 Task: Find connections with filter location Camargo with filter topic #recruitmentwith filter profile language Spanish with filter current company KPIT with filter school AYYA NADAR JANAKI AMMAL COLLEGE with filter industry Freight and Package Transportation with filter service category Business Law with filter keywords title Chief Technology Officer (CTO)
Action: Mouse moved to (208, 303)
Screenshot: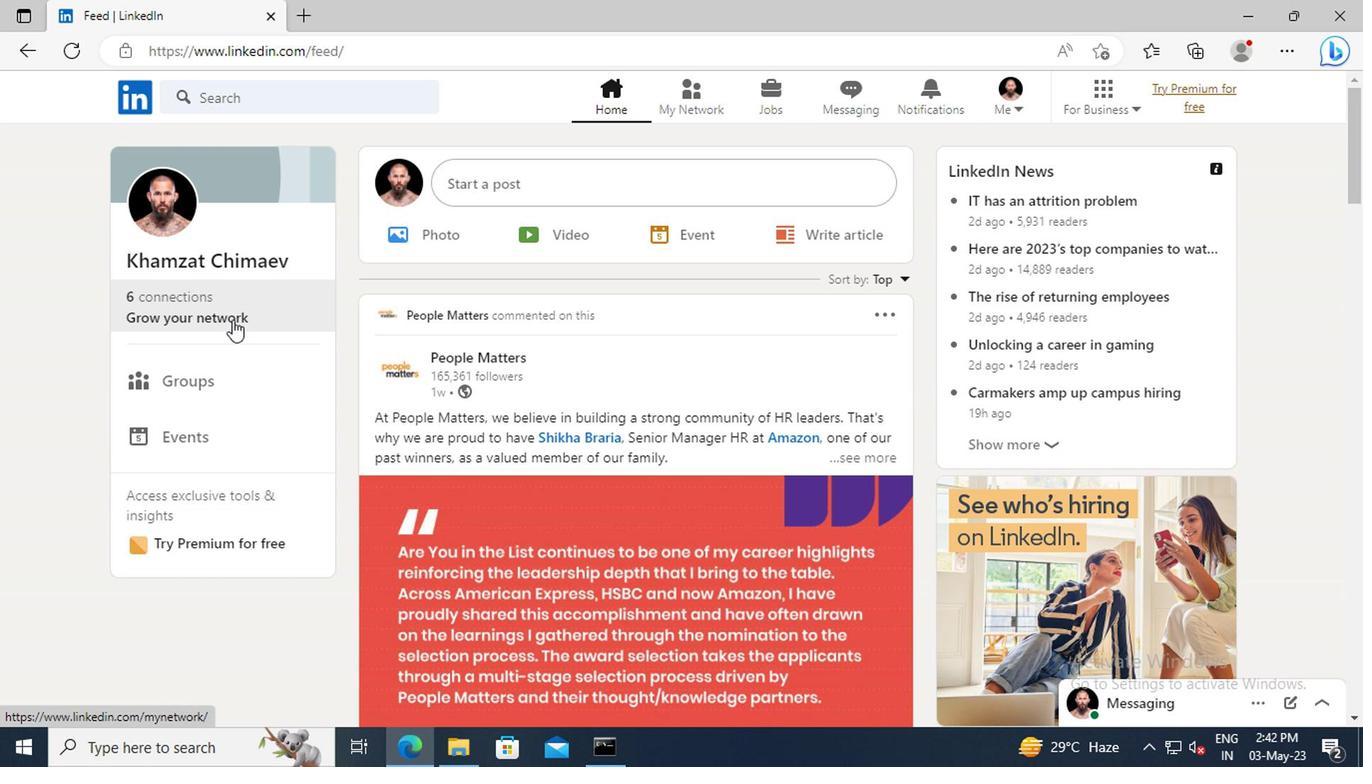
Action: Mouse pressed left at (208, 303)
Screenshot: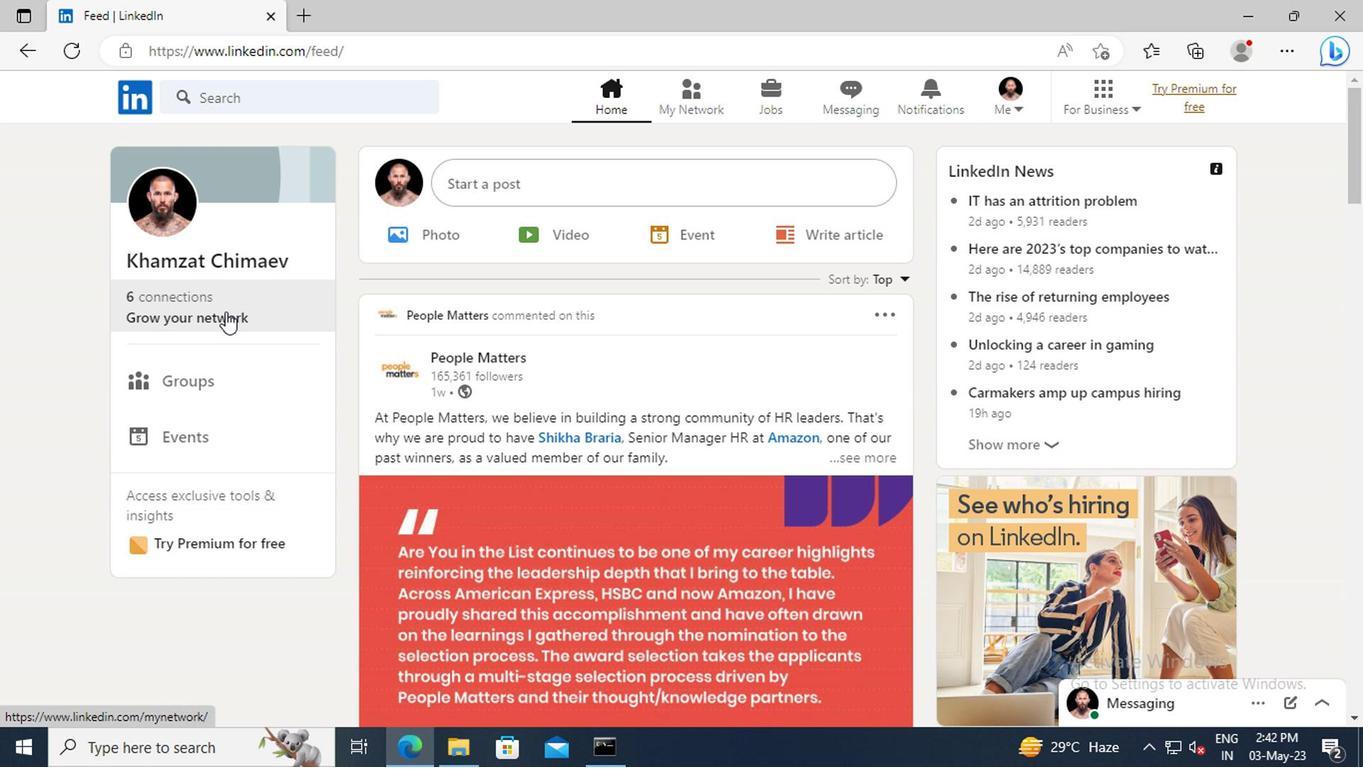 
Action: Mouse moved to (210, 211)
Screenshot: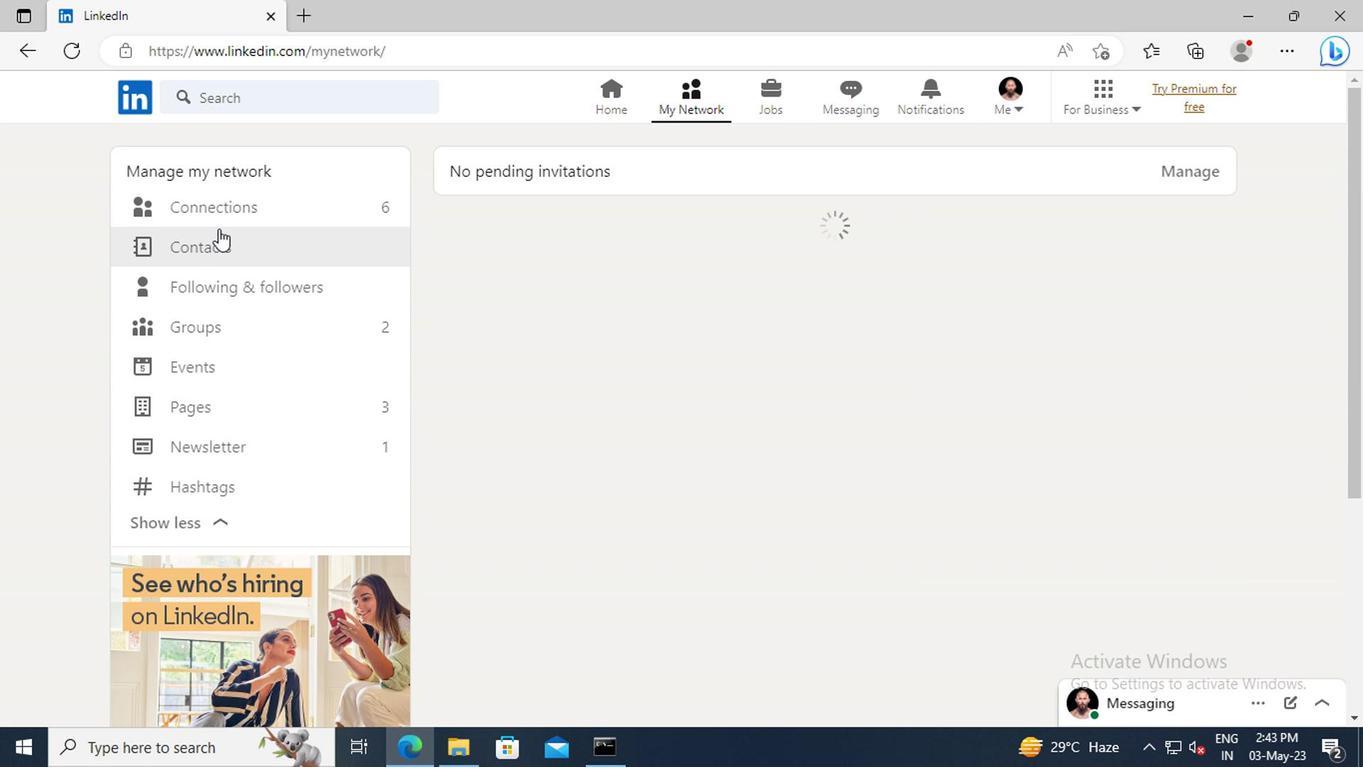 
Action: Mouse pressed left at (210, 211)
Screenshot: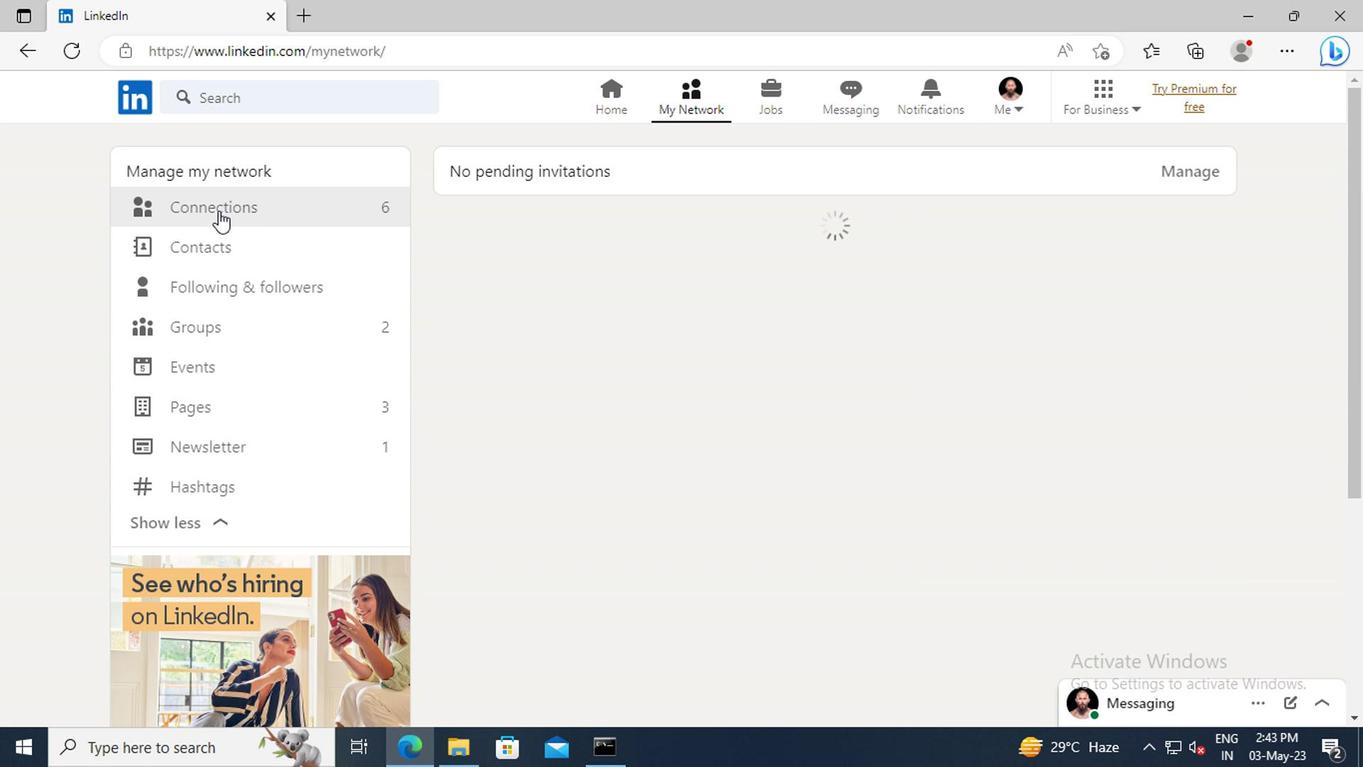 
Action: Mouse moved to (802, 213)
Screenshot: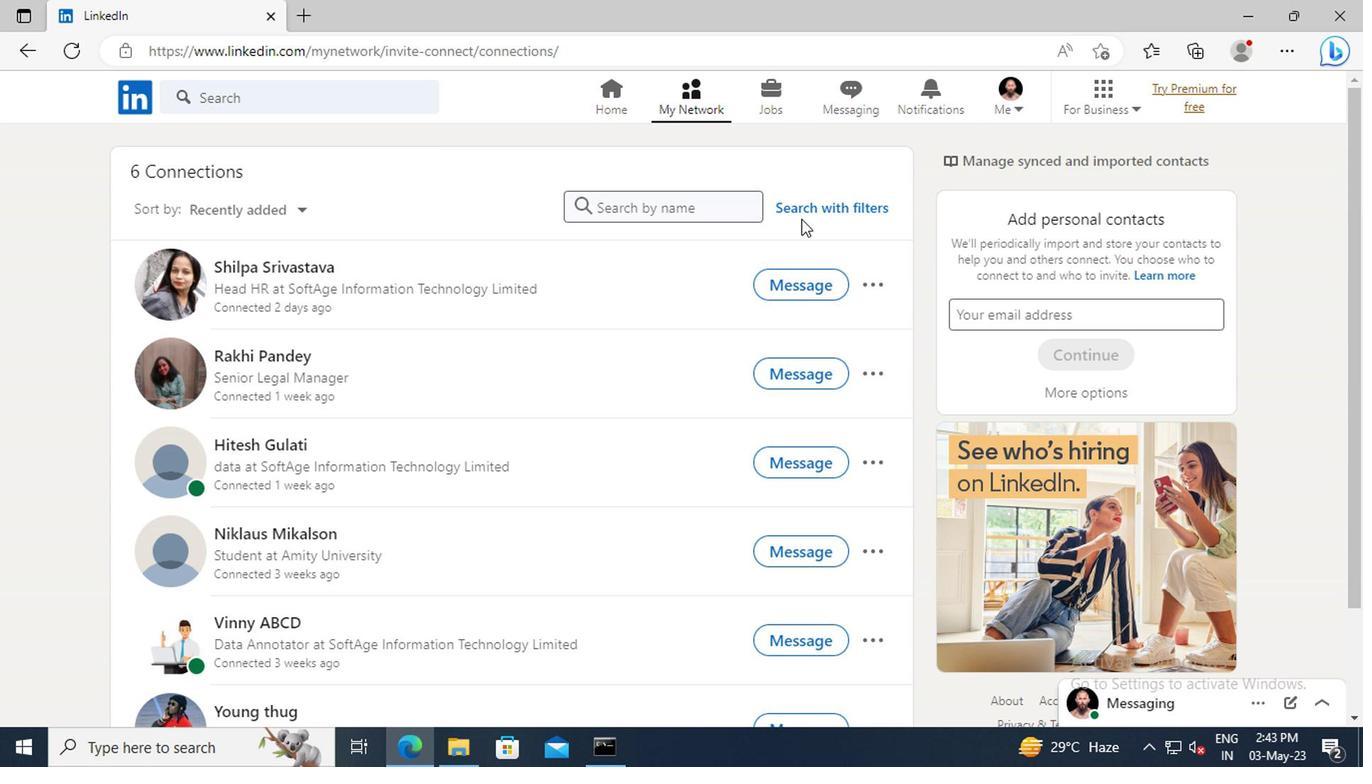 
Action: Mouse pressed left at (802, 213)
Screenshot: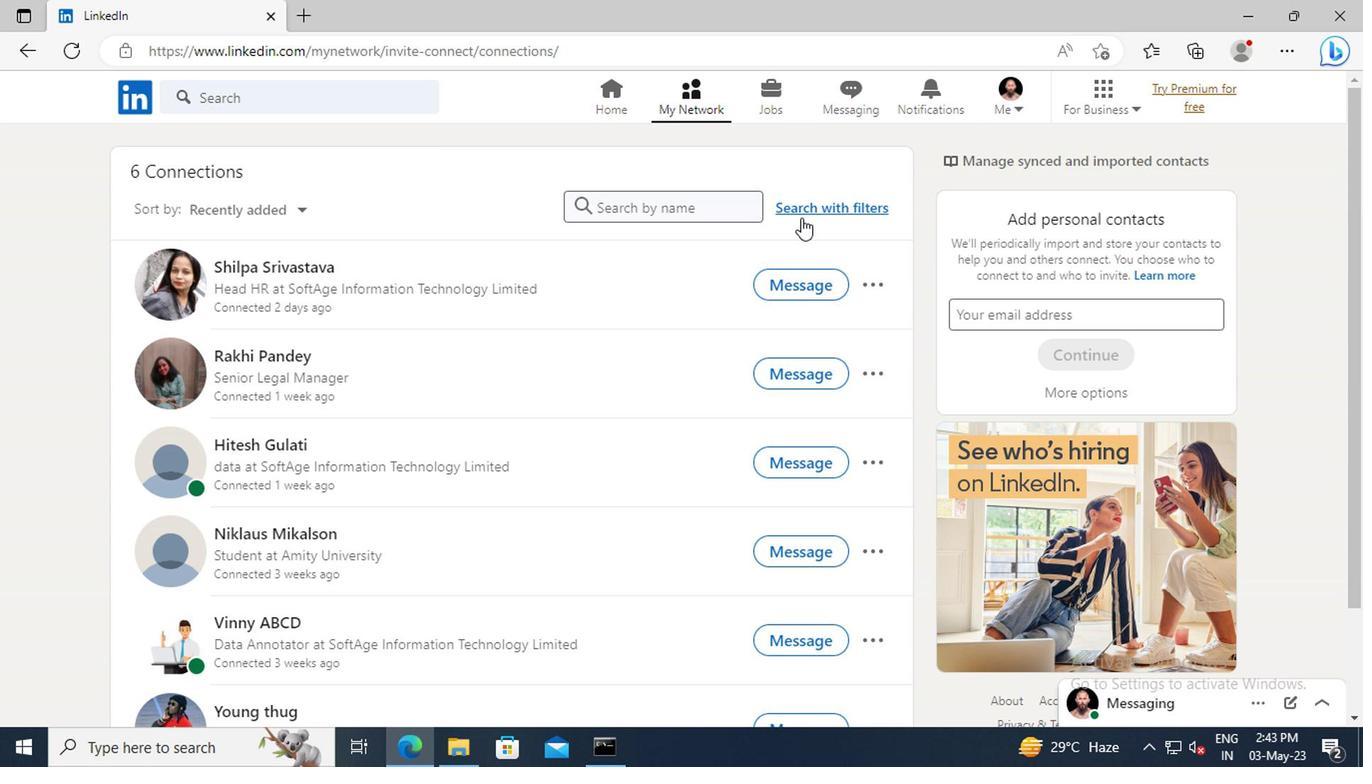 
Action: Mouse moved to (753, 156)
Screenshot: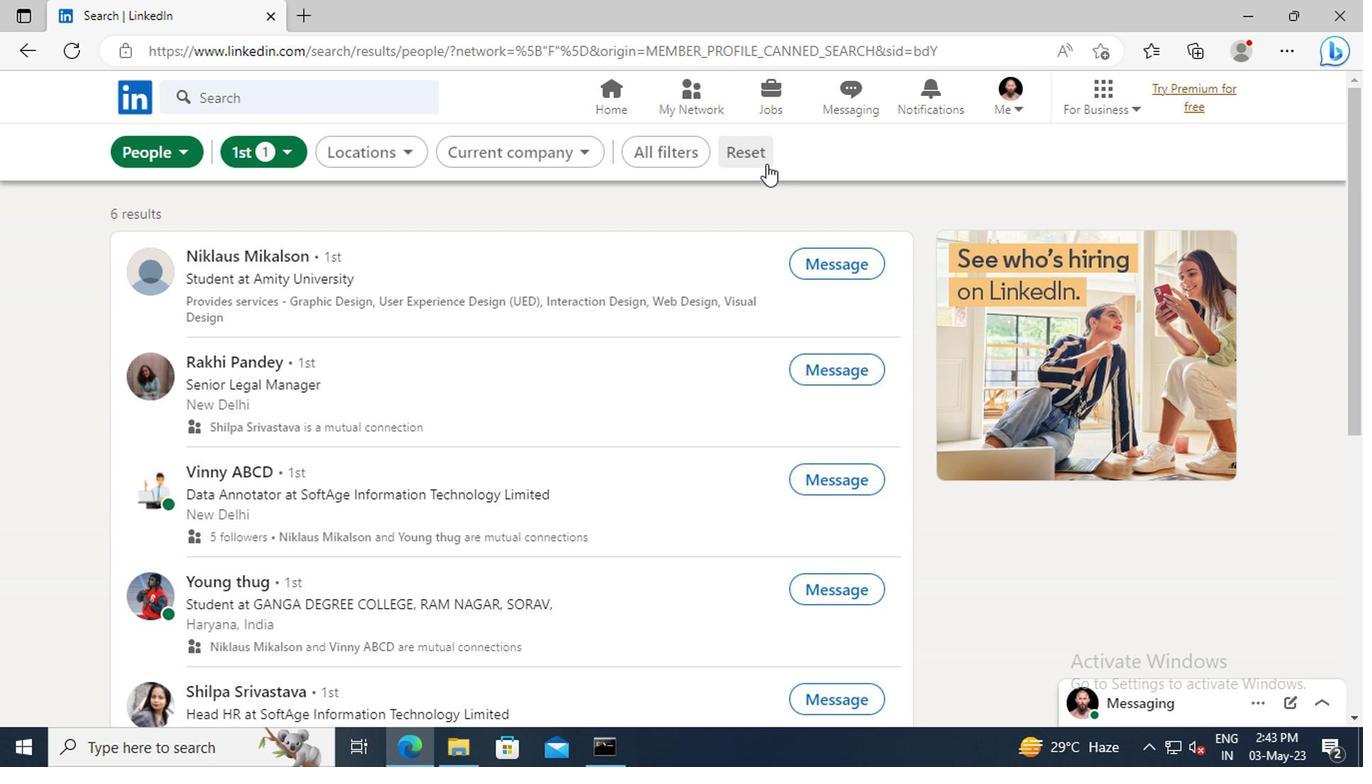 
Action: Mouse pressed left at (753, 156)
Screenshot: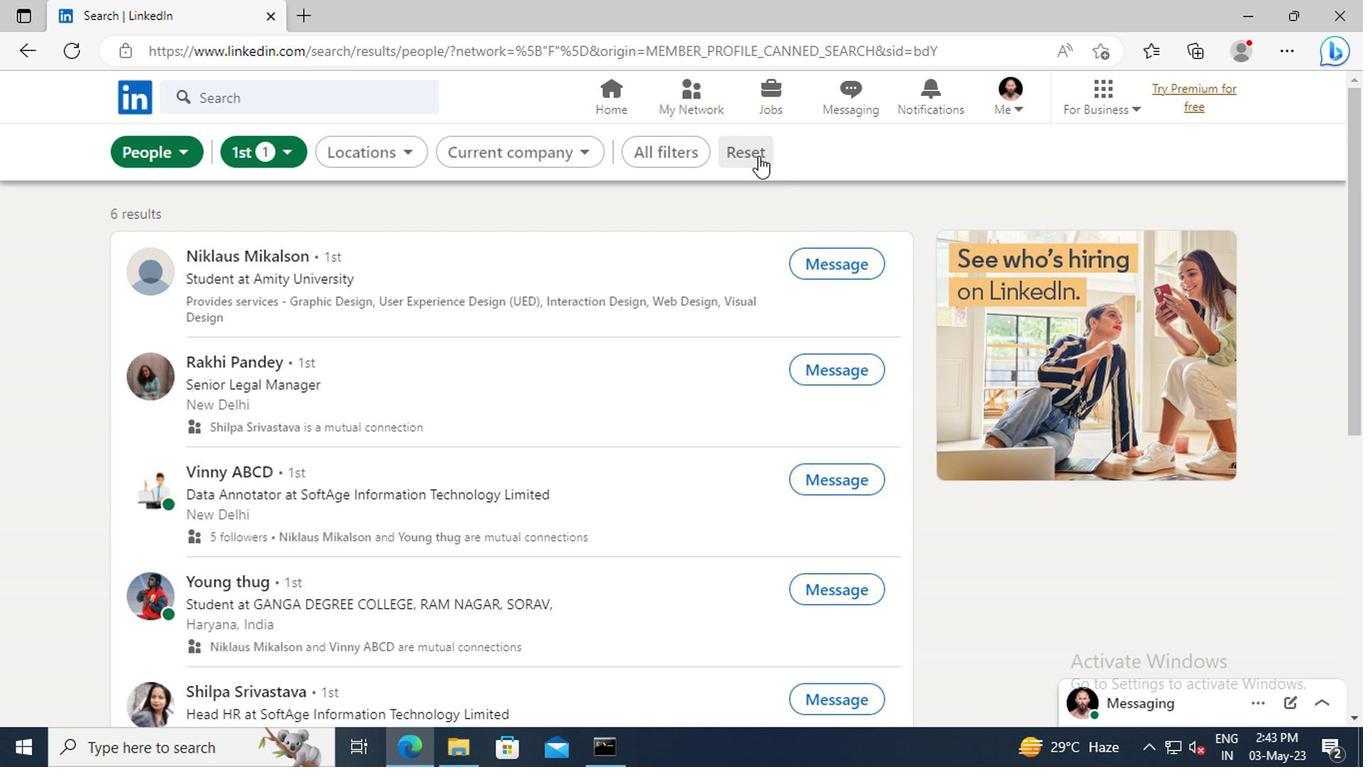 
Action: Mouse moved to (721, 154)
Screenshot: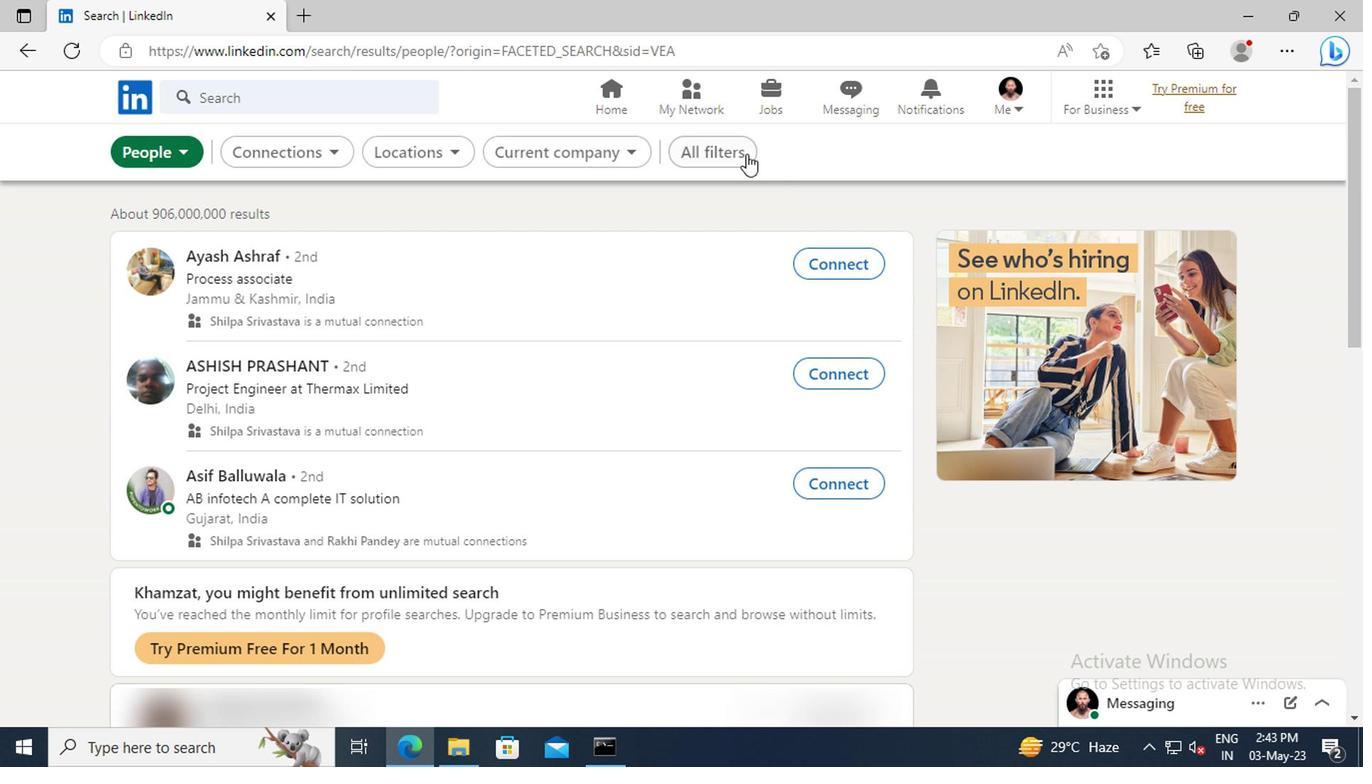 
Action: Mouse pressed left at (721, 154)
Screenshot: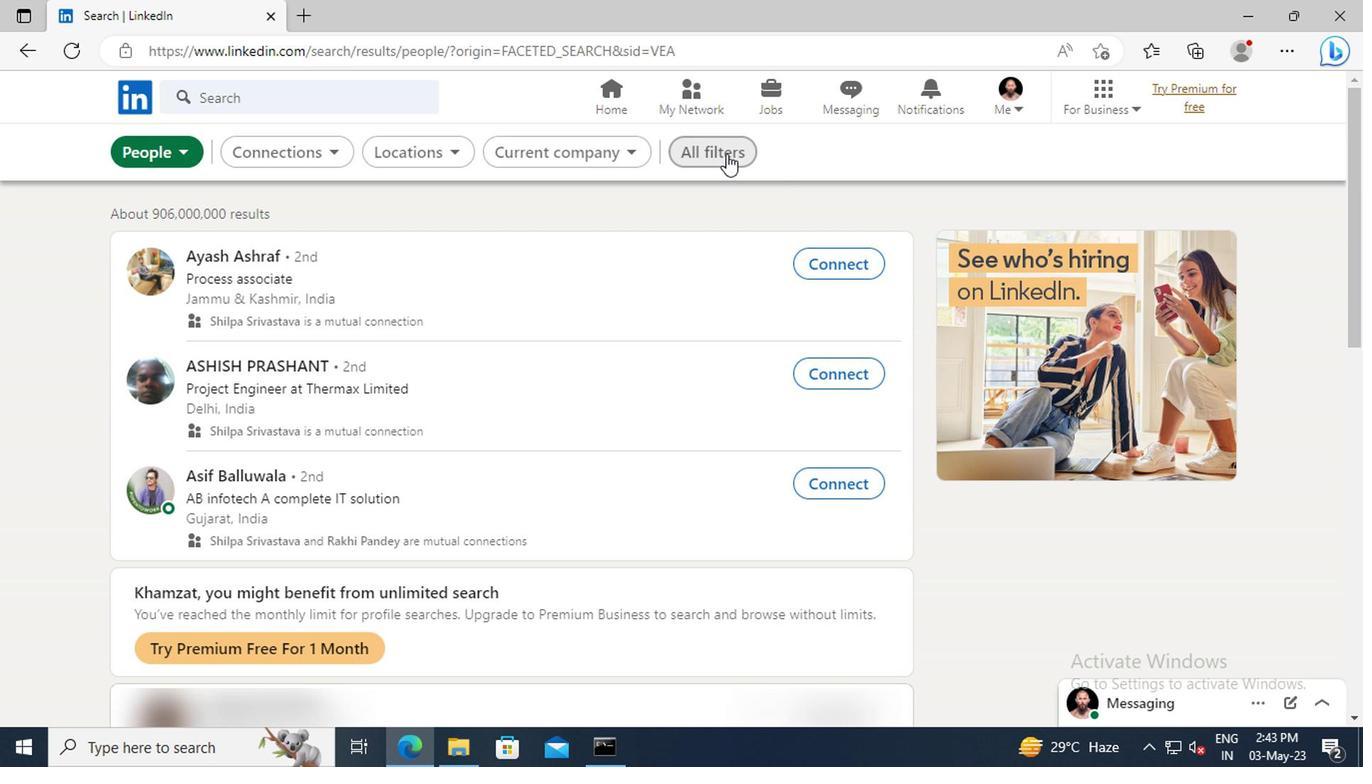 
Action: Mouse moved to (1064, 399)
Screenshot: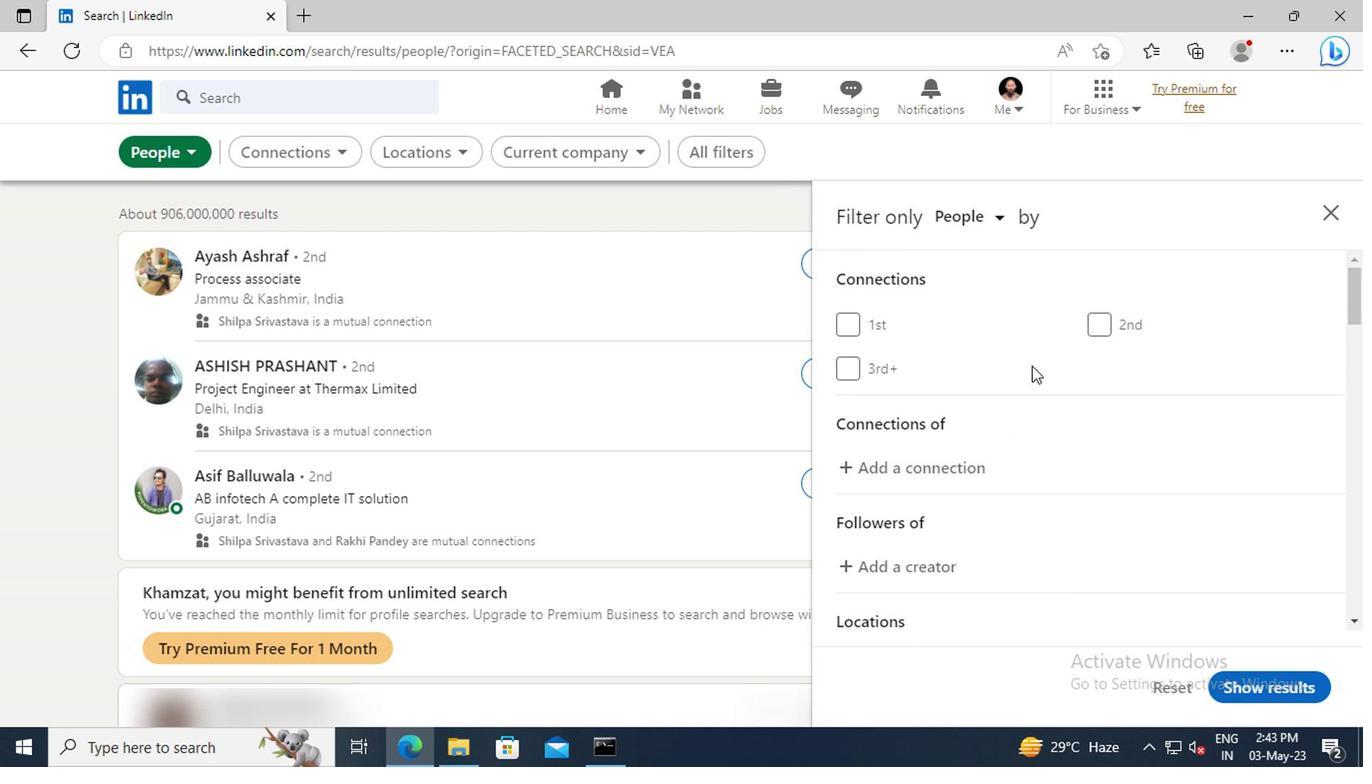 
Action: Mouse scrolled (1064, 399) with delta (0, 0)
Screenshot: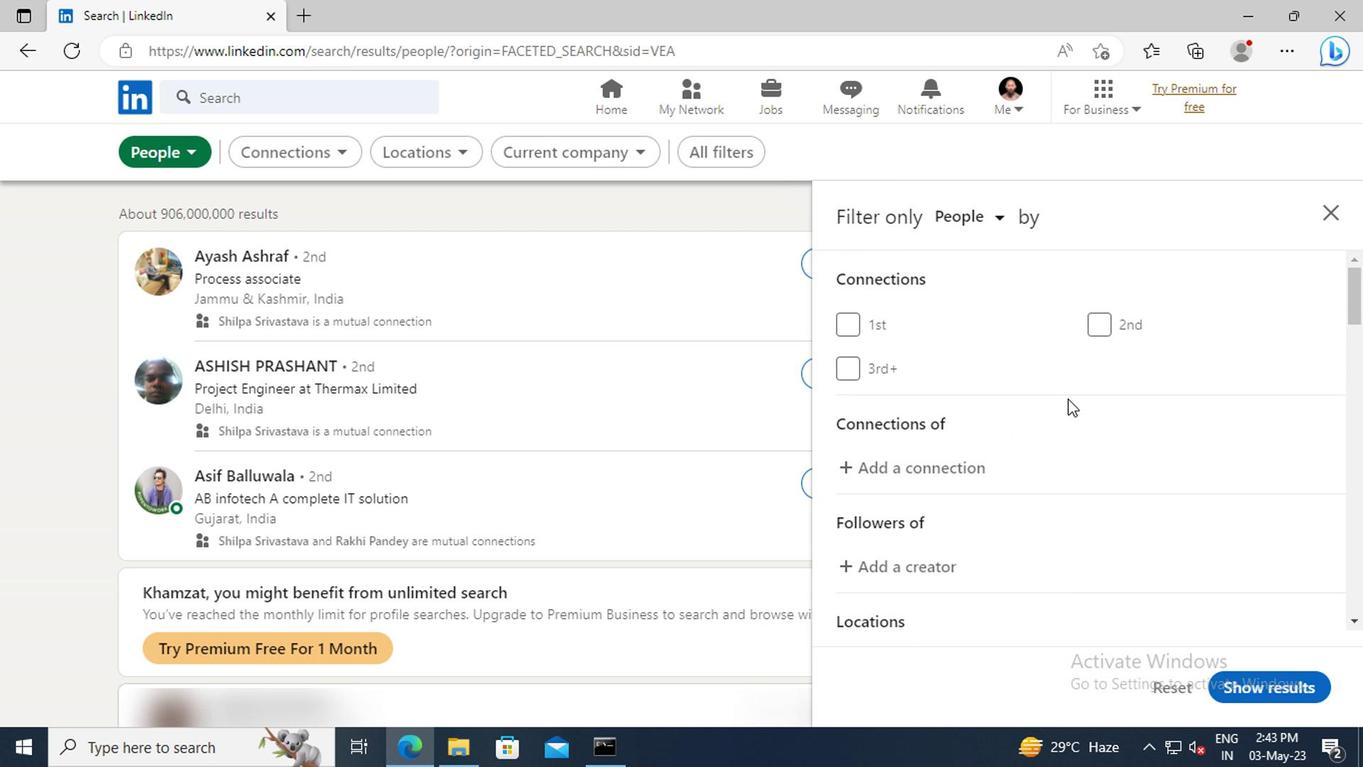 
Action: Mouse scrolled (1064, 399) with delta (0, 0)
Screenshot: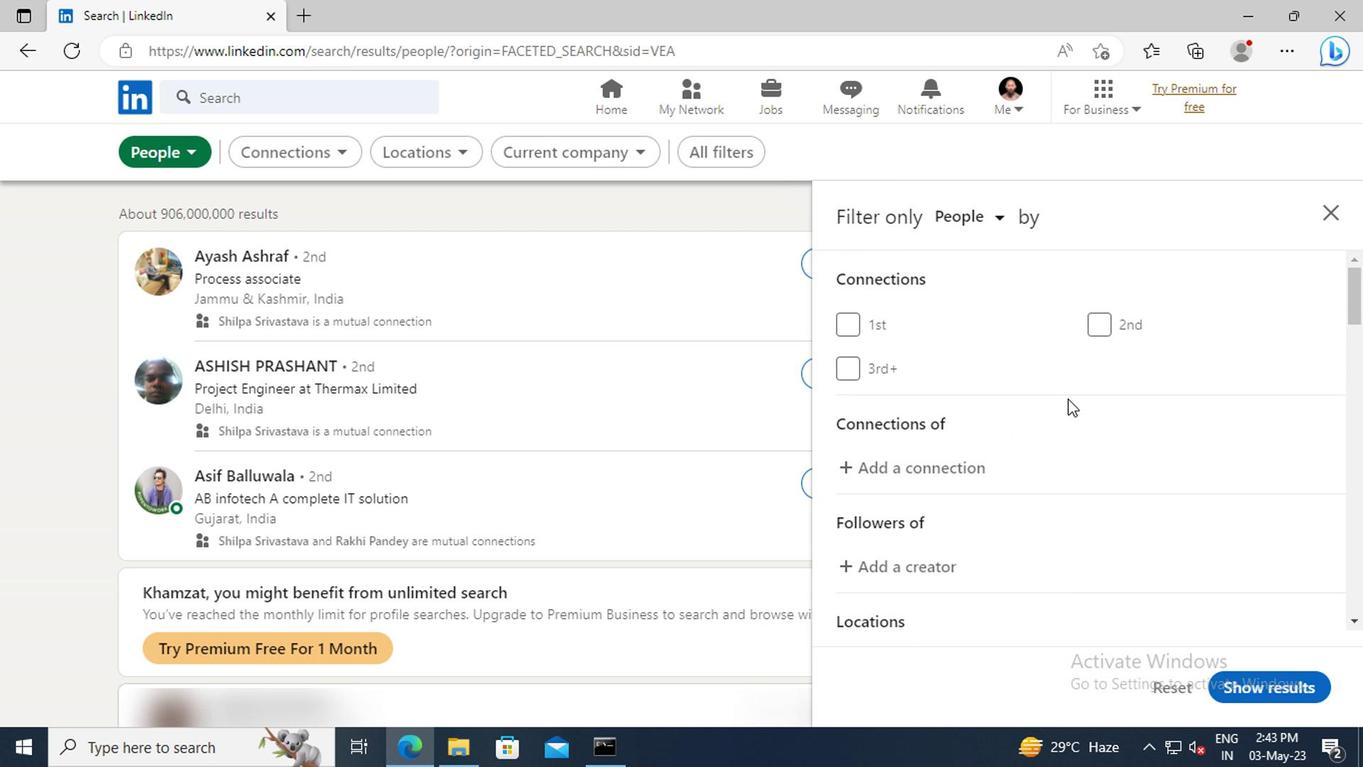 
Action: Mouse scrolled (1064, 399) with delta (0, 0)
Screenshot: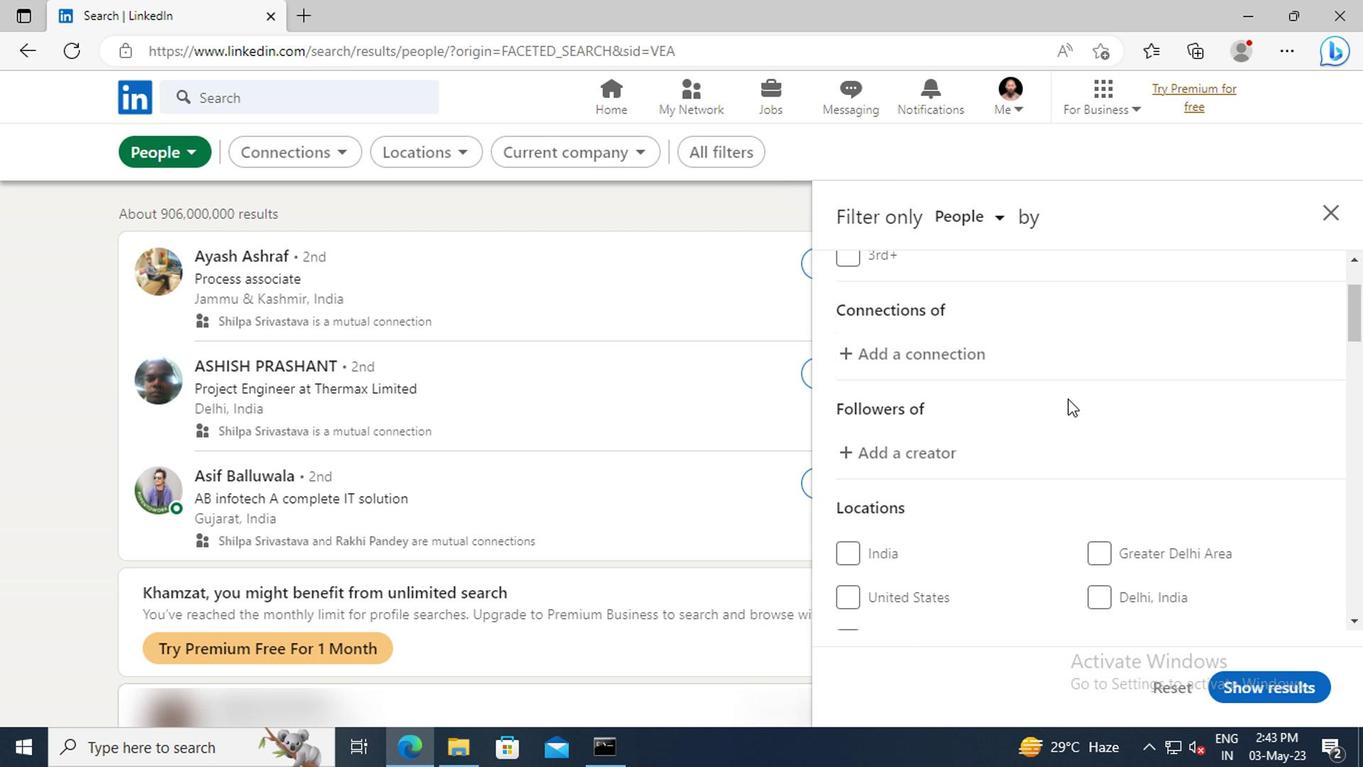 
Action: Mouse scrolled (1064, 399) with delta (0, 0)
Screenshot: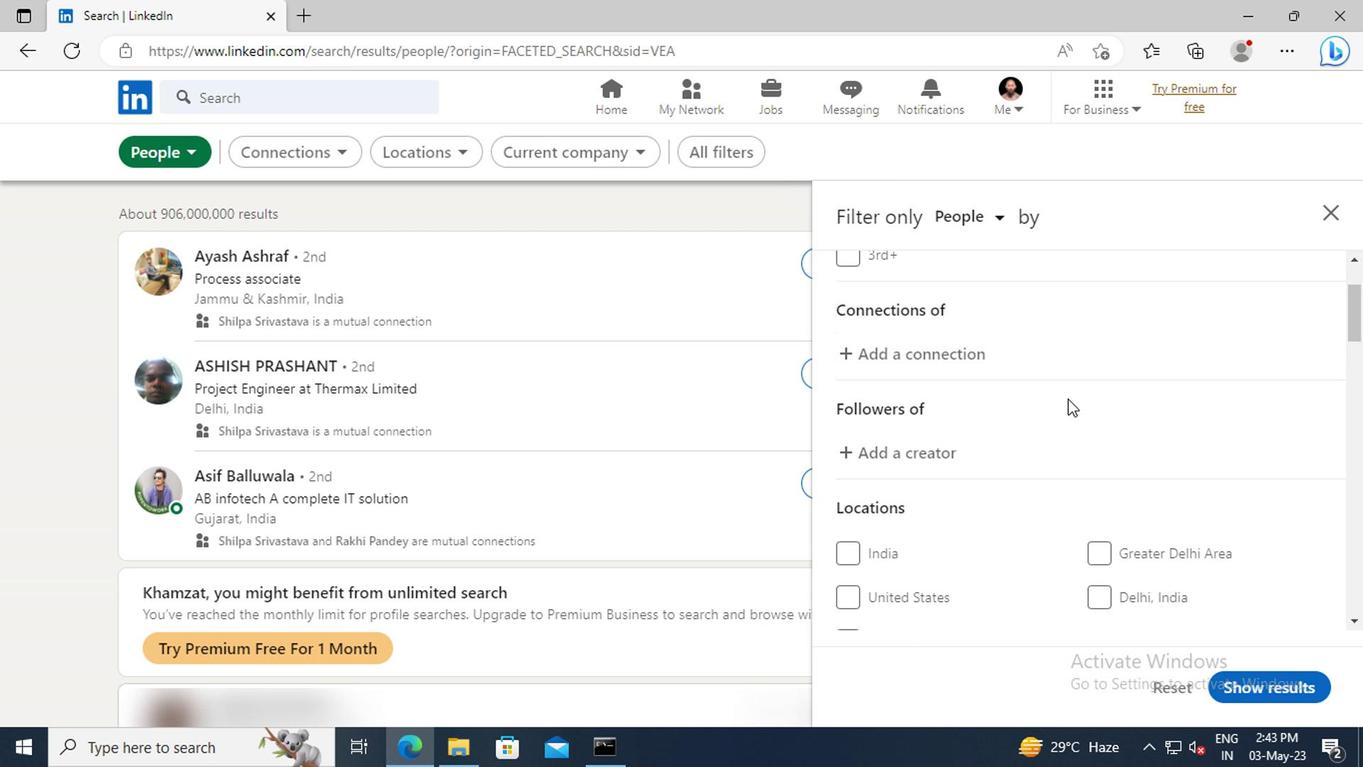 
Action: Mouse scrolled (1064, 399) with delta (0, 0)
Screenshot: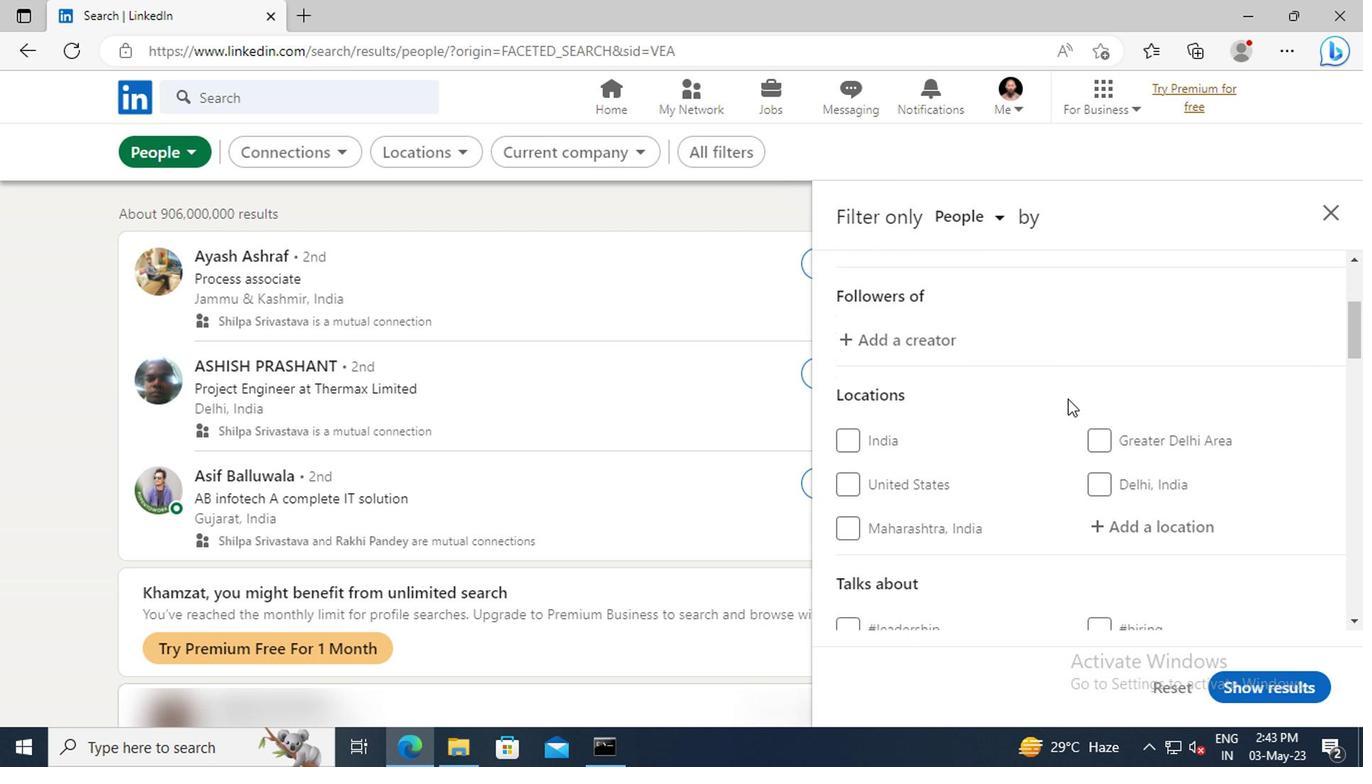 
Action: Mouse scrolled (1064, 399) with delta (0, 0)
Screenshot: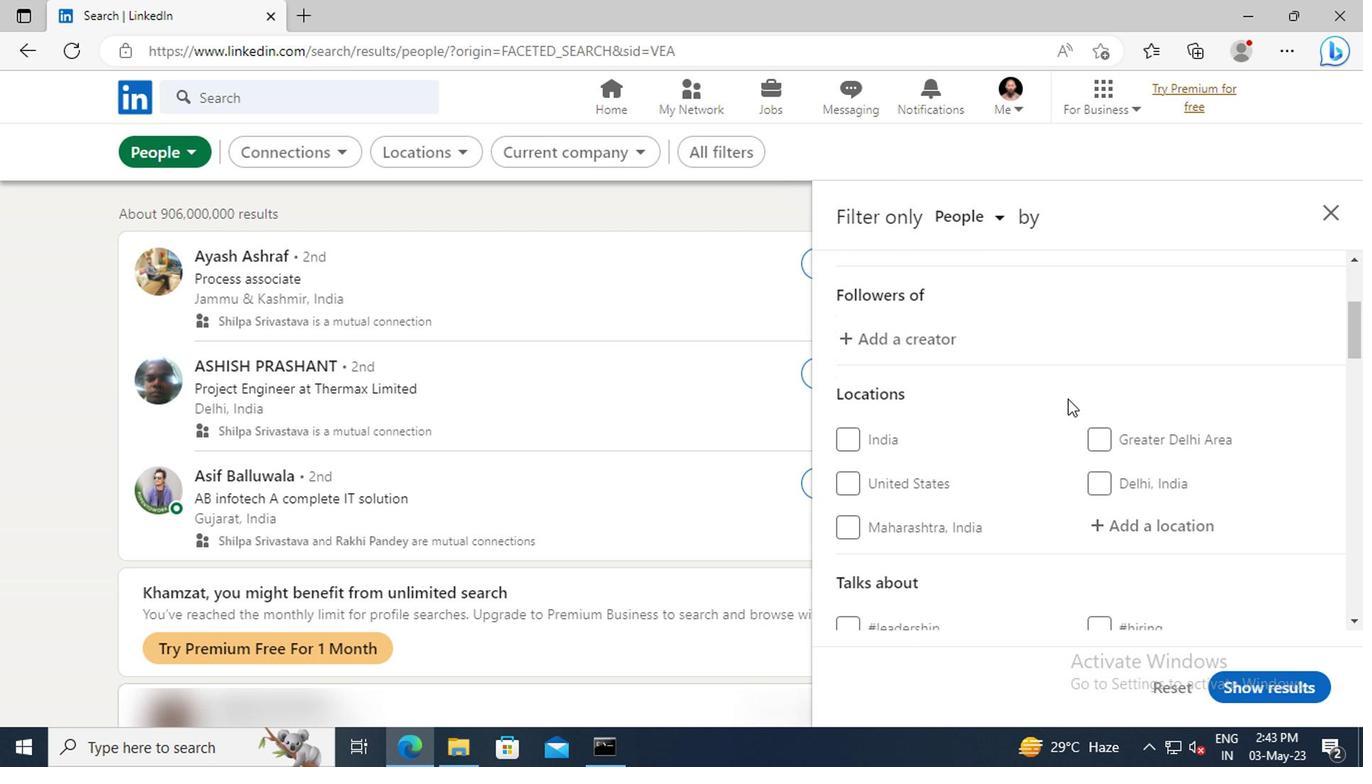
Action: Mouse moved to (1096, 421)
Screenshot: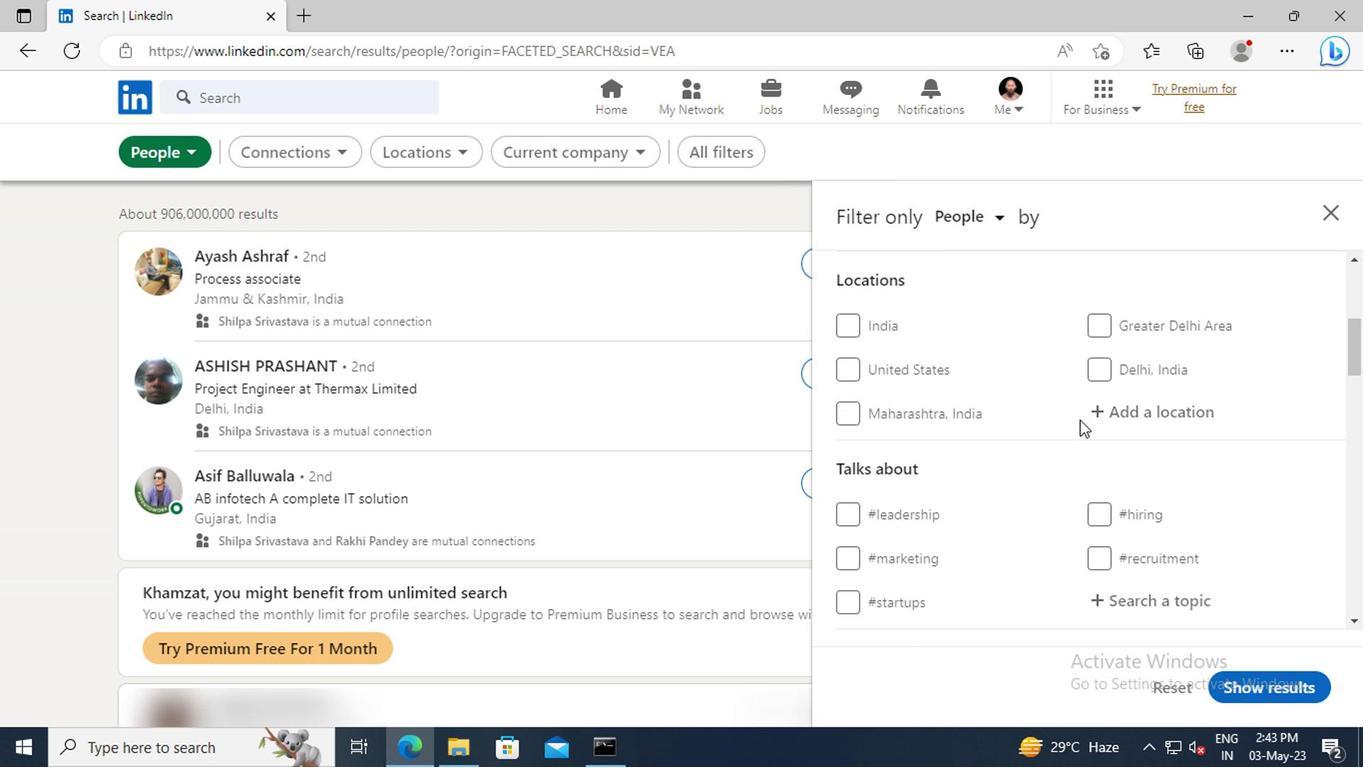 
Action: Mouse pressed left at (1096, 421)
Screenshot: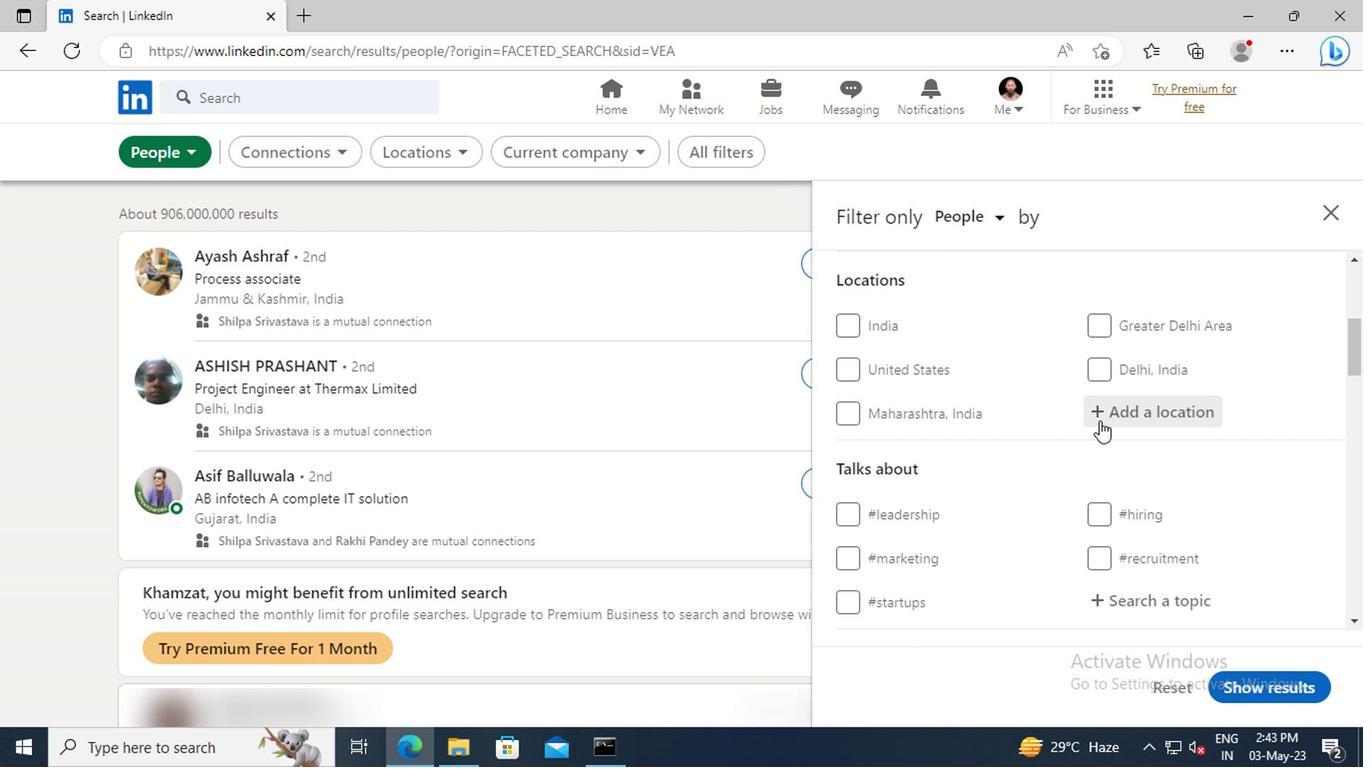 
Action: Key pressed <Key.shift>CAMARGO
Screenshot: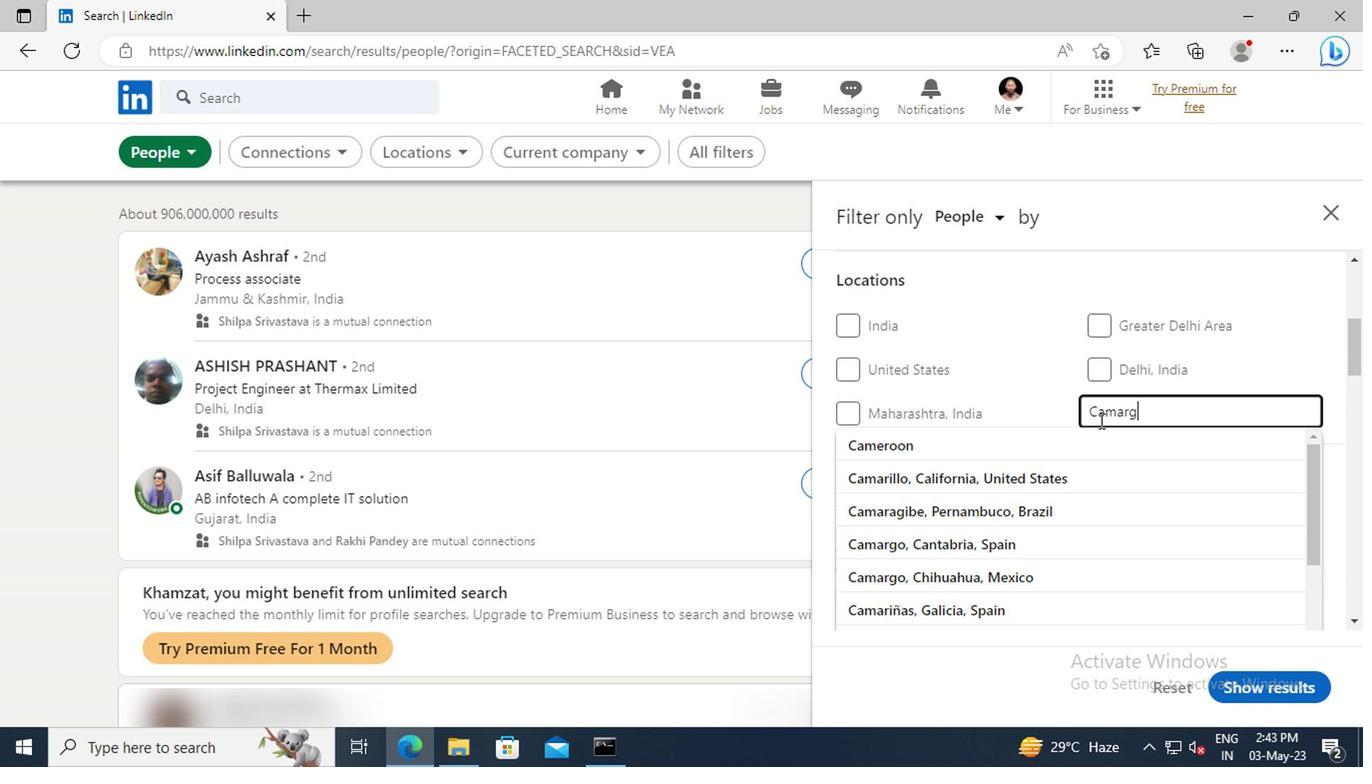 
Action: Mouse moved to (1101, 439)
Screenshot: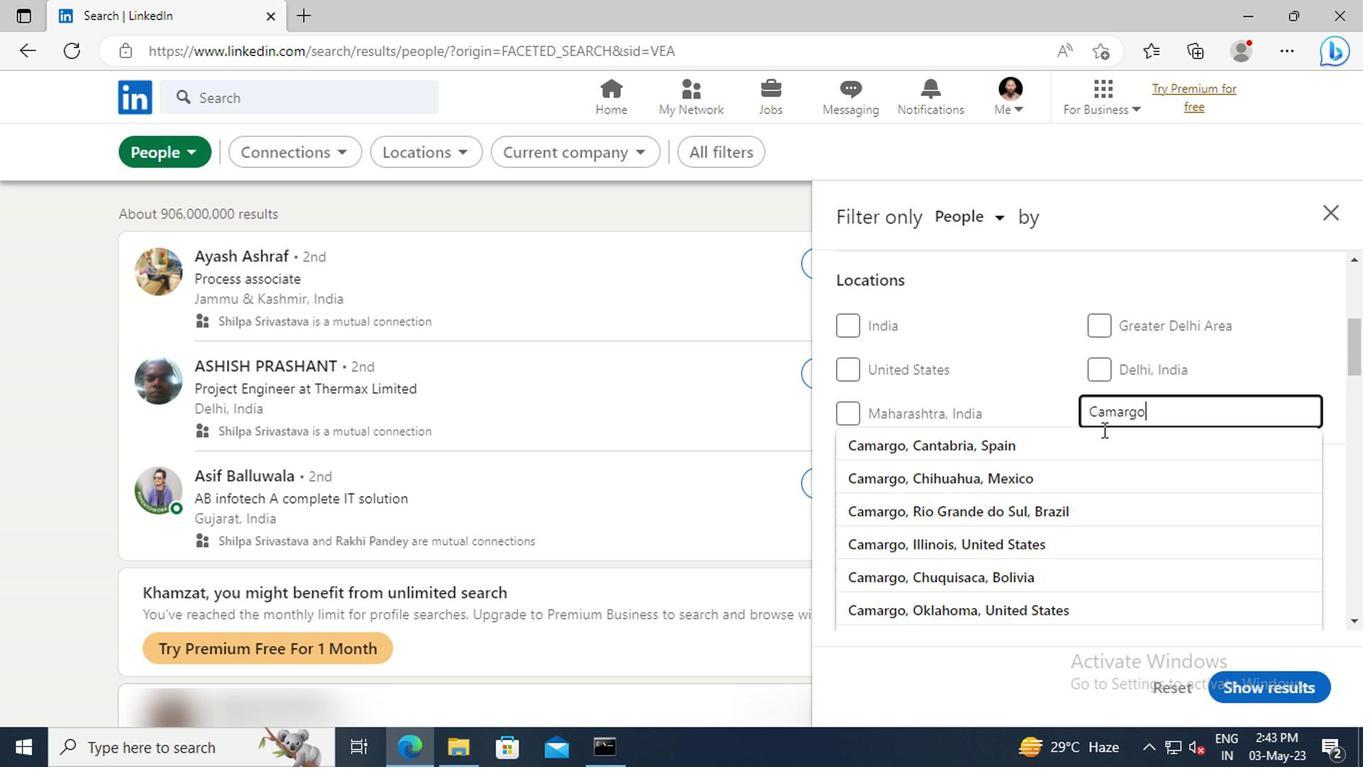 
Action: Mouse pressed left at (1101, 439)
Screenshot: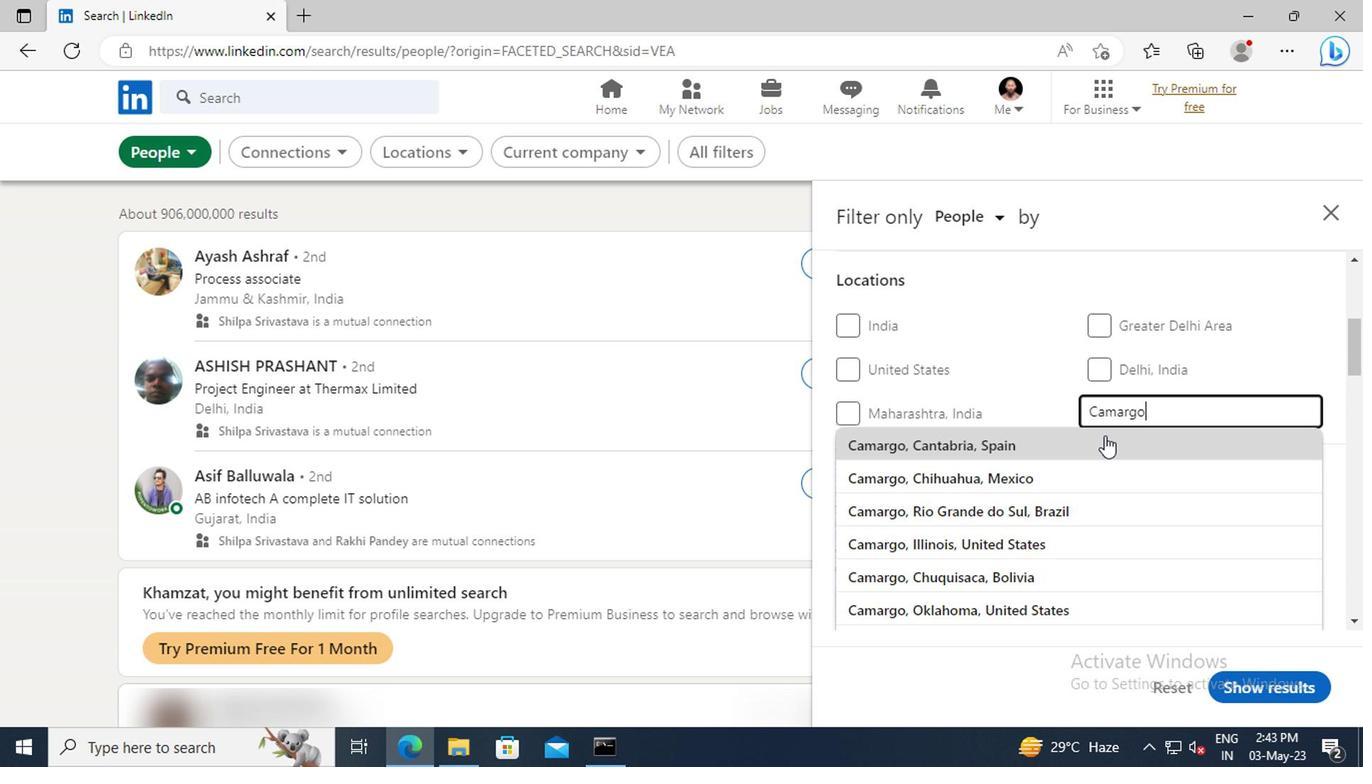 
Action: Mouse scrolled (1101, 438) with delta (0, 0)
Screenshot: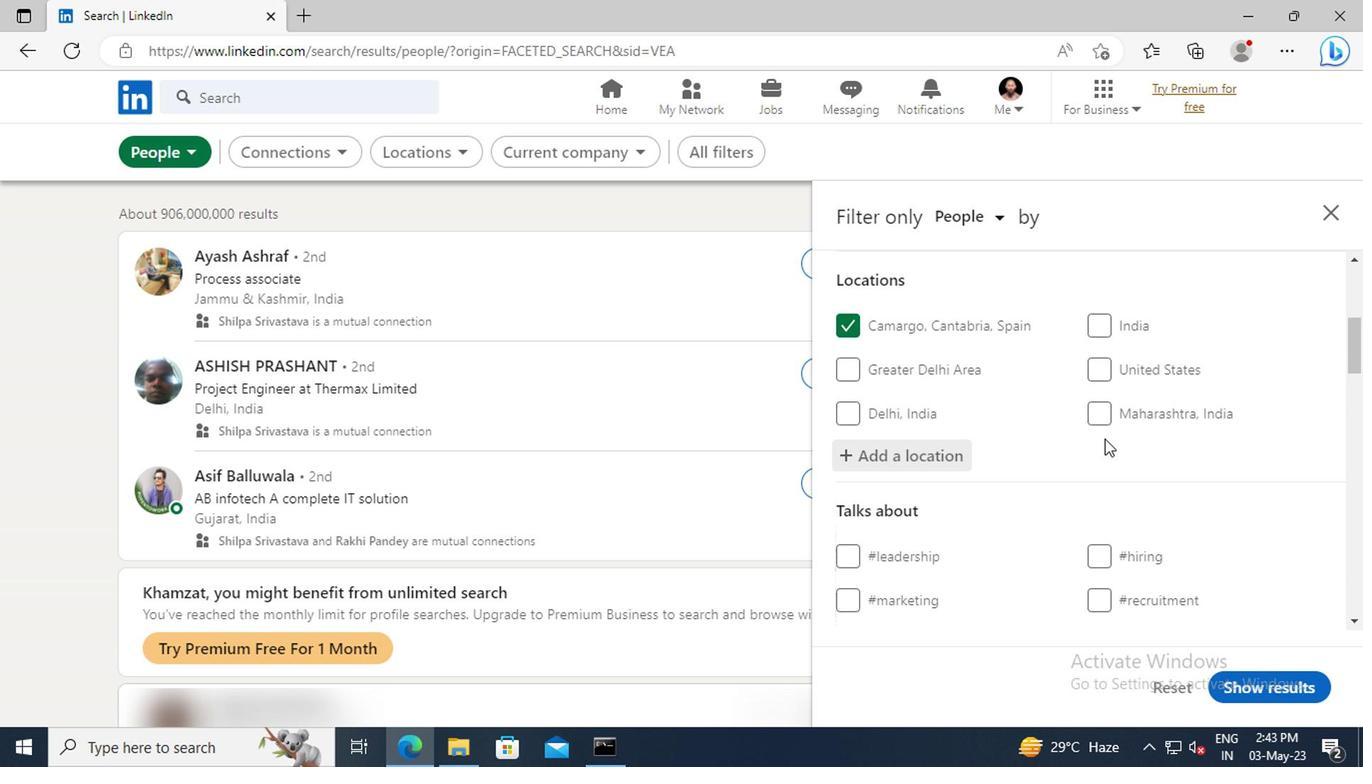 
Action: Mouse scrolled (1101, 438) with delta (0, 0)
Screenshot: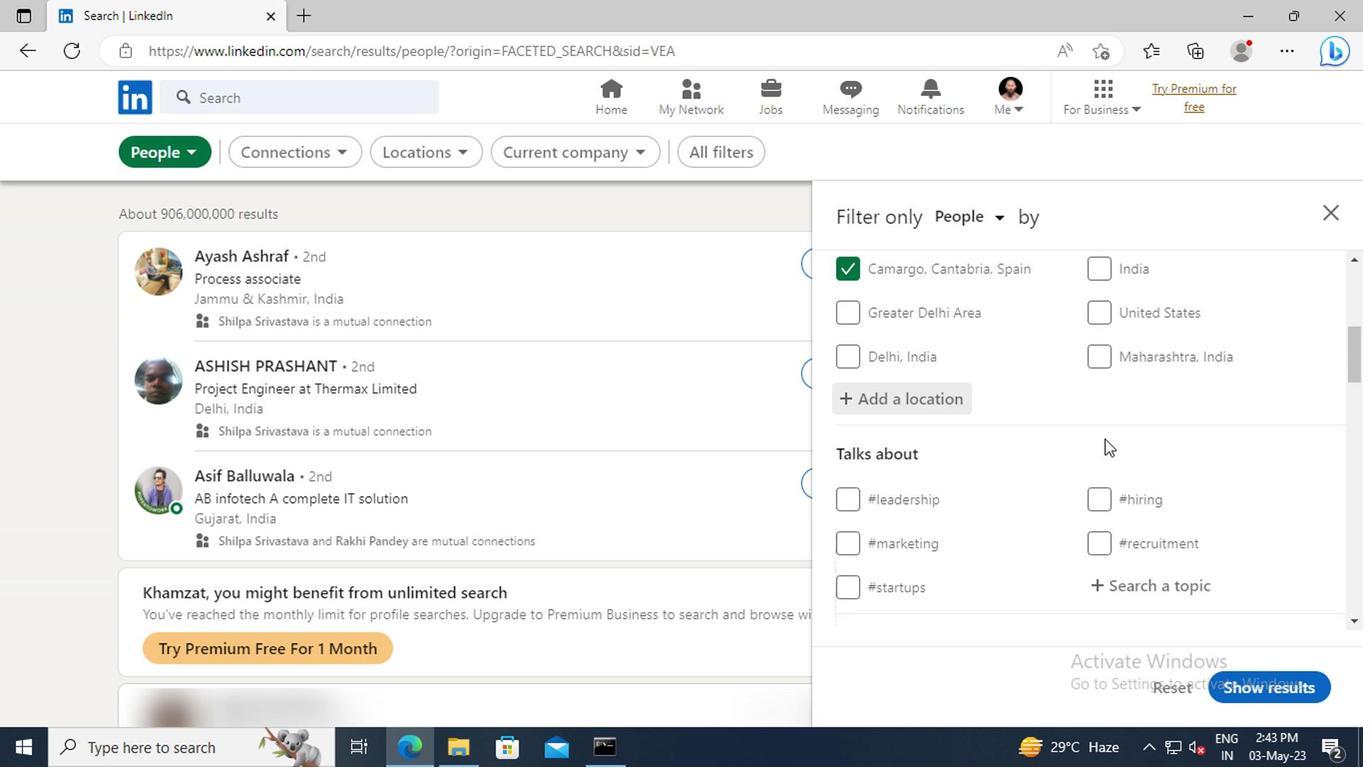 
Action: Mouse scrolled (1101, 438) with delta (0, 0)
Screenshot: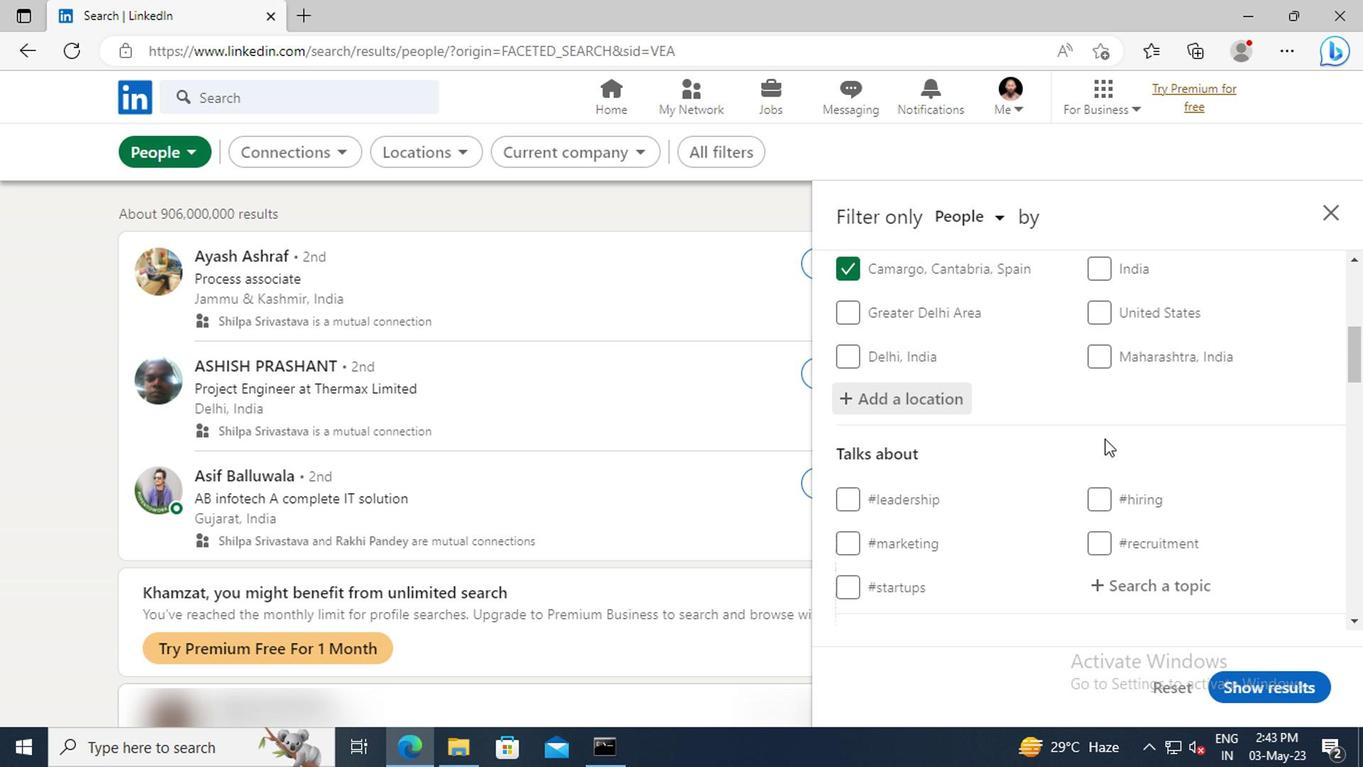 
Action: Mouse moved to (1108, 438)
Screenshot: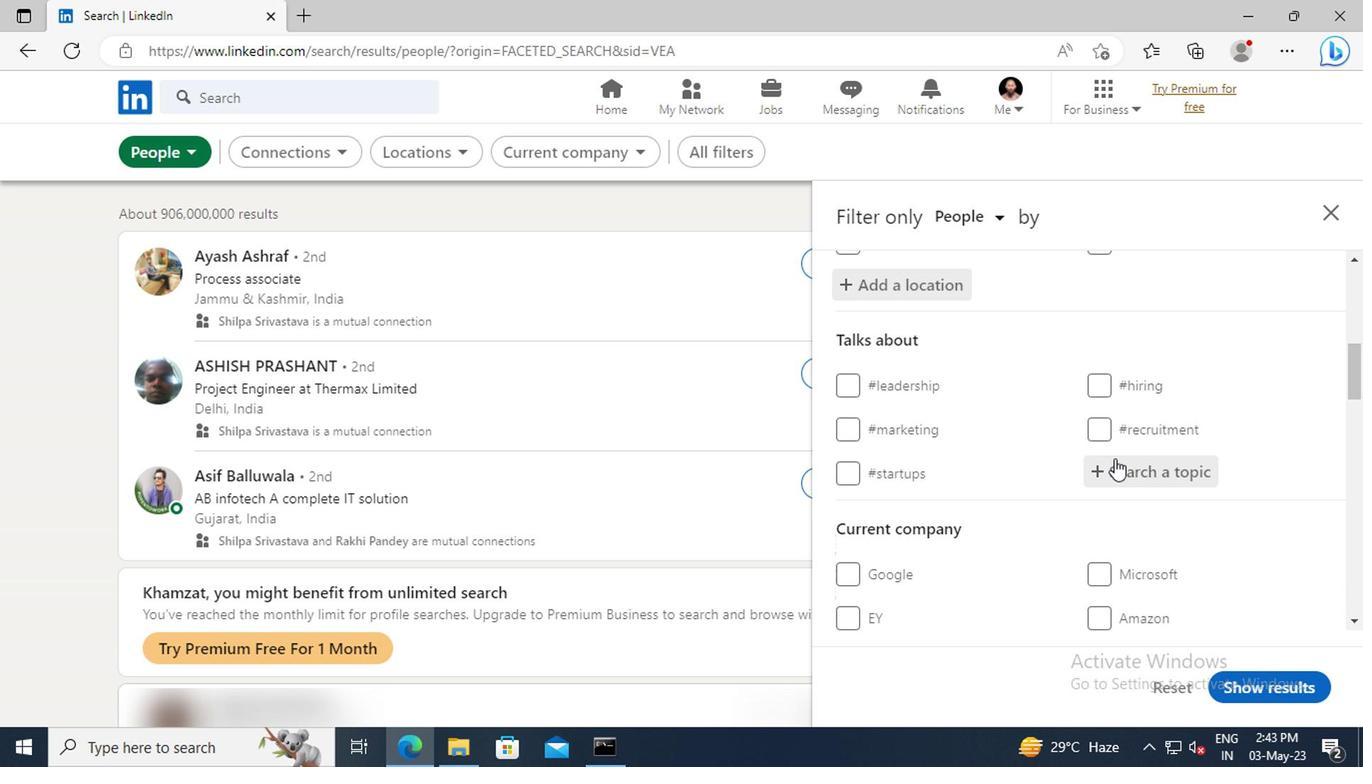 
Action: Mouse pressed left at (1108, 438)
Screenshot: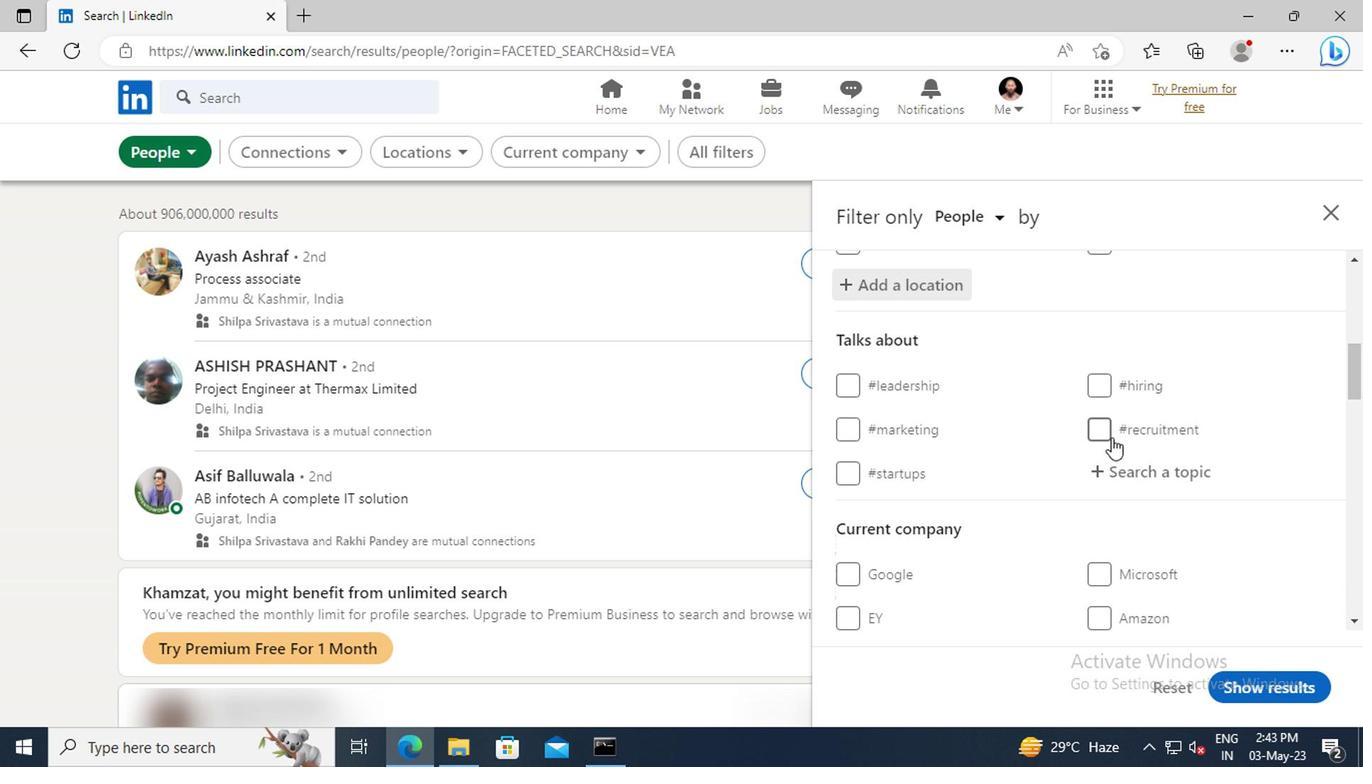 
Action: Mouse scrolled (1108, 438) with delta (0, 0)
Screenshot: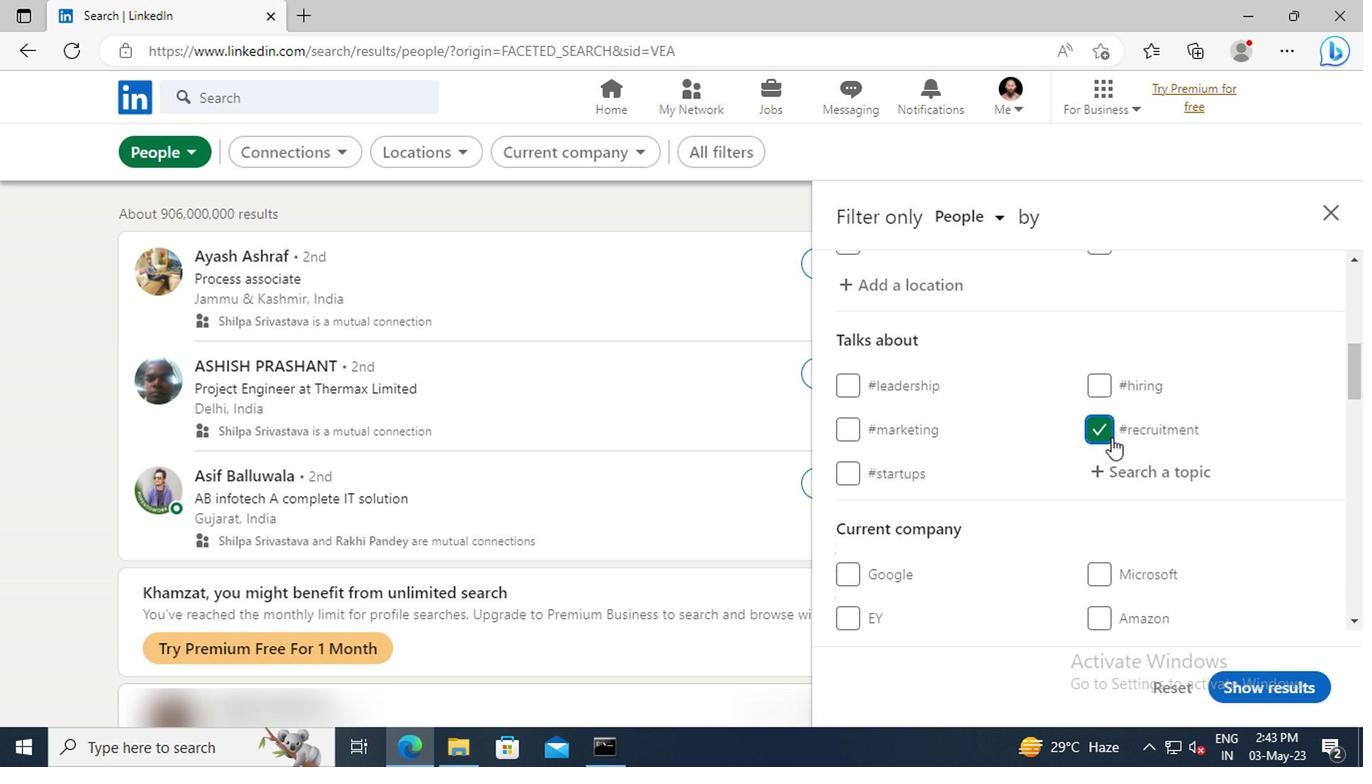 
Action: Mouse scrolled (1108, 438) with delta (0, 0)
Screenshot: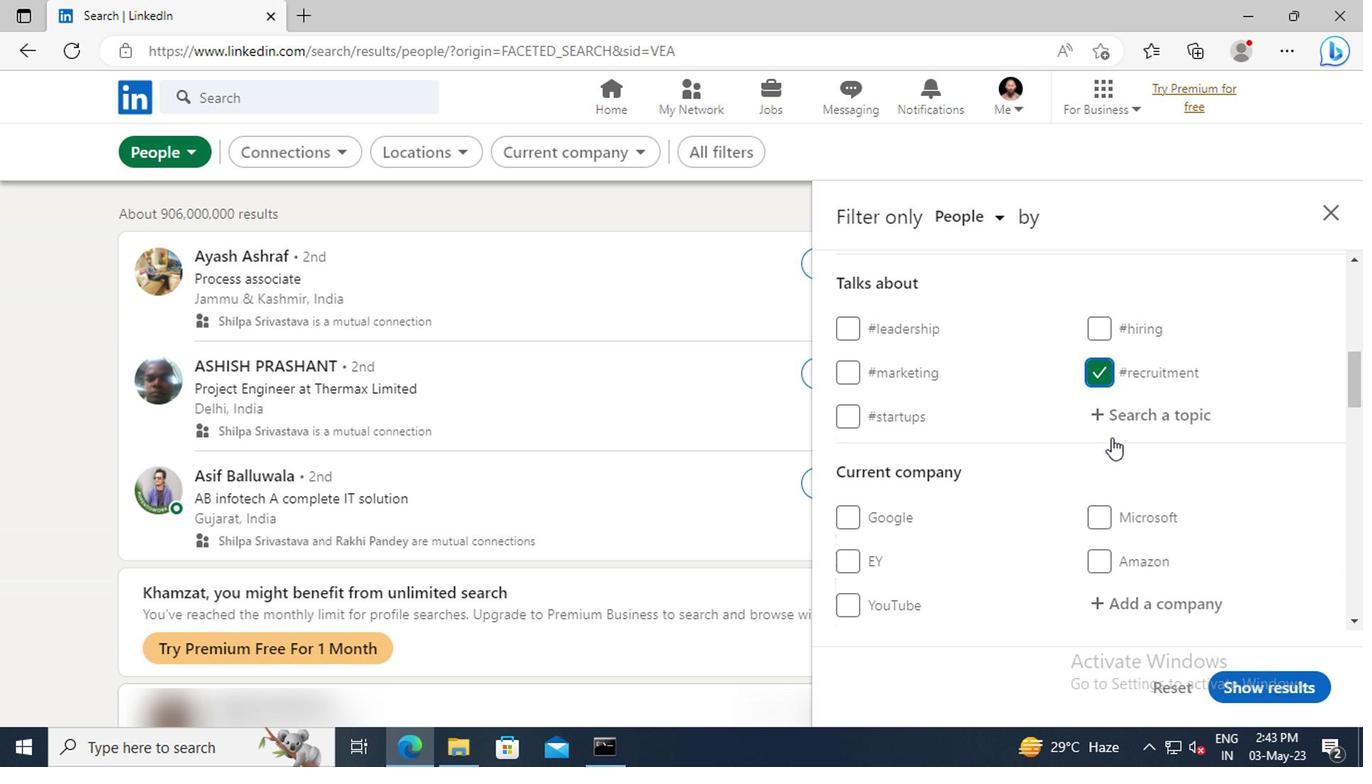 
Action: Mouse scrolled (1108, 438) with delta (0, 0)
Screenshot: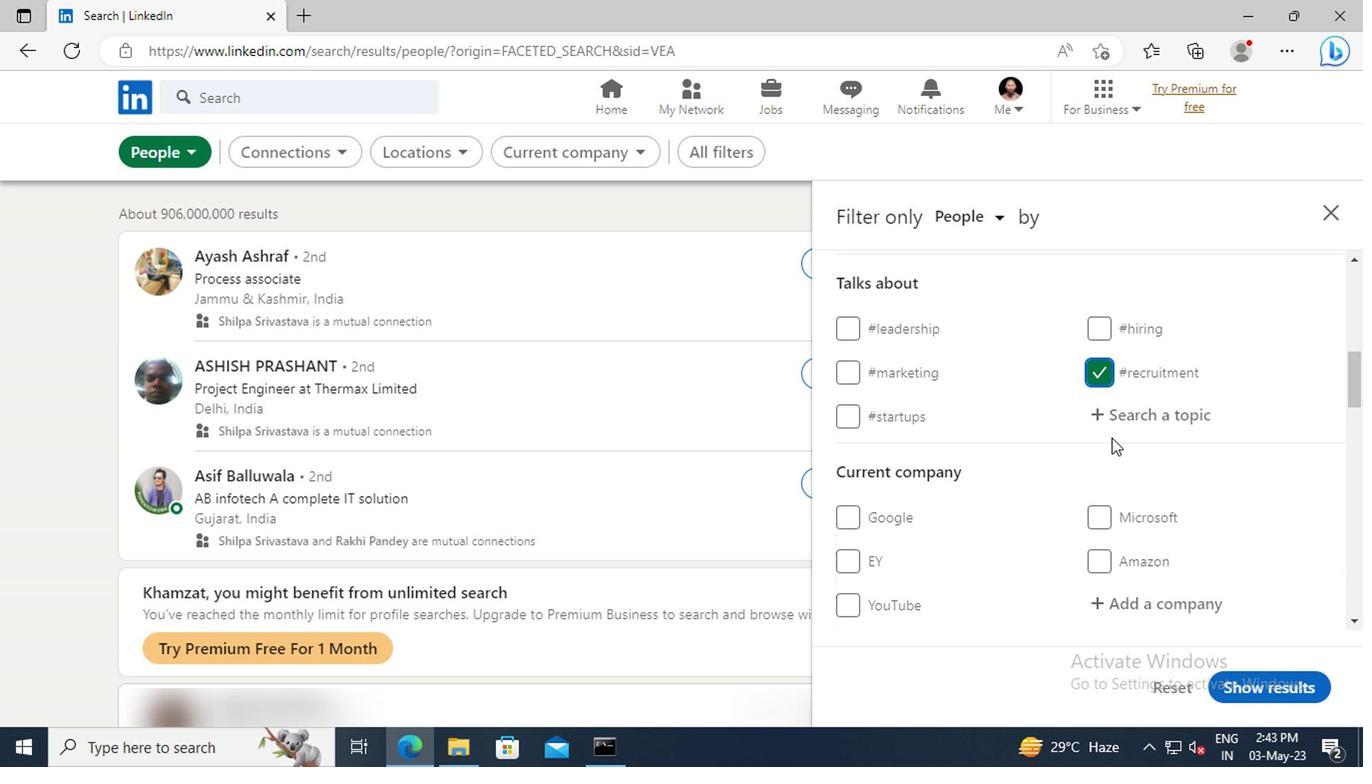 
Action: Mouse scrolled (1108, 438) with delta (0, 0)
Screenshot: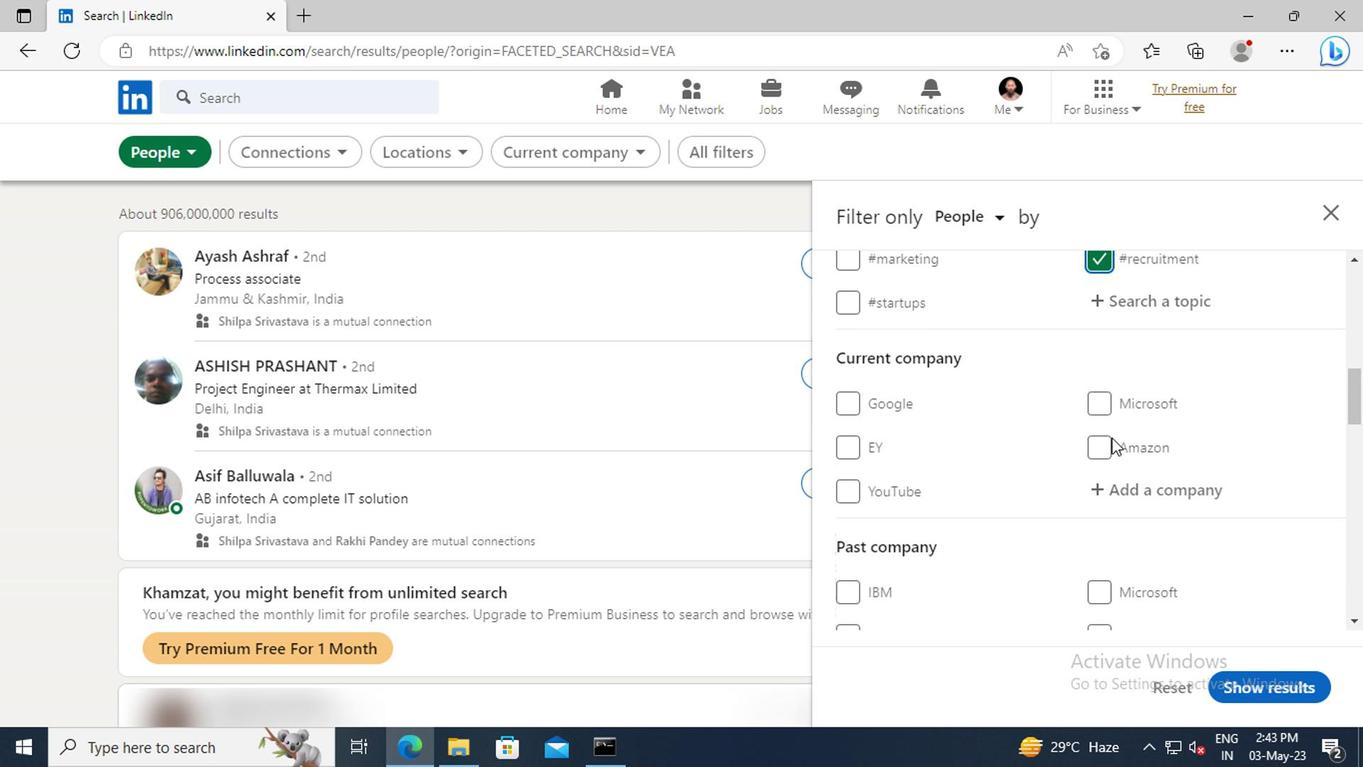 
Action: Mouse scrolled (1108, 438) with delta (0, 0)
Screenshot: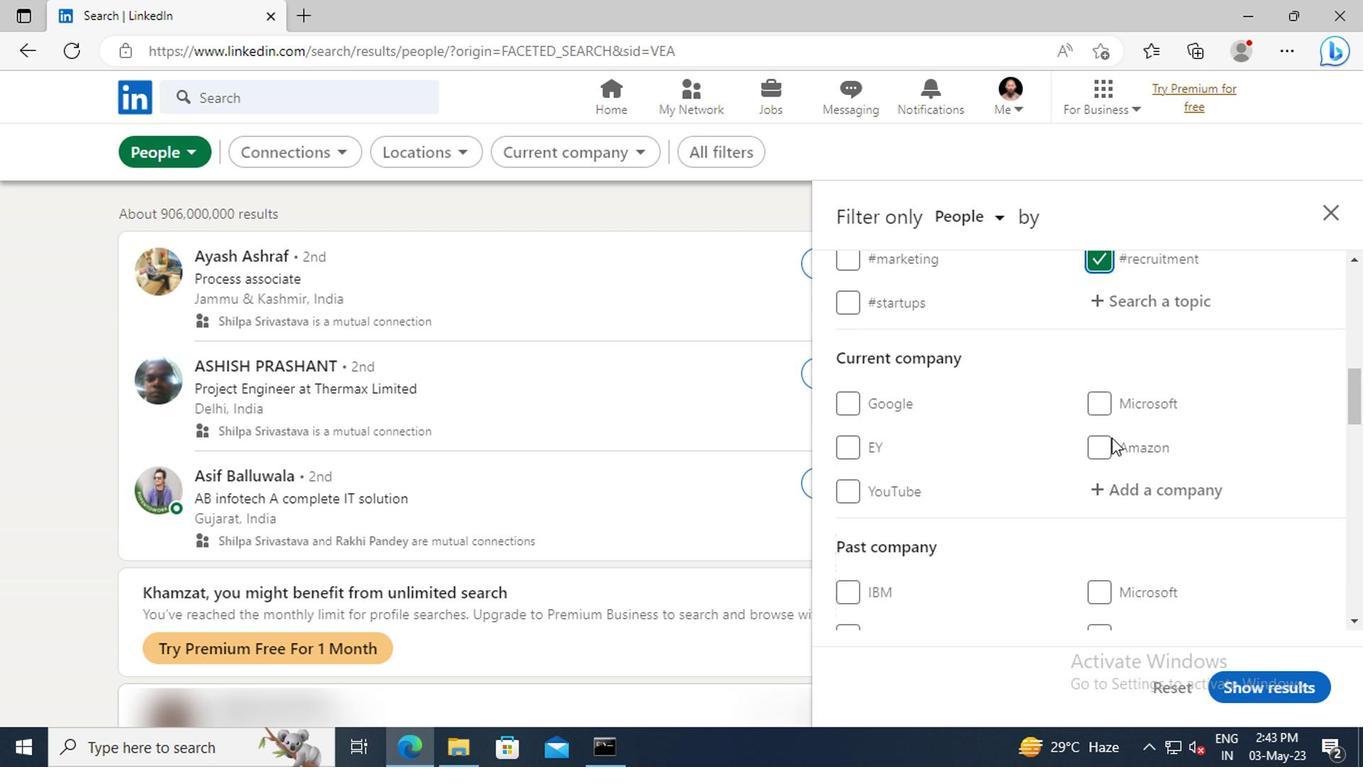 
Action: Mouse scrolled (1108, 438) with delta (0, 0)
Screenshot: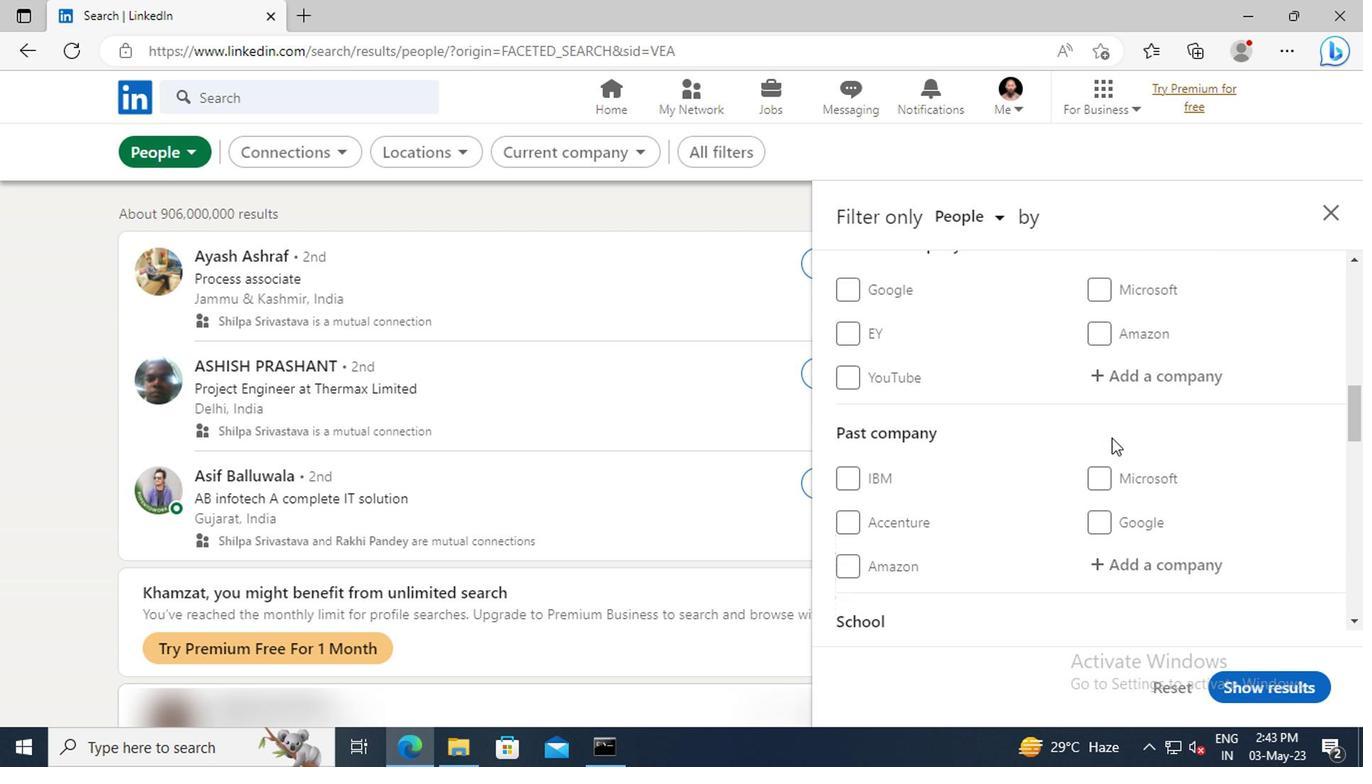 
Action: Mouse scrolled (1108, 438) with delta (0, 0)
Screenshot: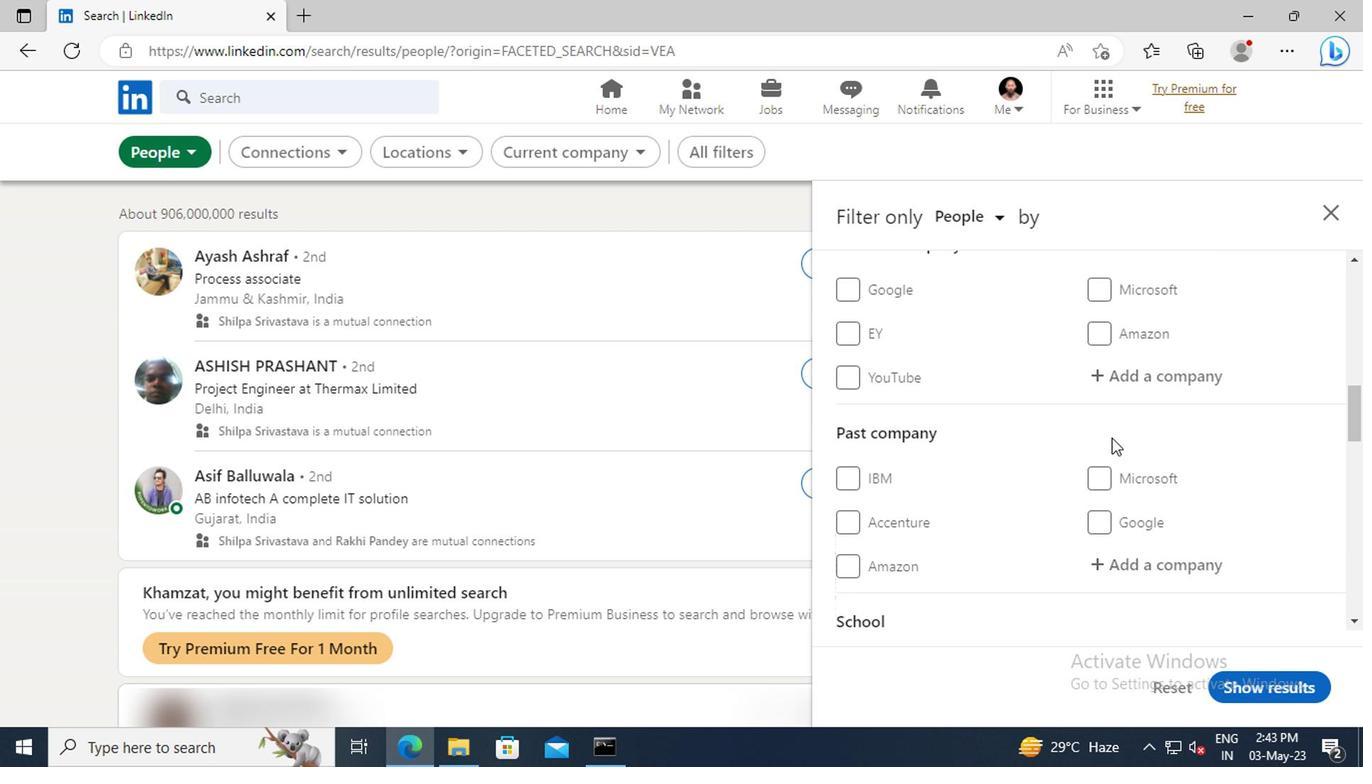 
Action: Mouse scrolled (1108, 438) with delta (0, 0)
Screenshot: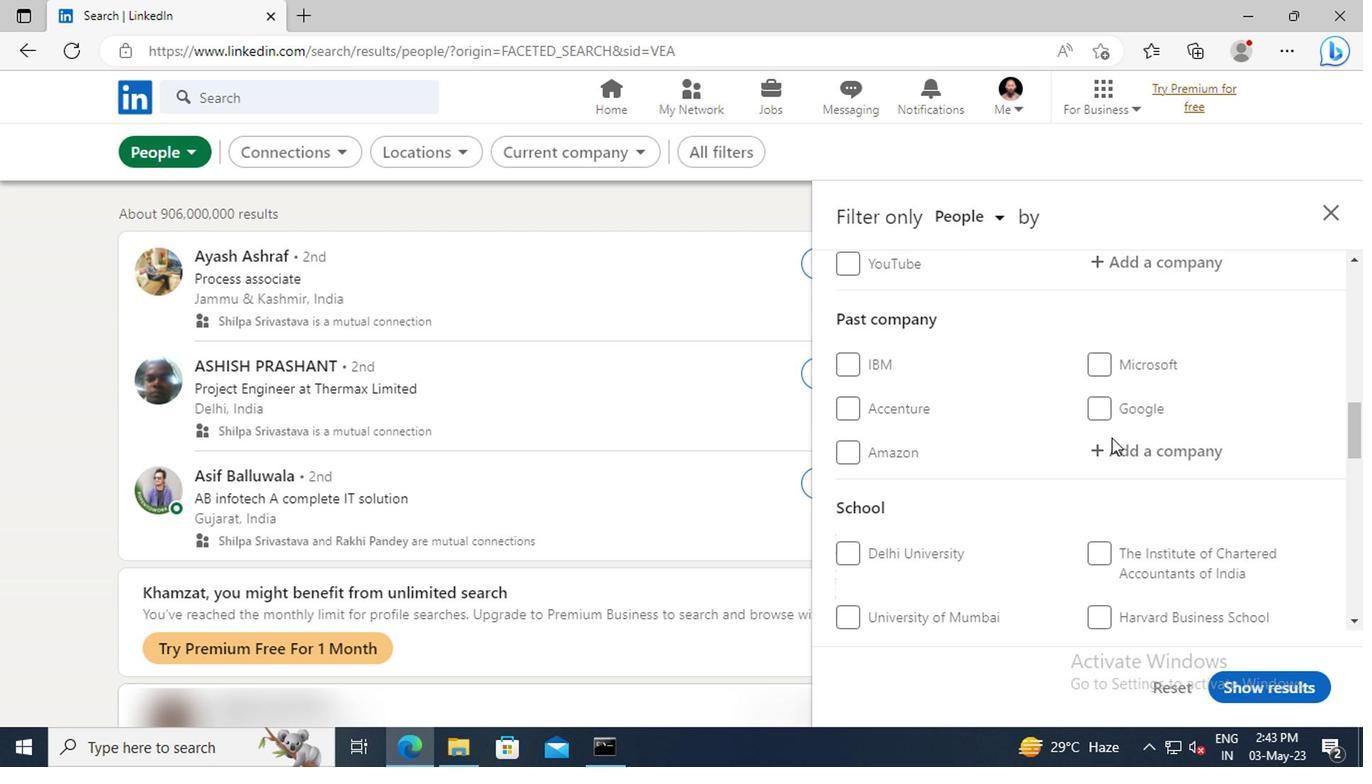 
Action: Mouse scrolled (1108, 438) with delta (0, 0)
Screenshot: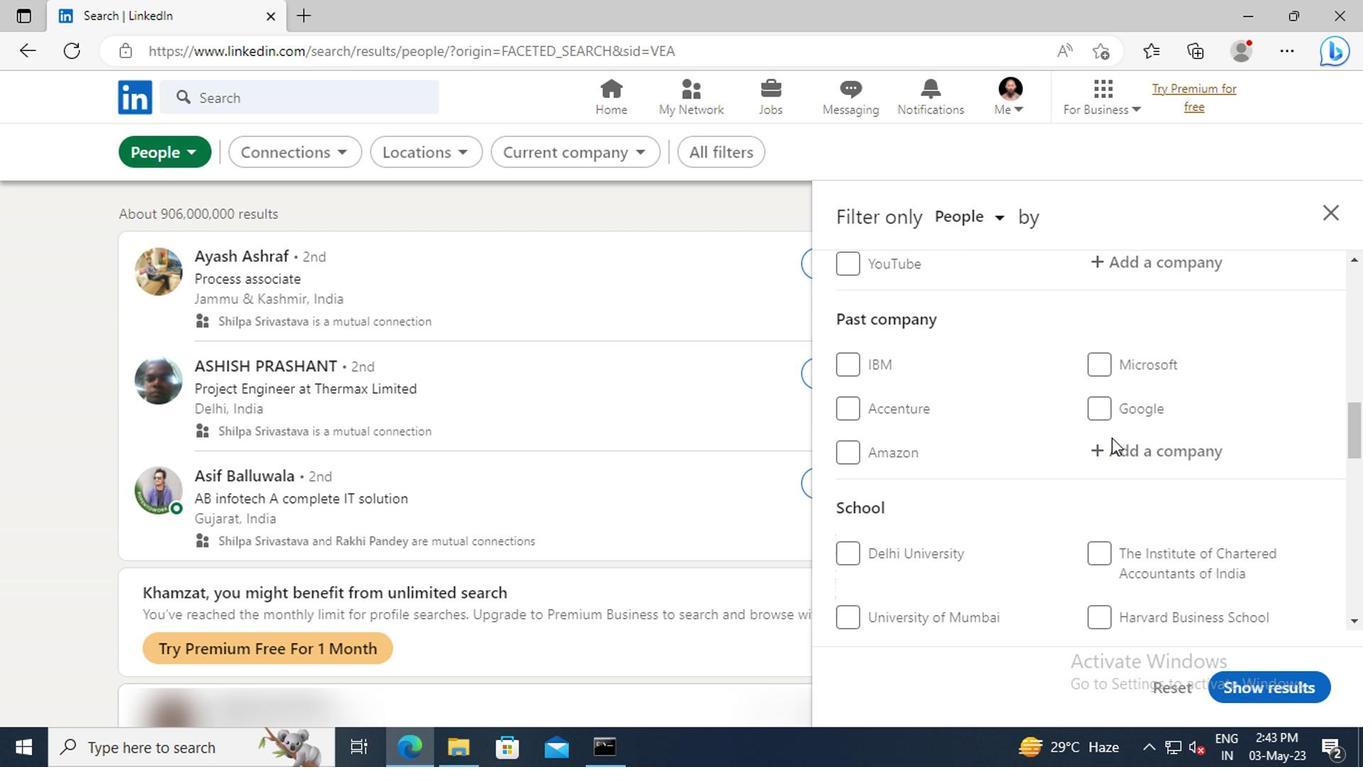 
Action: Mouse scrolled (1108, 438) with delta (0, 0)
Screenshot: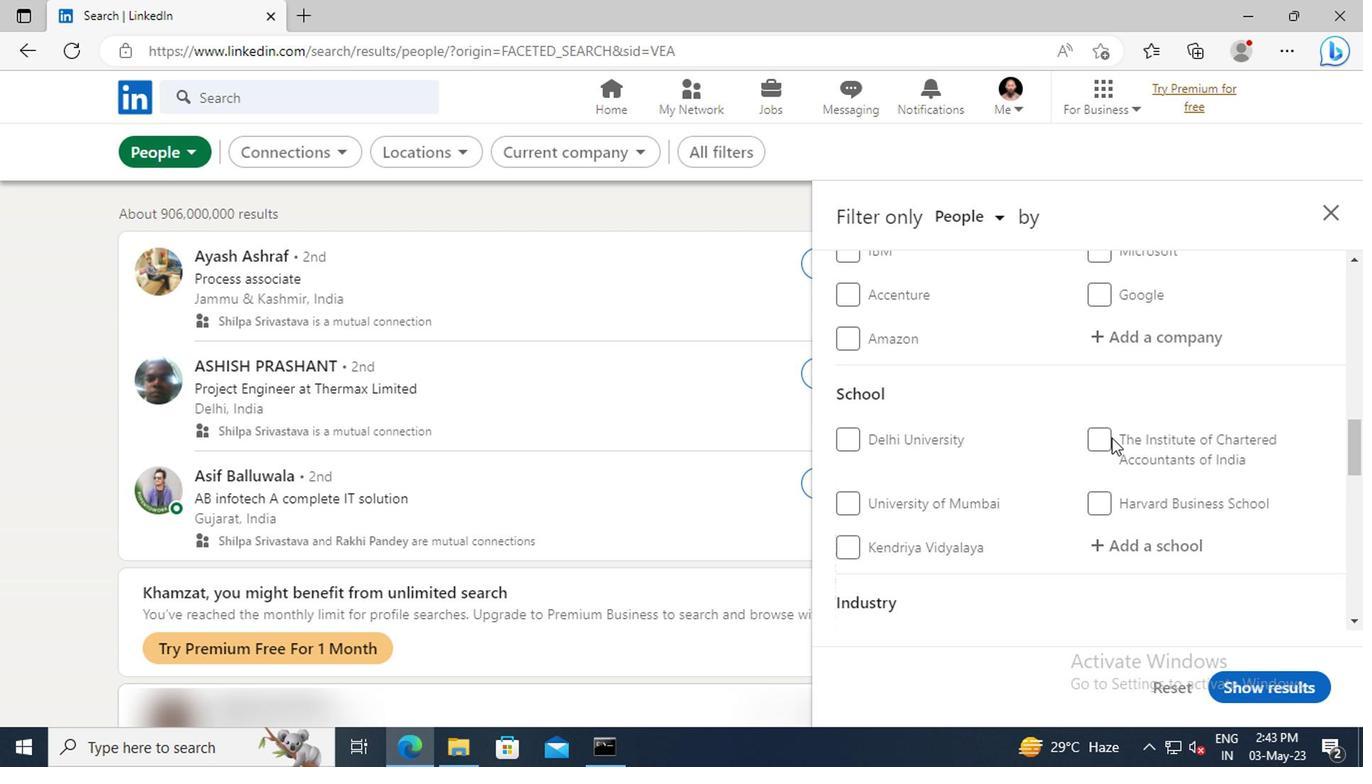 
Action: Mouse scrolled (1108, 438) with delta (0, 0)
Screenshot: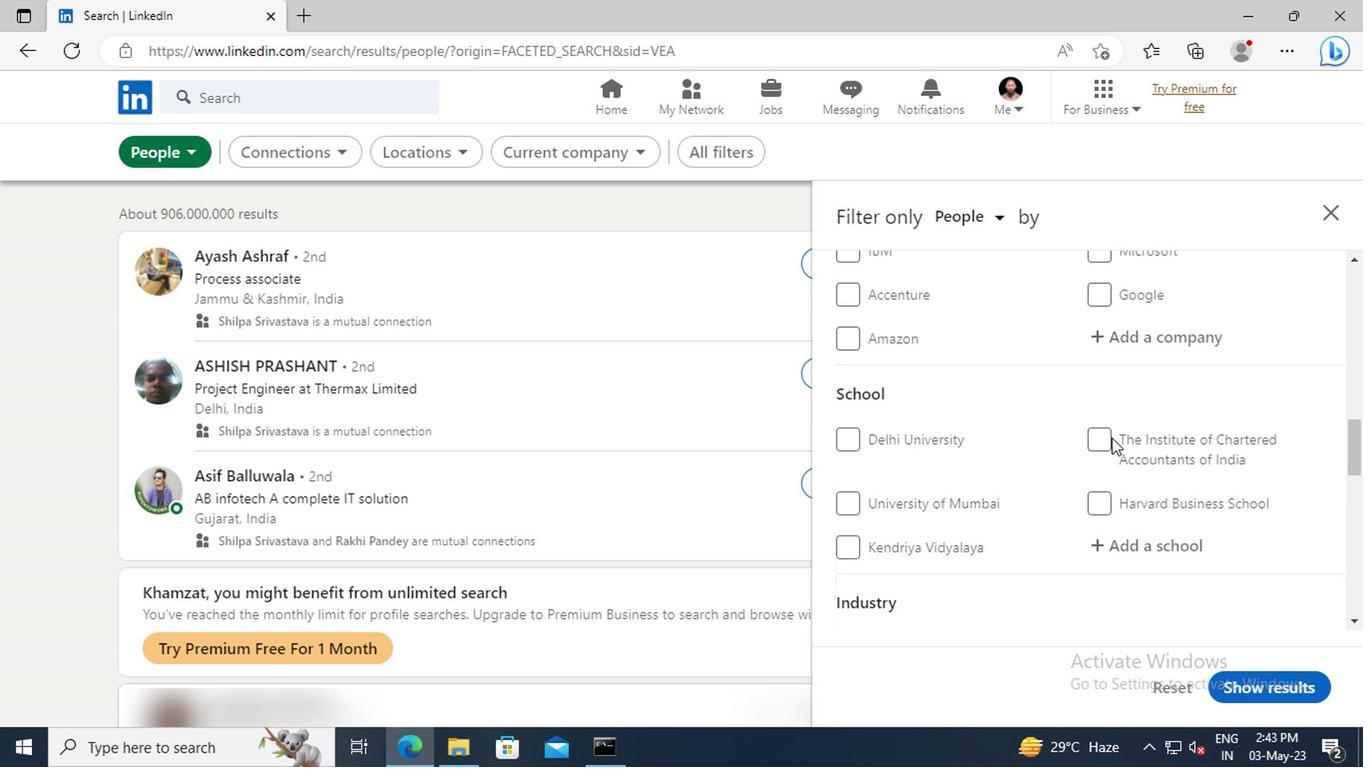 
Action: Mouse scrolled (1108, 438) with delta (0, 0)
Screenshot: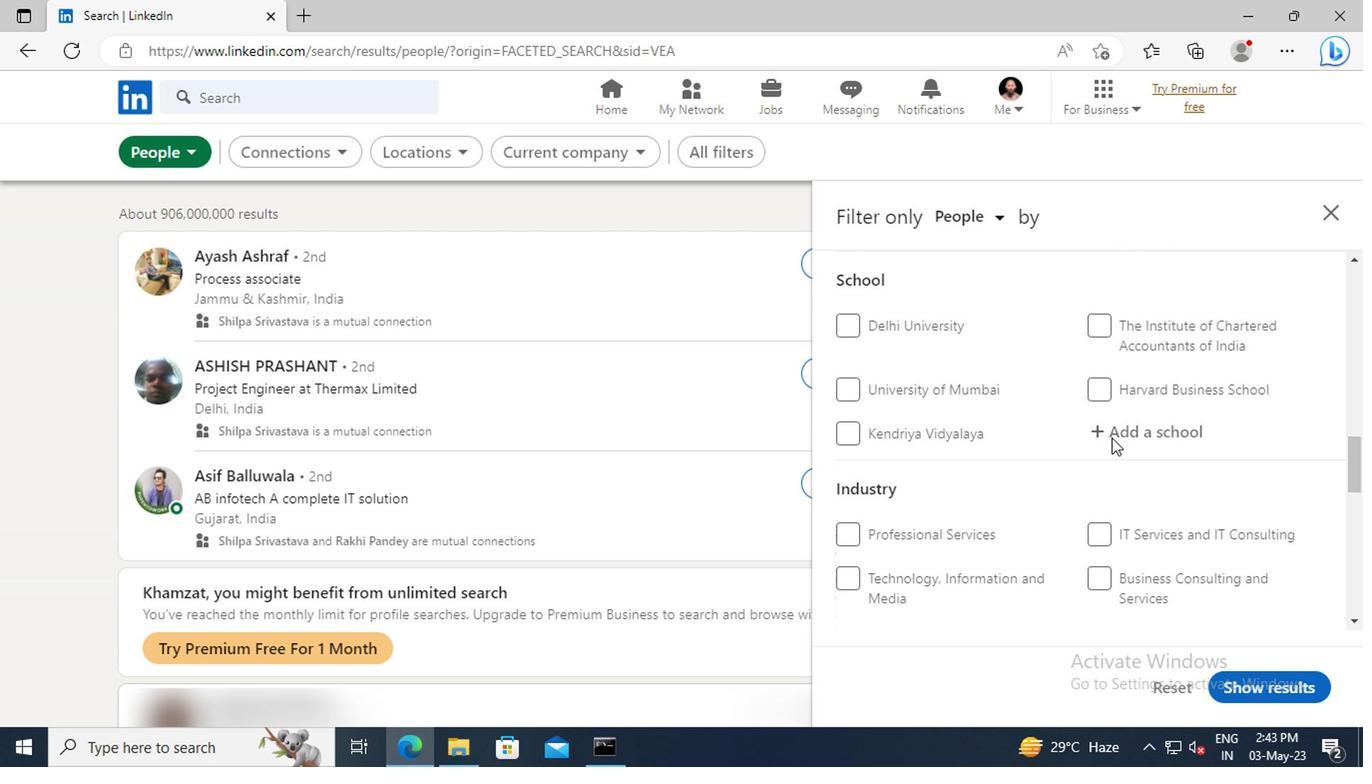 
Action: Mouse scrolled (1108, 438) with delta (0, 0)
Screenshot: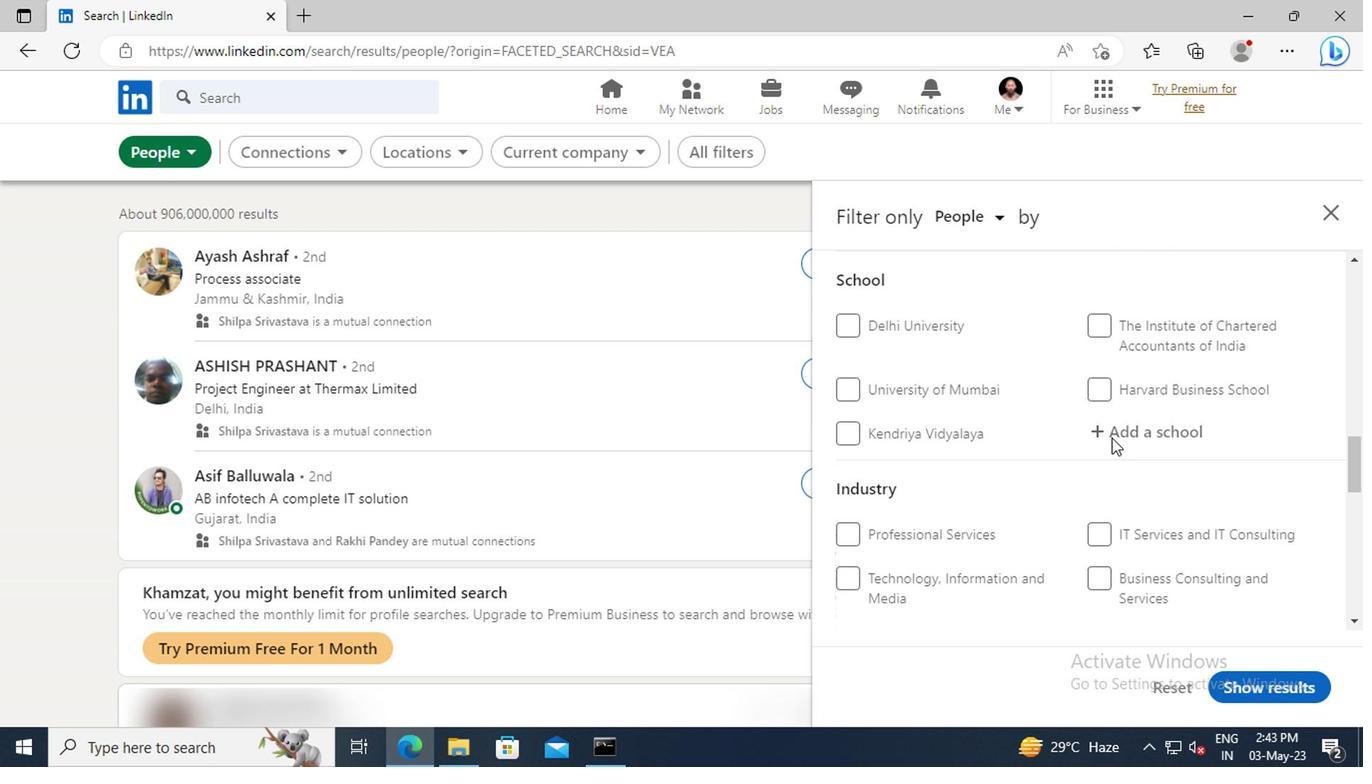 
Action: Mouse scrolled (1108, 438) with delta (0, 0)
Screenshot: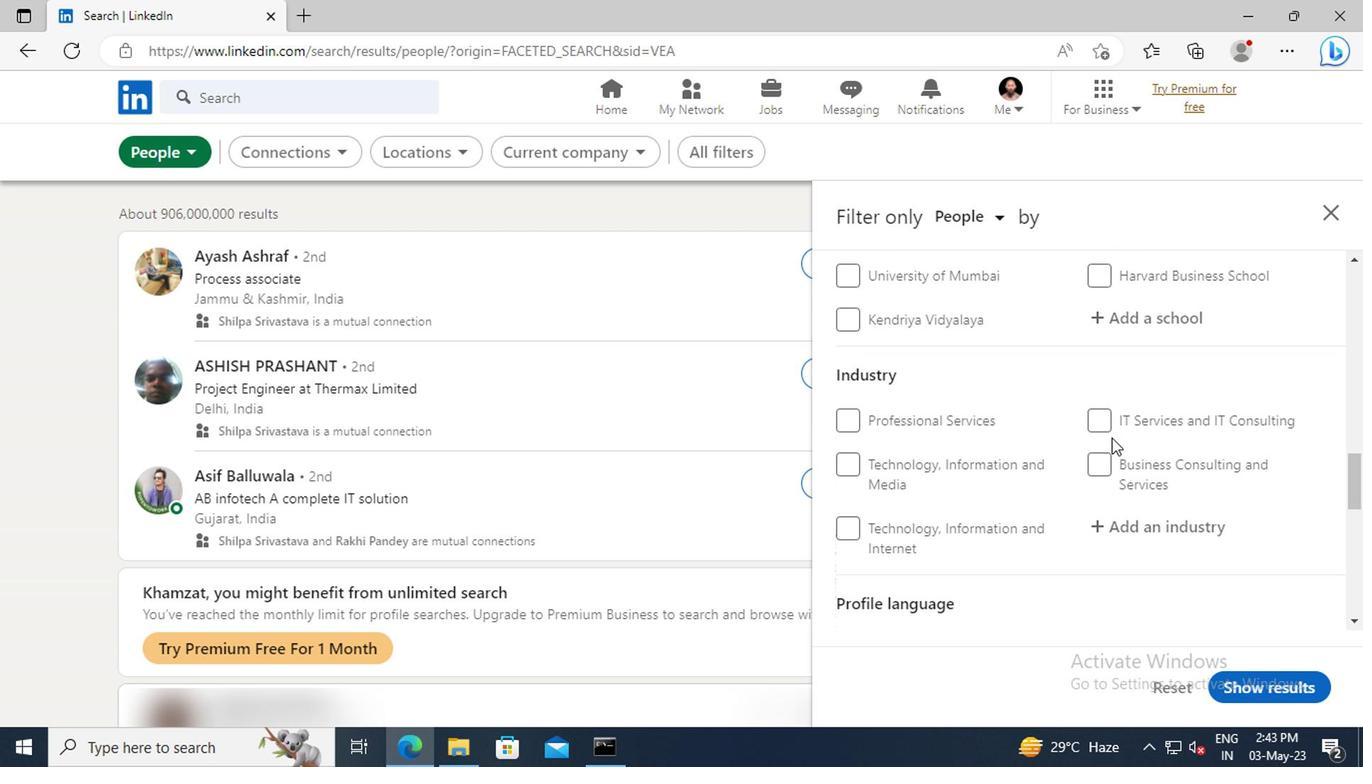 
Action: Mouse scrolled (1108, 438) with delta (0, 0)
Screenshot: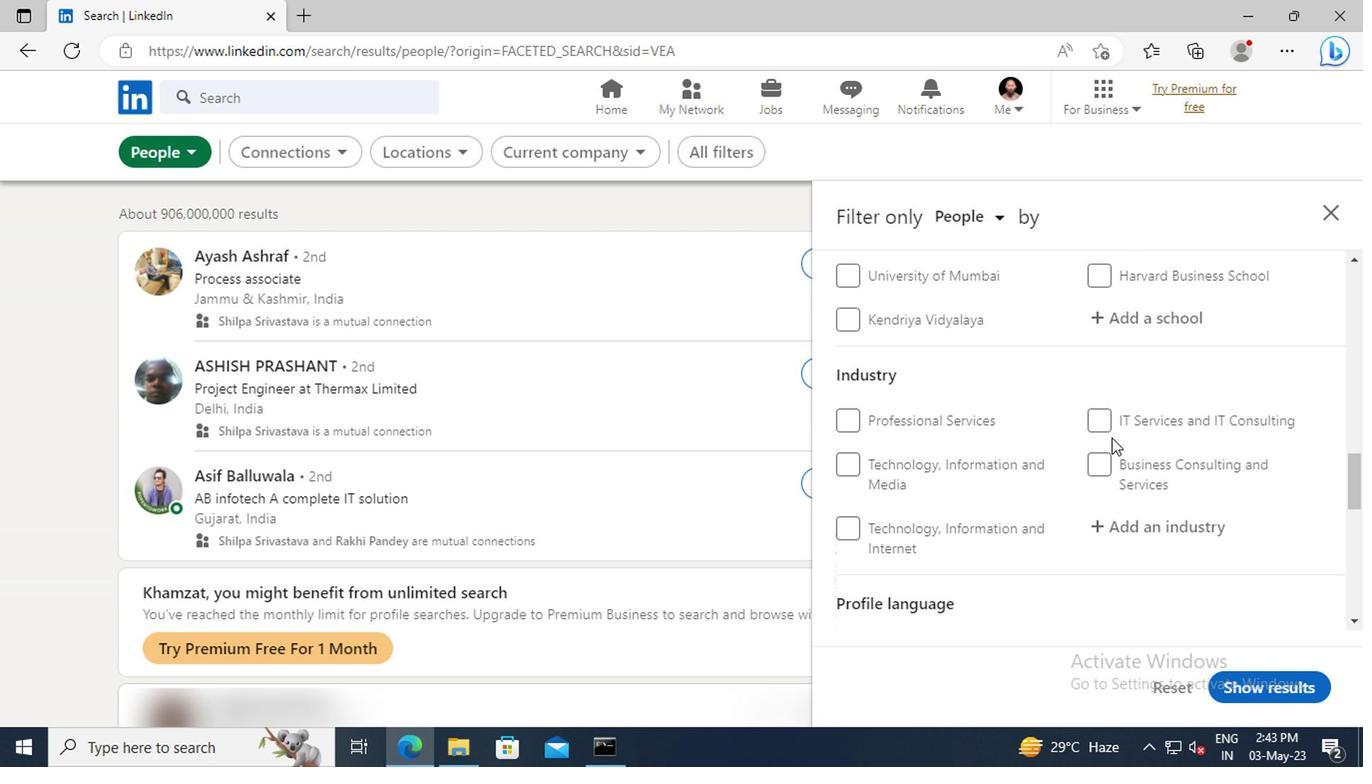 
Action: Mouse scrolled (1108, 438) with delta (0, 0)
Screenshot: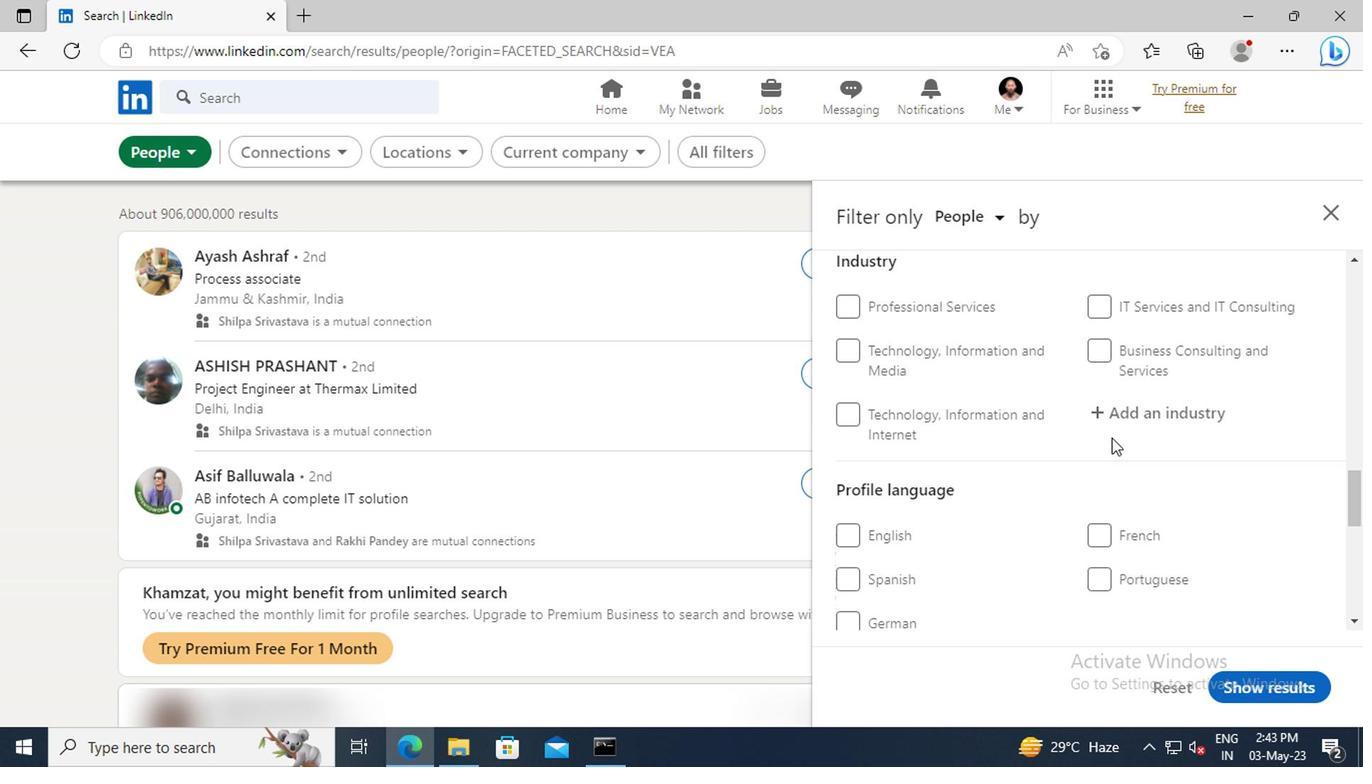 
Action: Mouse moved to (845, 531)
Screenshot: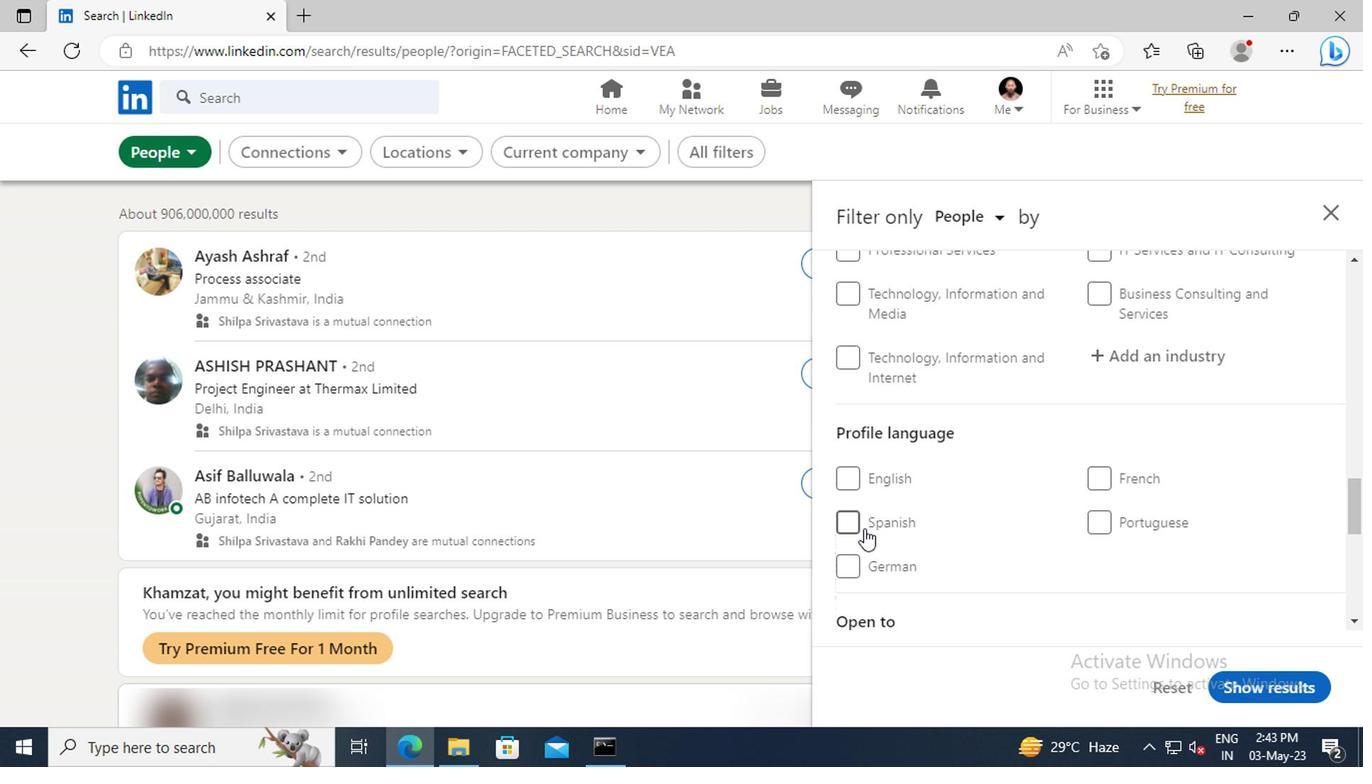 
Action: Mouse pressed left at (845, 531)
Screenshot: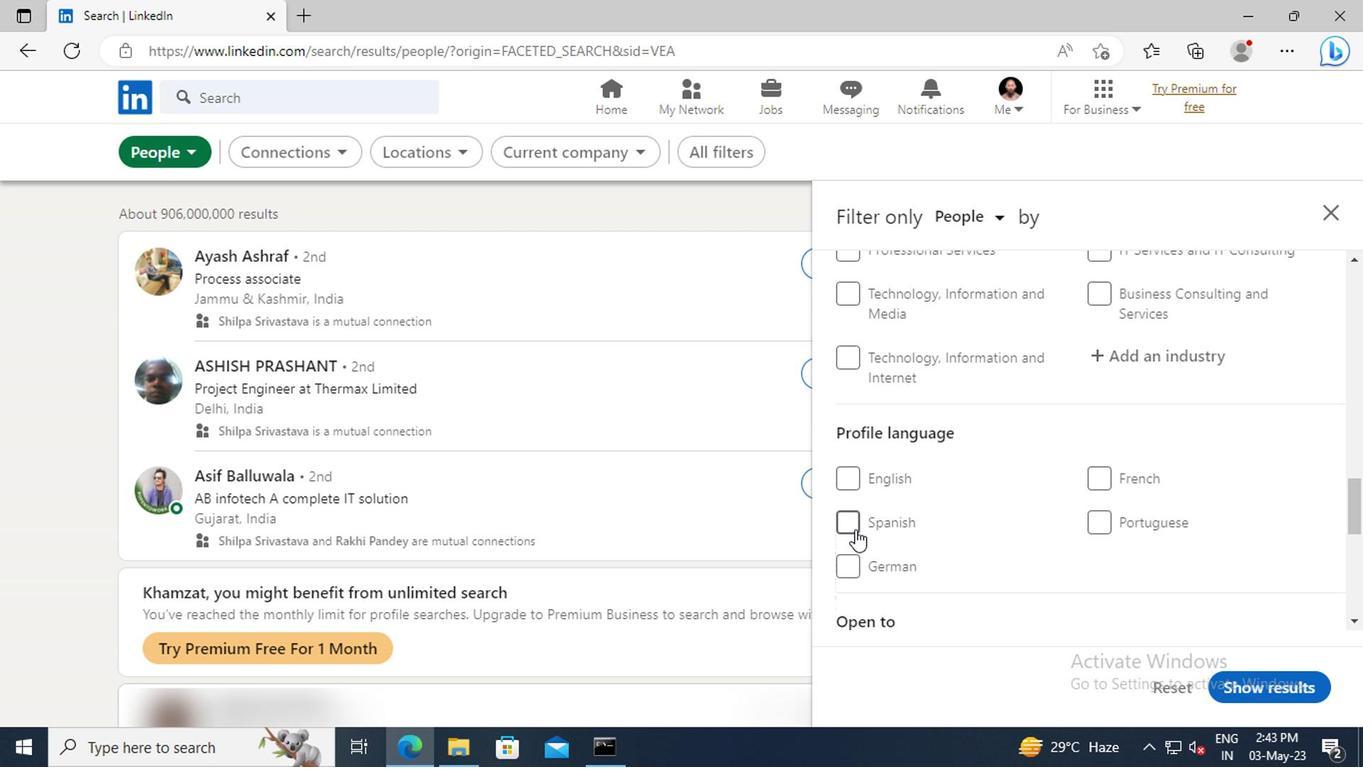 
Action: Mouse moved to (1076, 499)
Screenshot: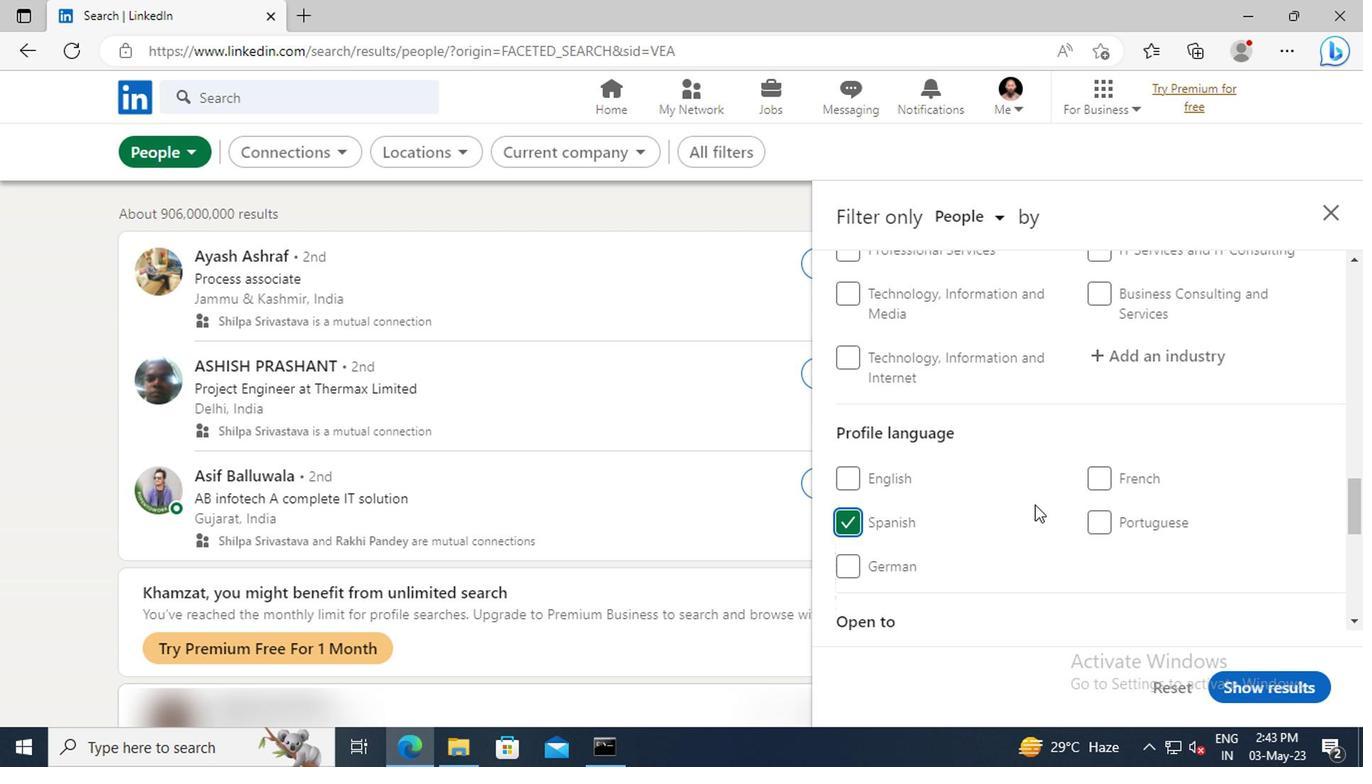 
Action: Mouse scrolled (1076, 500) with delta (0, 0)
Screenshot: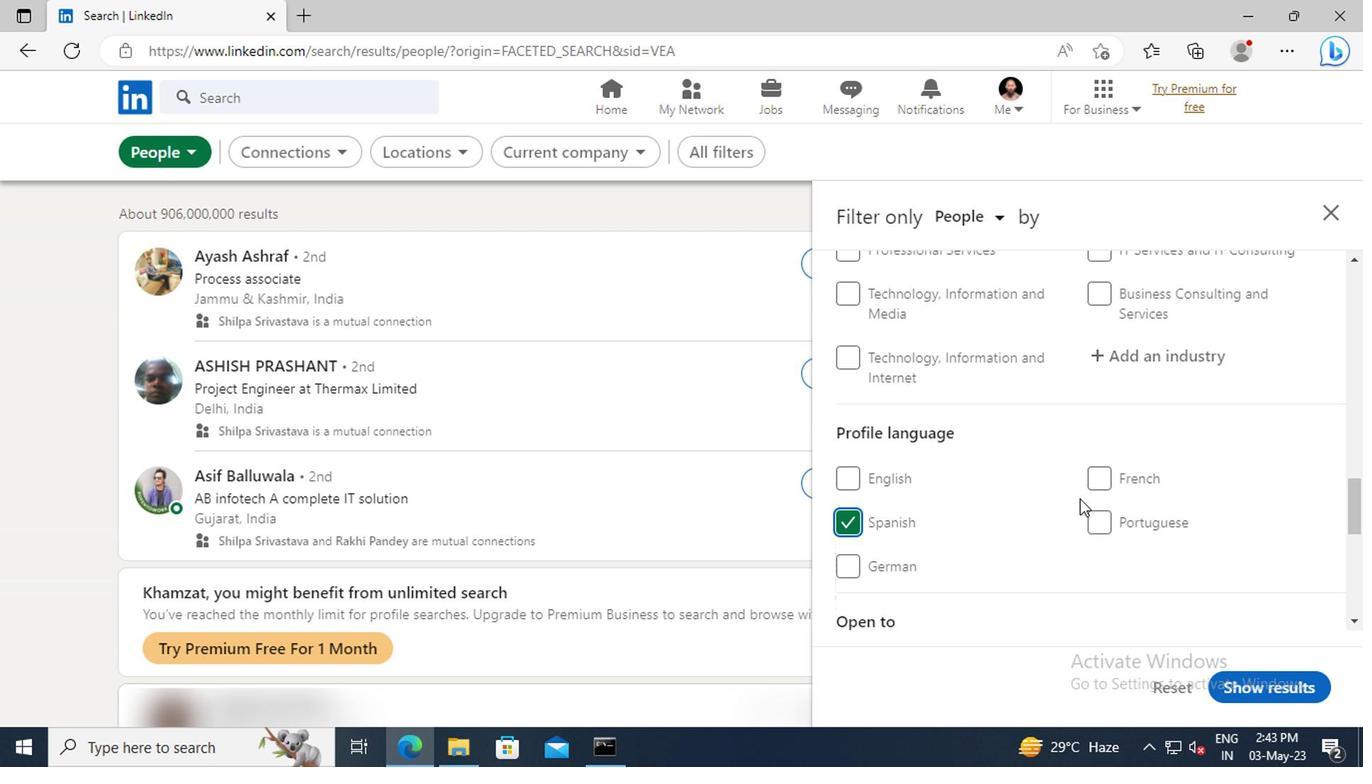
Action: Mouse scrolled (1076, 500) with delta (0, 0)
Screenshot: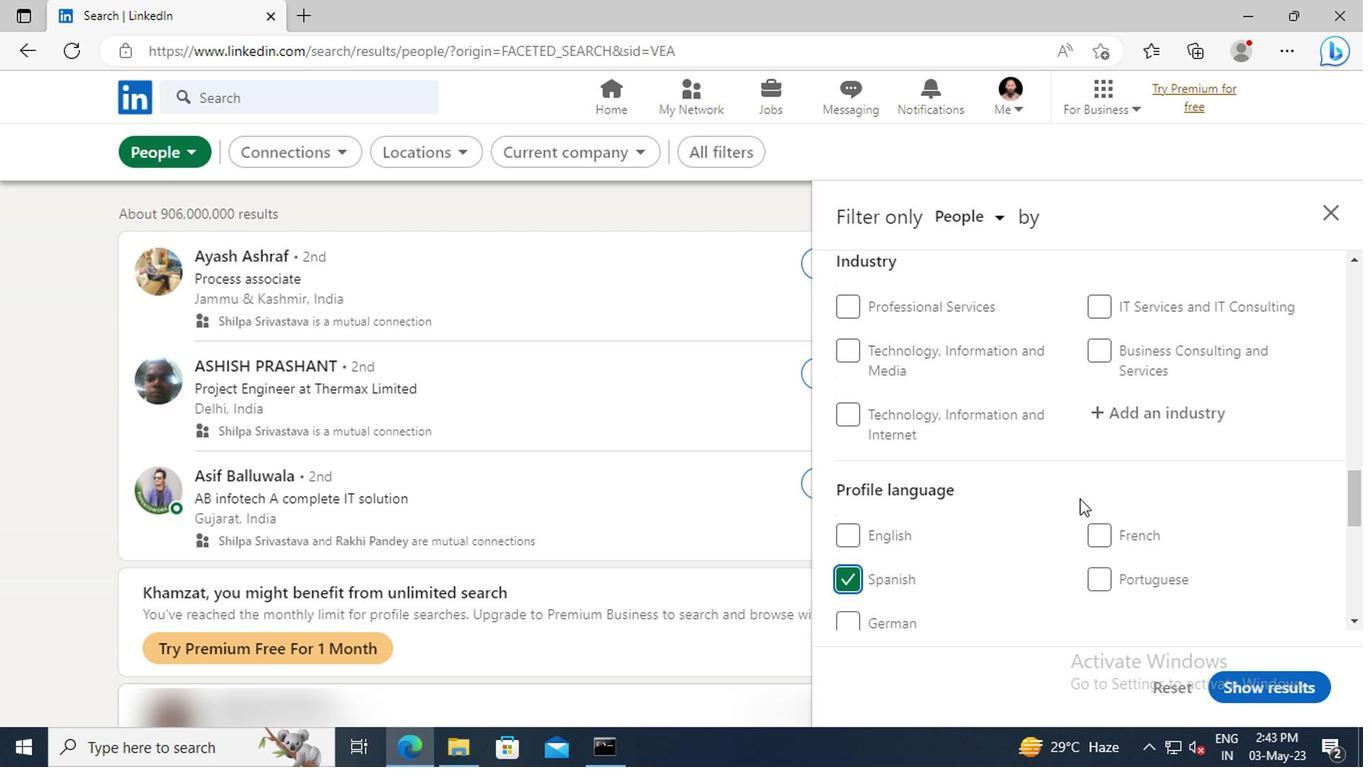 
Action: Mouse scrolled (1076, 500) with delta (0, 0)
Screenshot: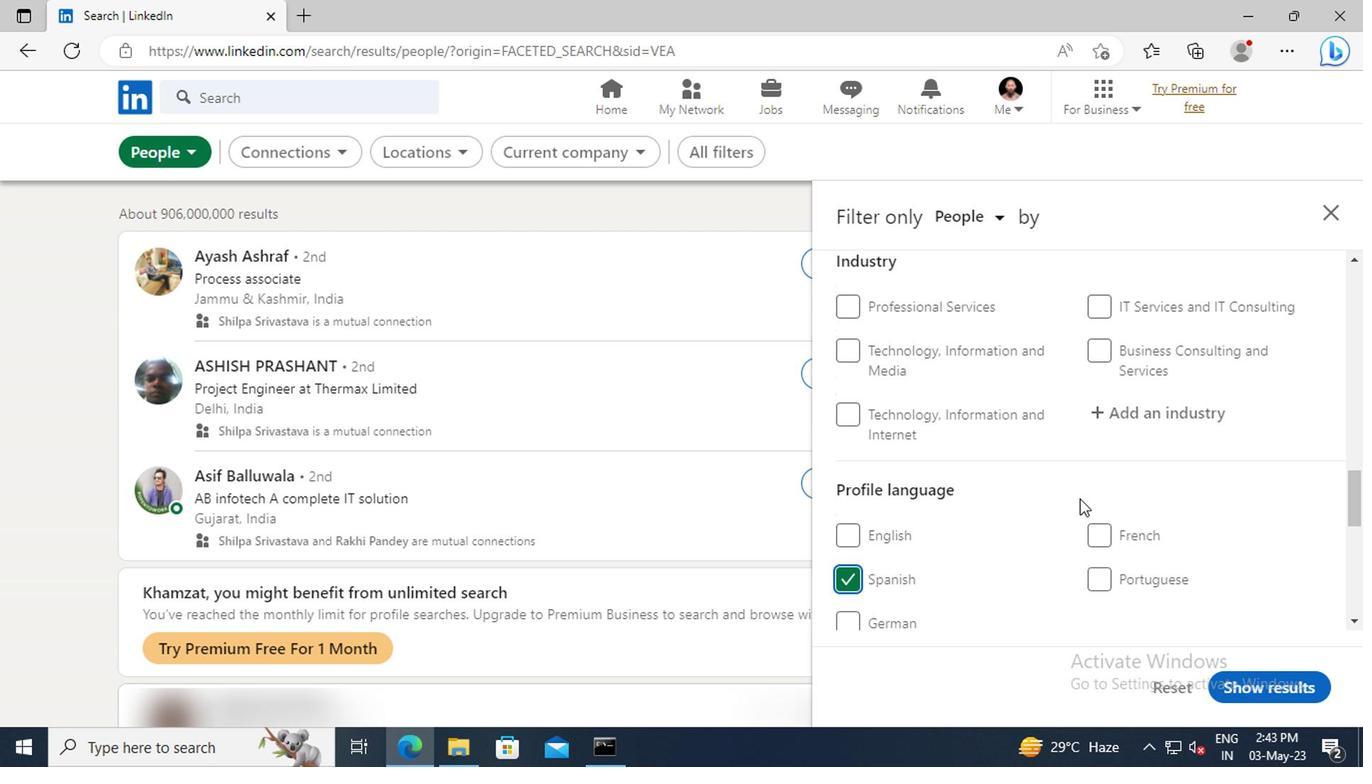 
Action: Mouse scrolled (1076, 500) with delta (0, 0)
Screenshot: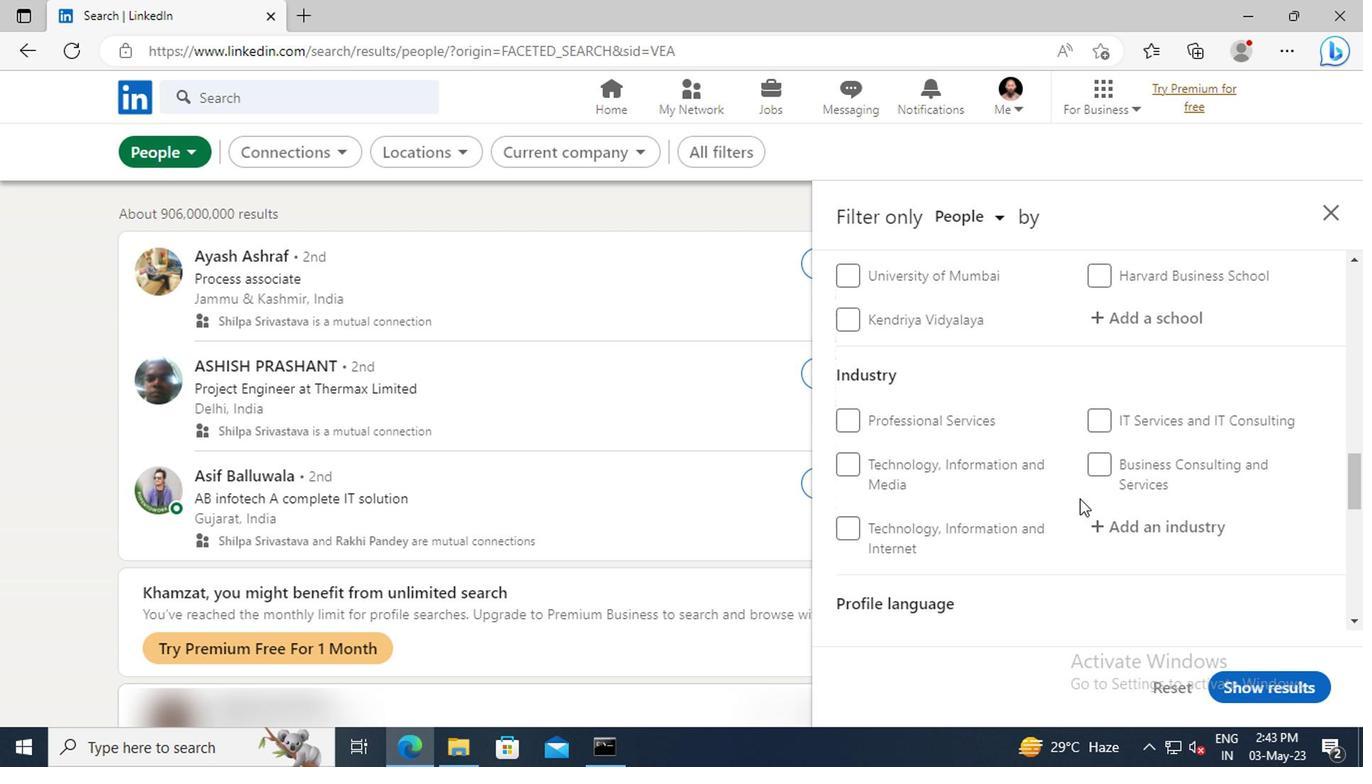 
Action: Mouse scrolled (1076, 500) with delta (0, 0)
Screenshot: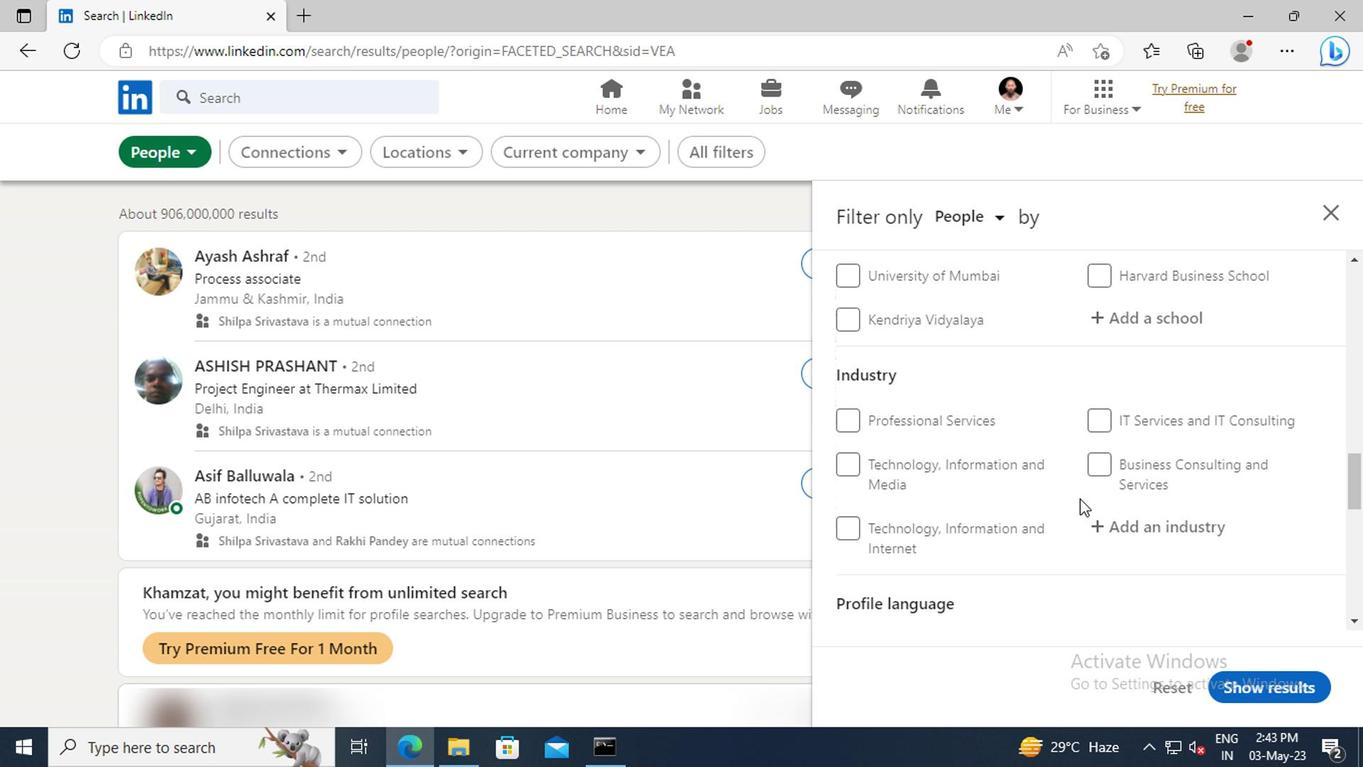 
Action: Mouse scrolled (1076, 500) with delta (0, 0)
Screenshot: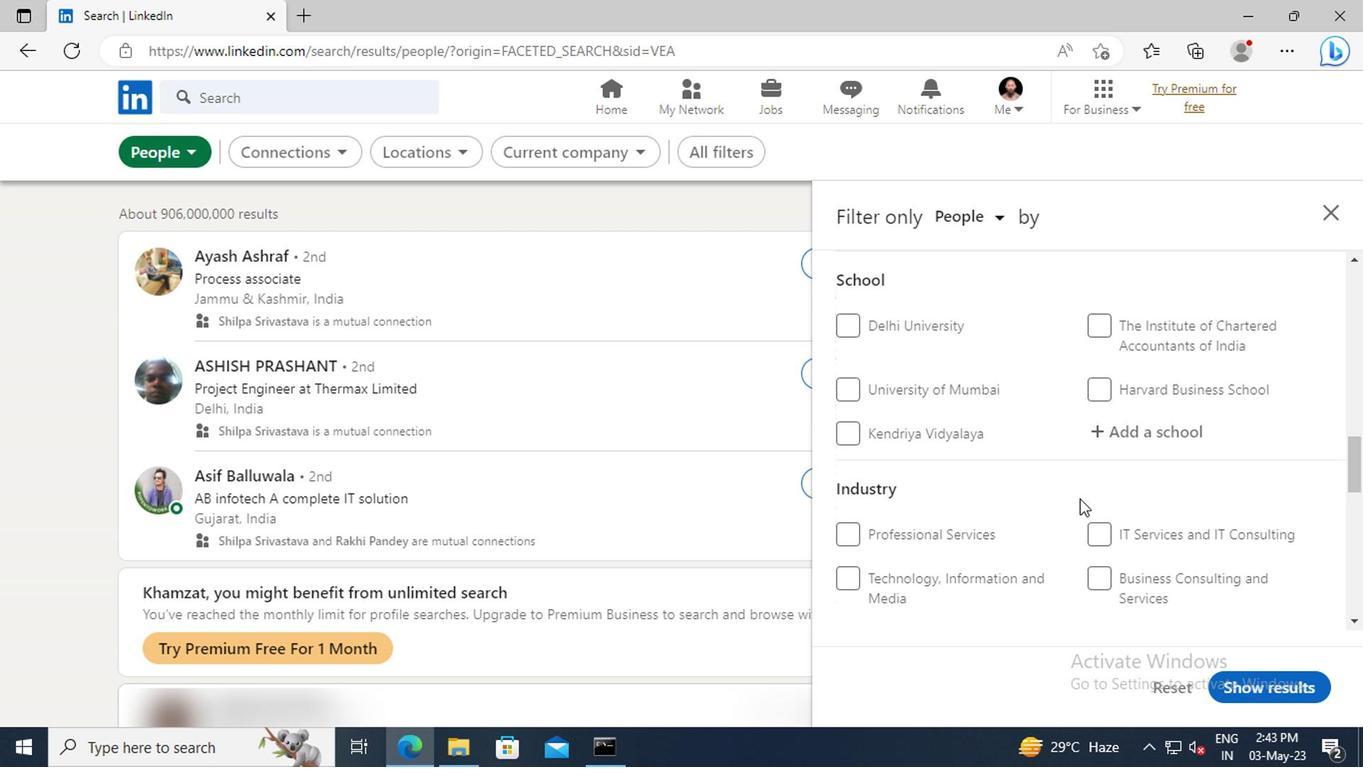 
Action: Mouse scrolled (1076, 500) with delta (0, 0)
Screenshot: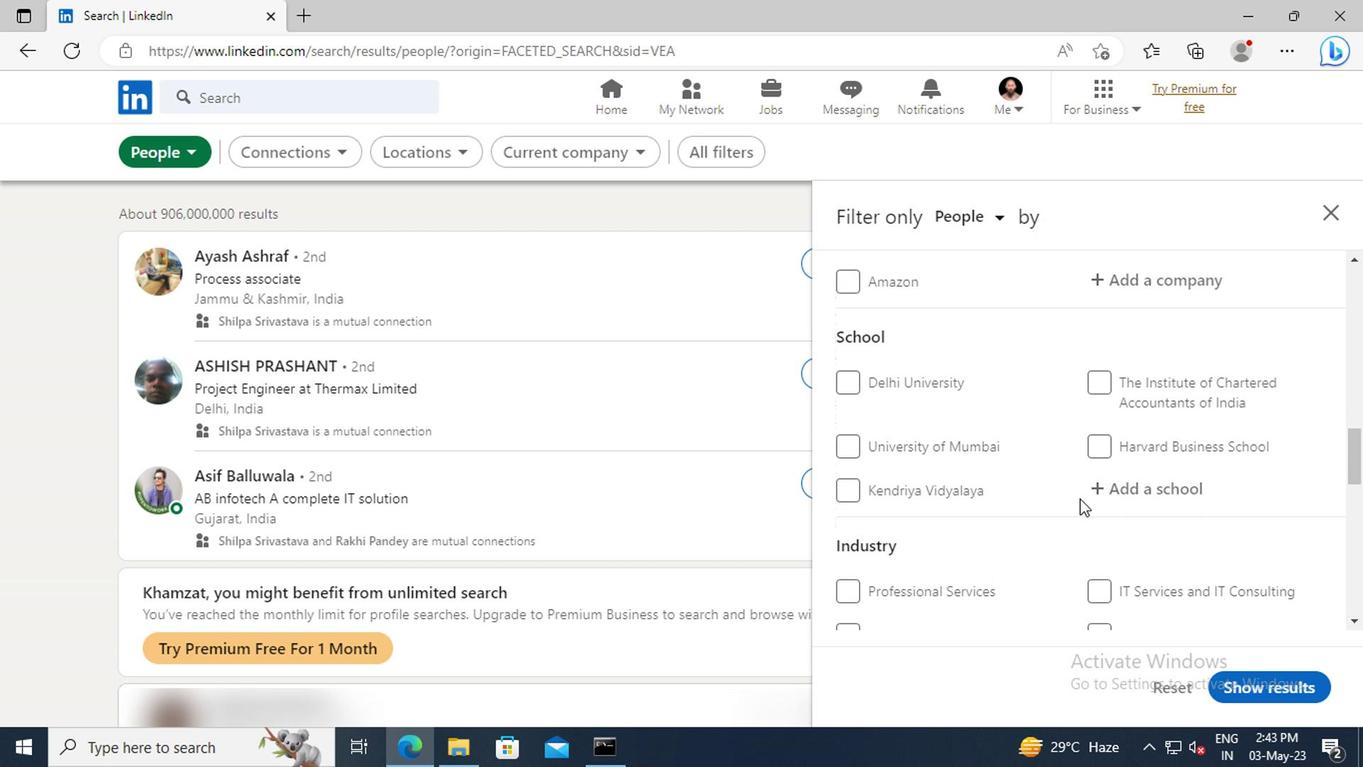 
Action: Mouse scrolled (1076, 500) with delta (0, 0)
Screenshot: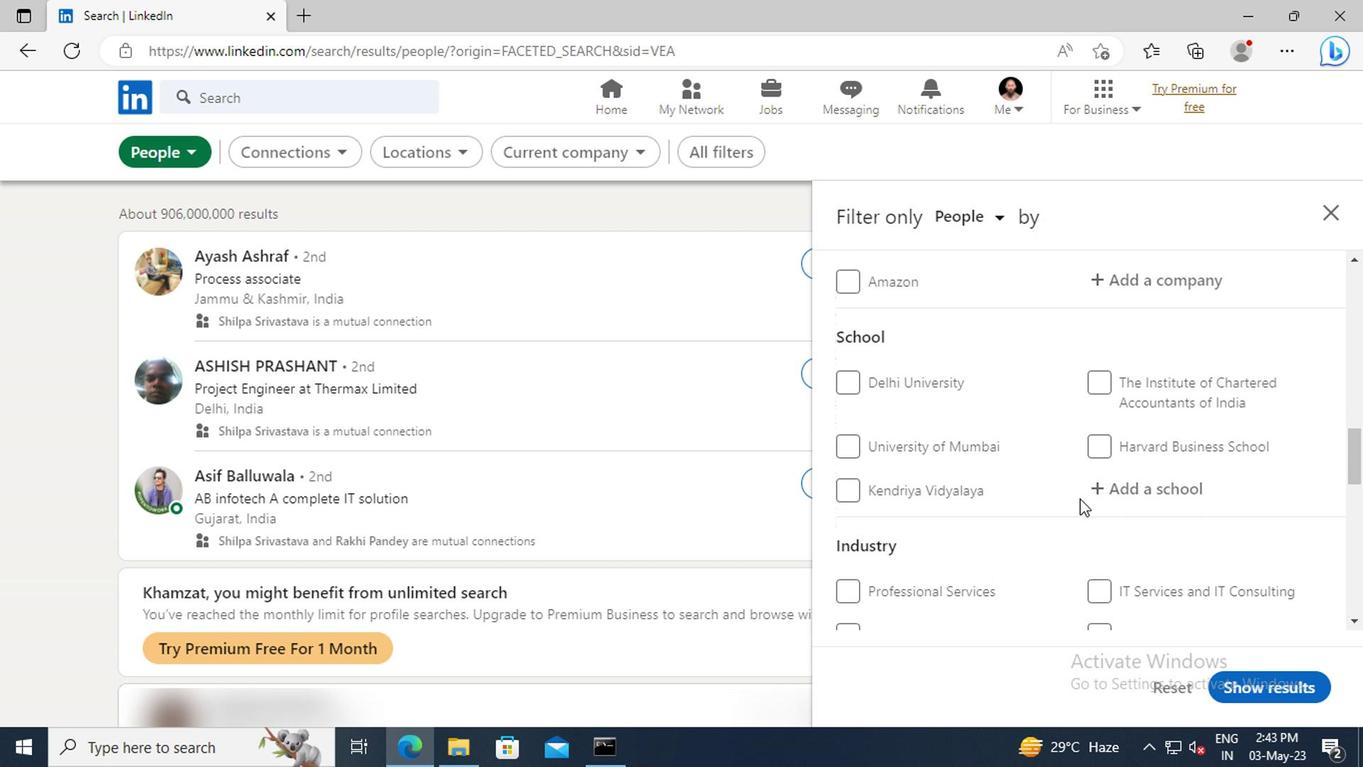 
Action: Mouse scrolled (1076, 500) with delta (0, 0)
Screenshot: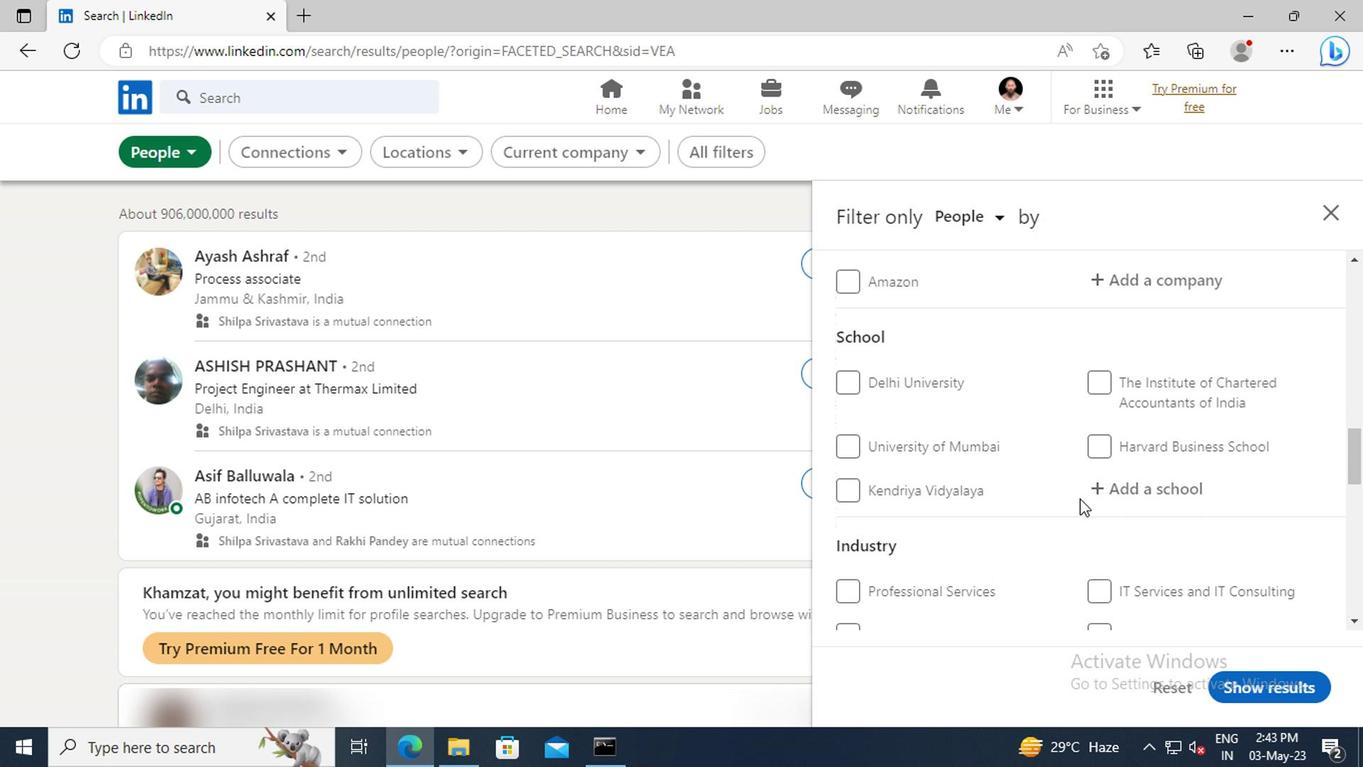 
Action: Mouse scrolled (1076, 500) with delta (0, 0)
Screenshot: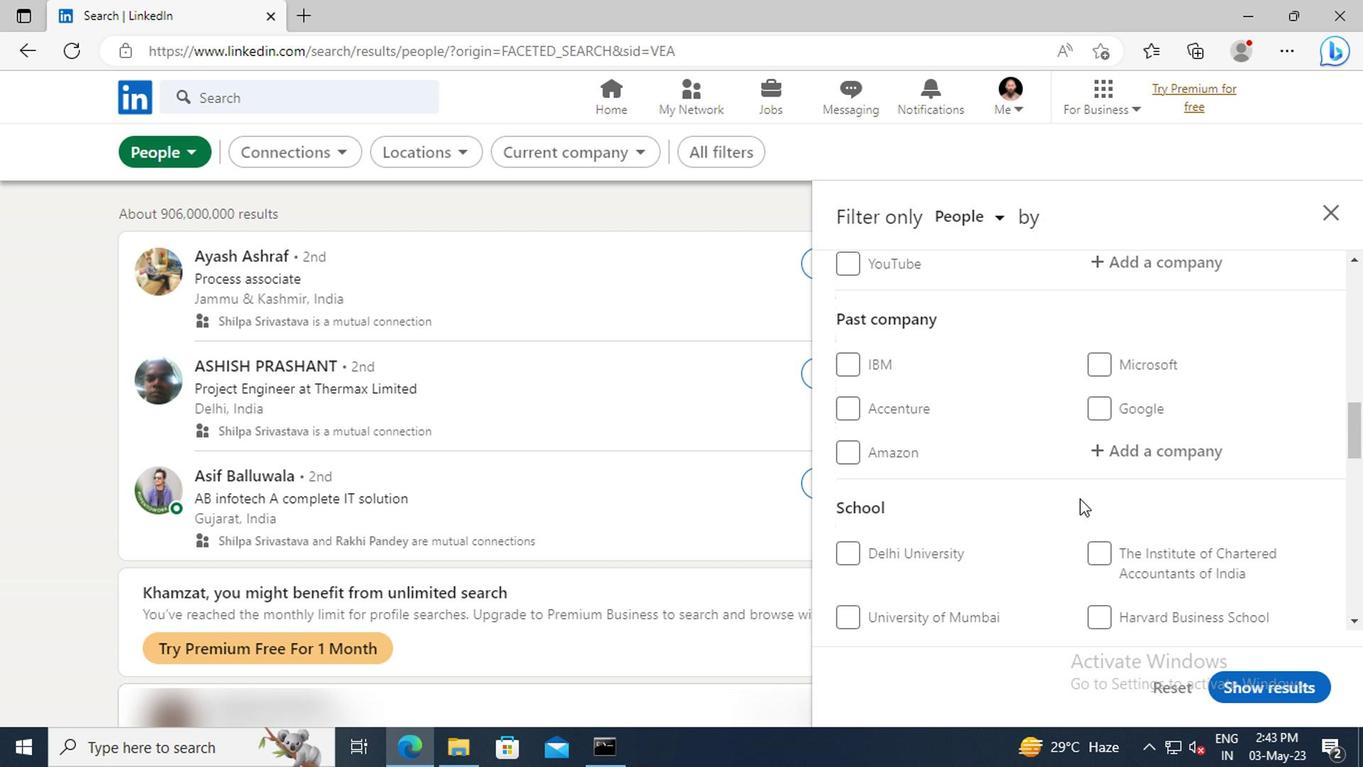 
Action: Mouse scrolled (1076, 500) with delta (0, 0)
Screenshot: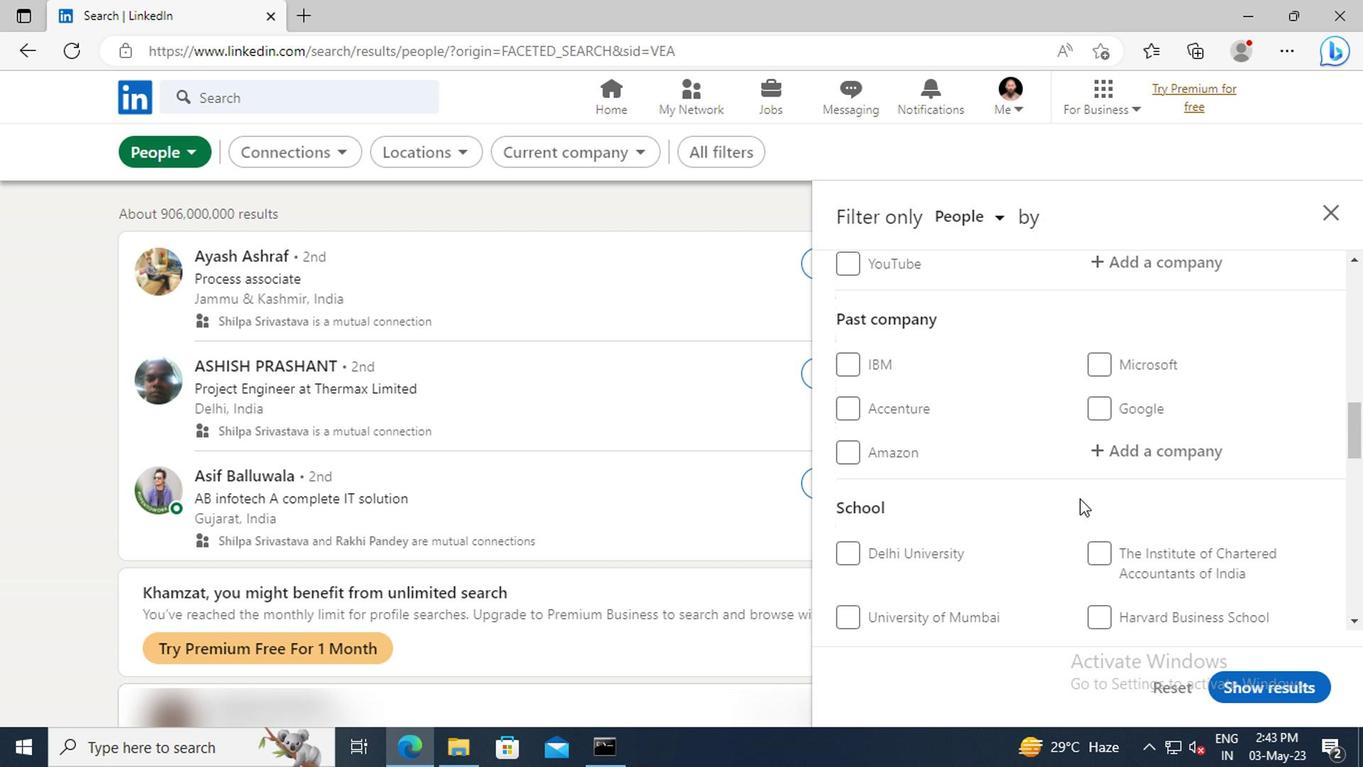 
Action: Mouse scrolled (1076, 500) with delta (0, 0)
Screenshot: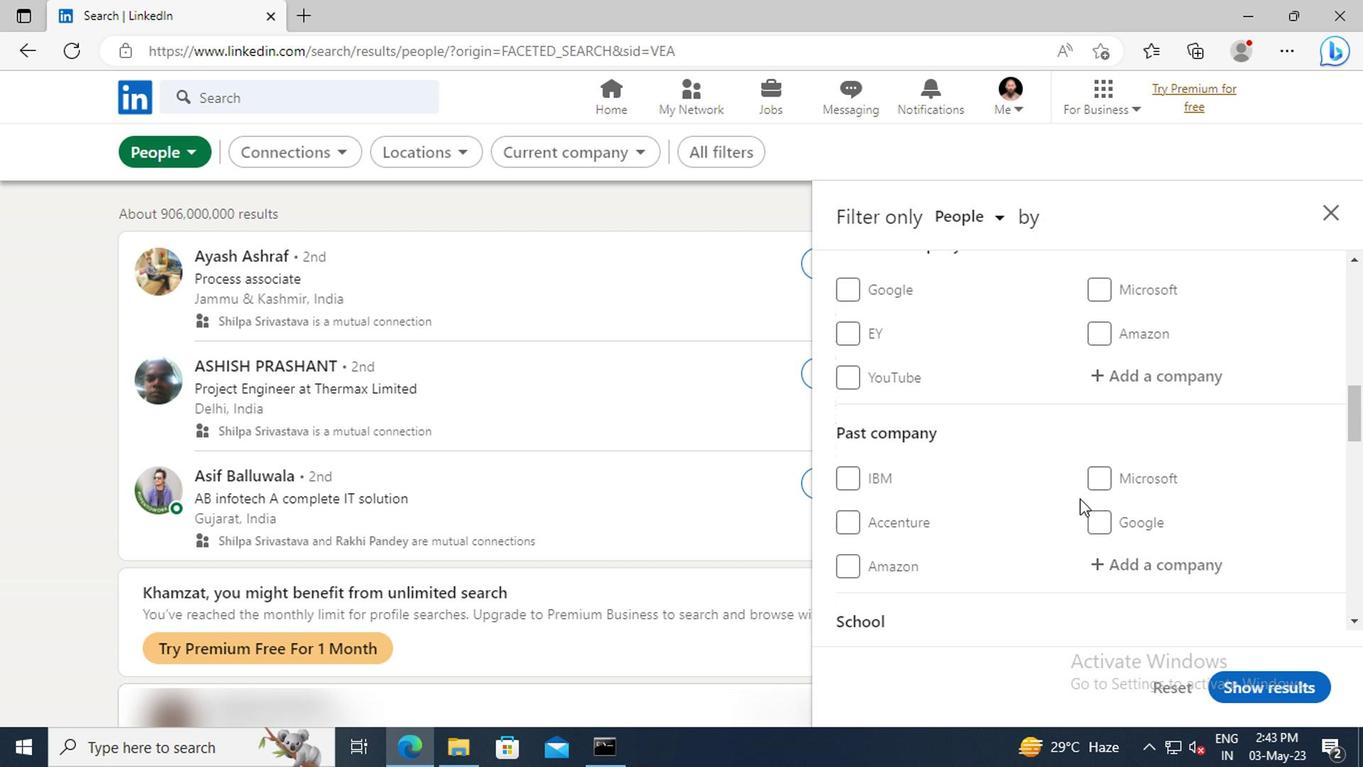 
Action: Mouse scrolled (1076, 500) with delta (0, 0)
Screenshot: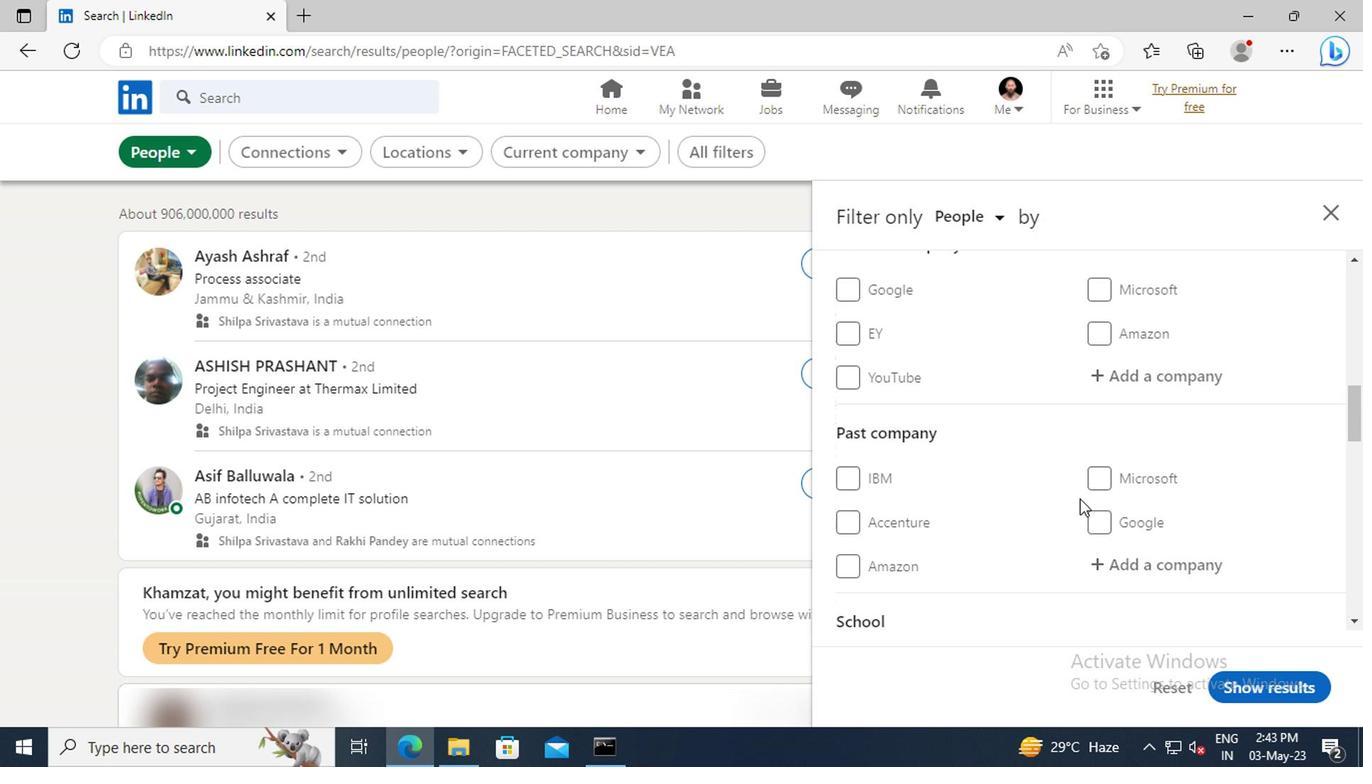 
Action: Mouse moved to (1115, 489)
Screenshot: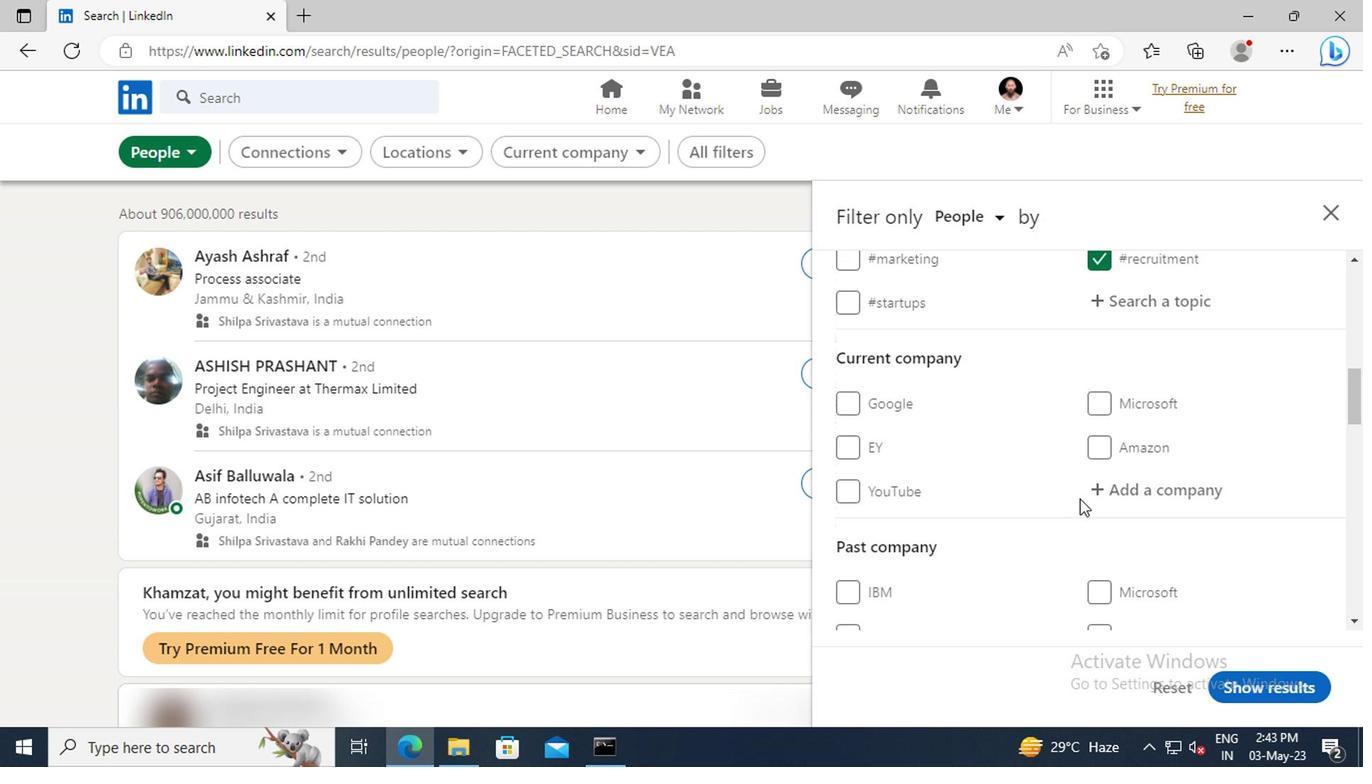 
Action: Mouse pressed left at (1115, 489)
Screenshot: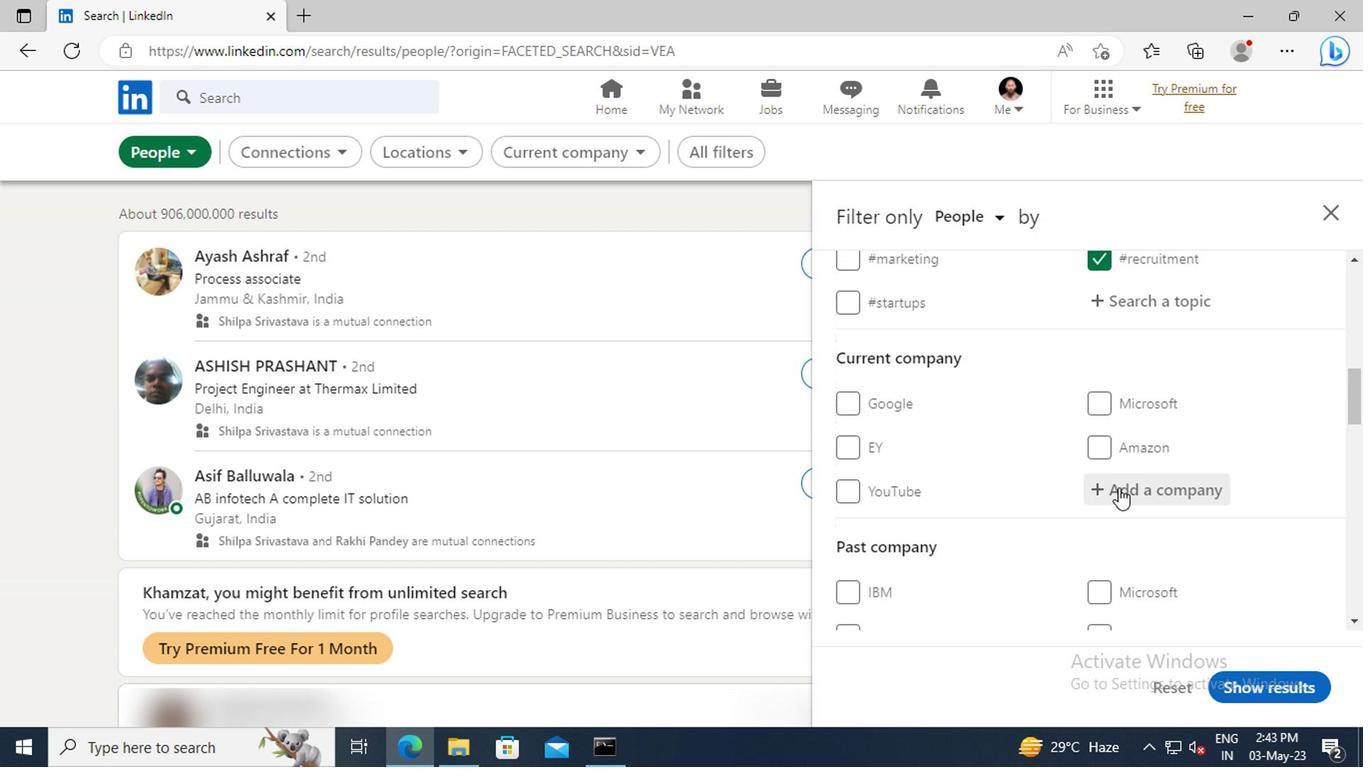 
Action: Key pressed <Key.shift>KPIT
Screenshot: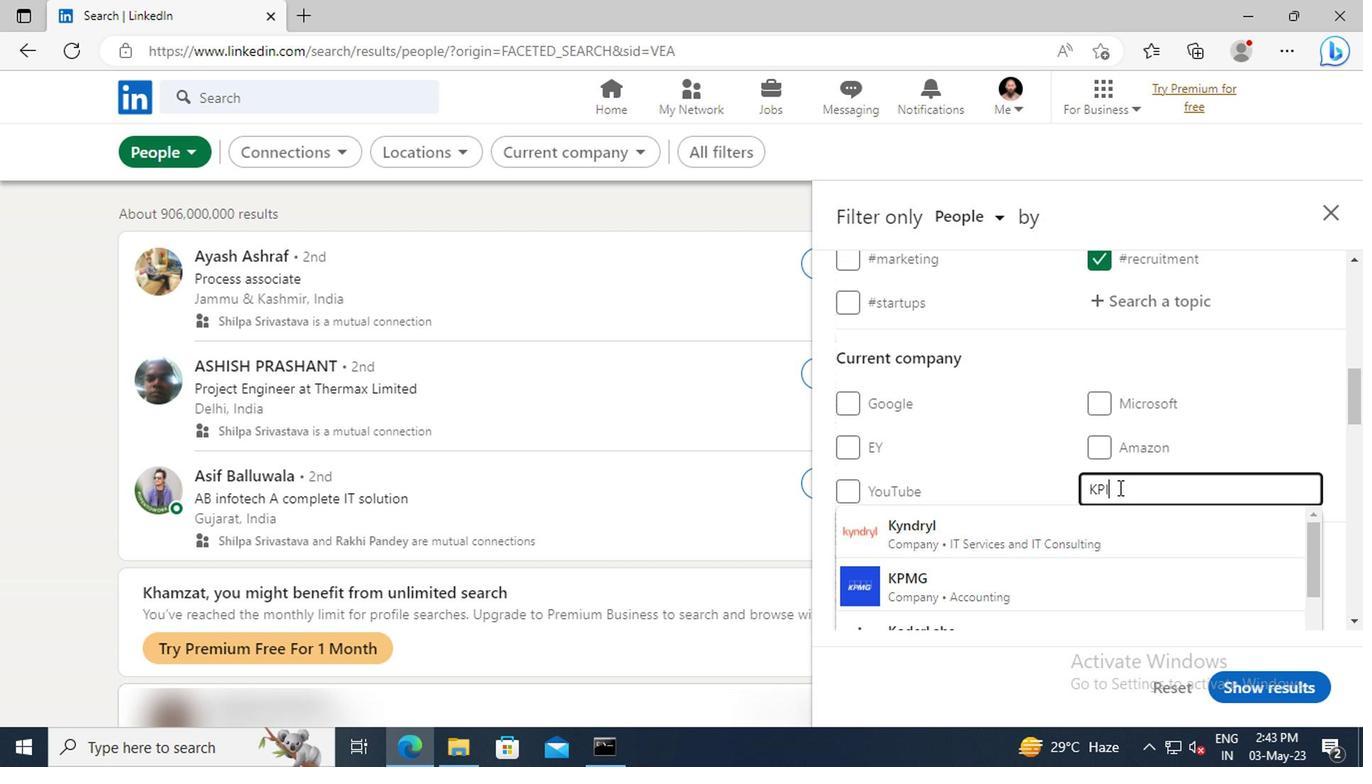 
Action: Mouse moved to (1124, 514)
Screenshot: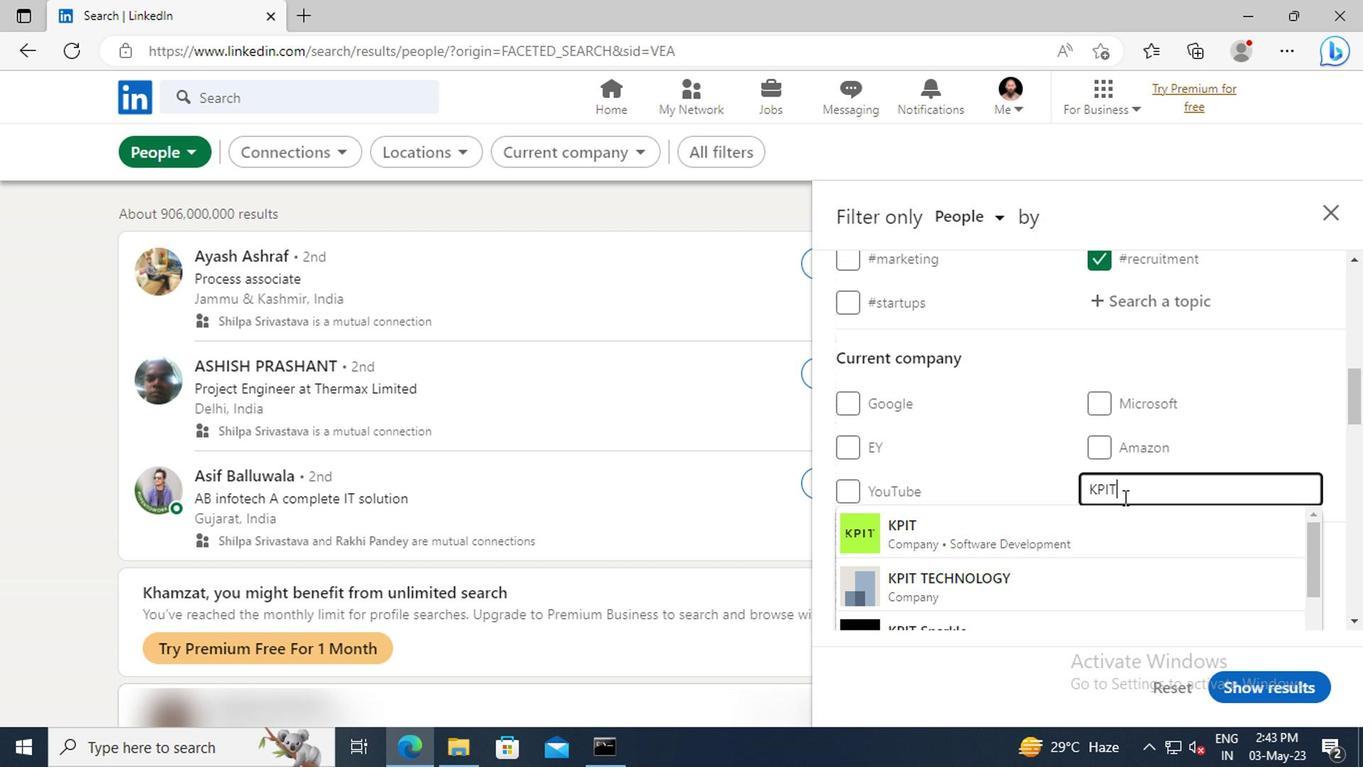 
Action: Mouse pressed left at (1124, 514)
Screenshot: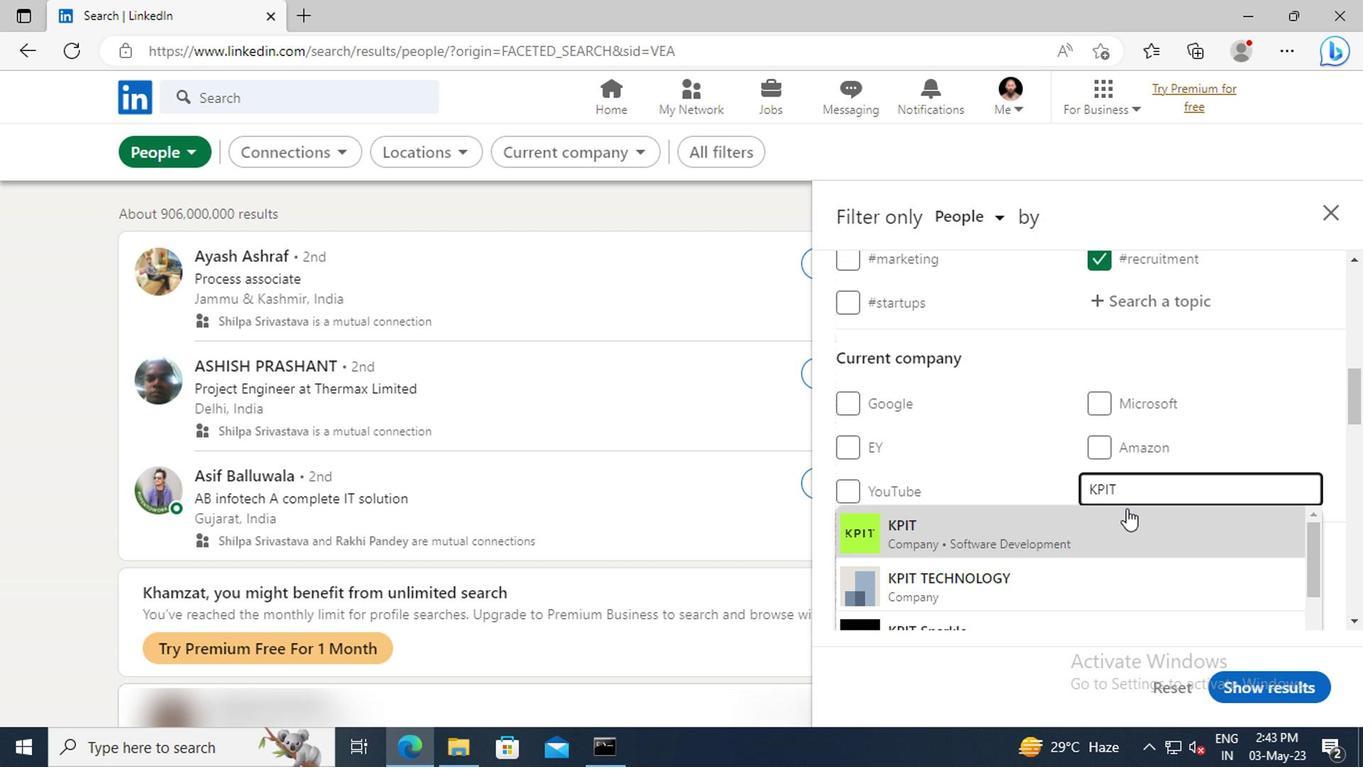 
Action: Mouse scrolled (1124, 514) with delta (0, 0)
Screenshot: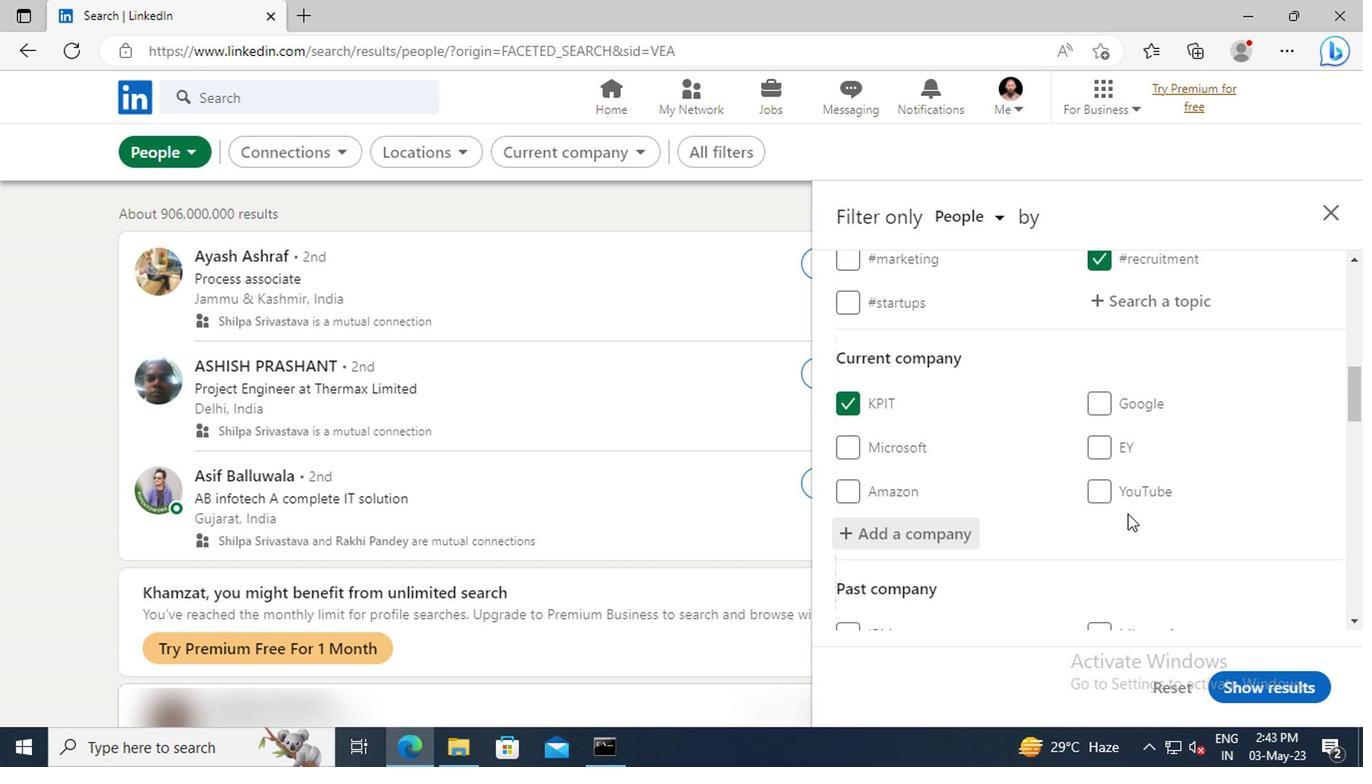 
Action: Mouse scrolled (1124, 514) with delta (0, 0)
Screenshot: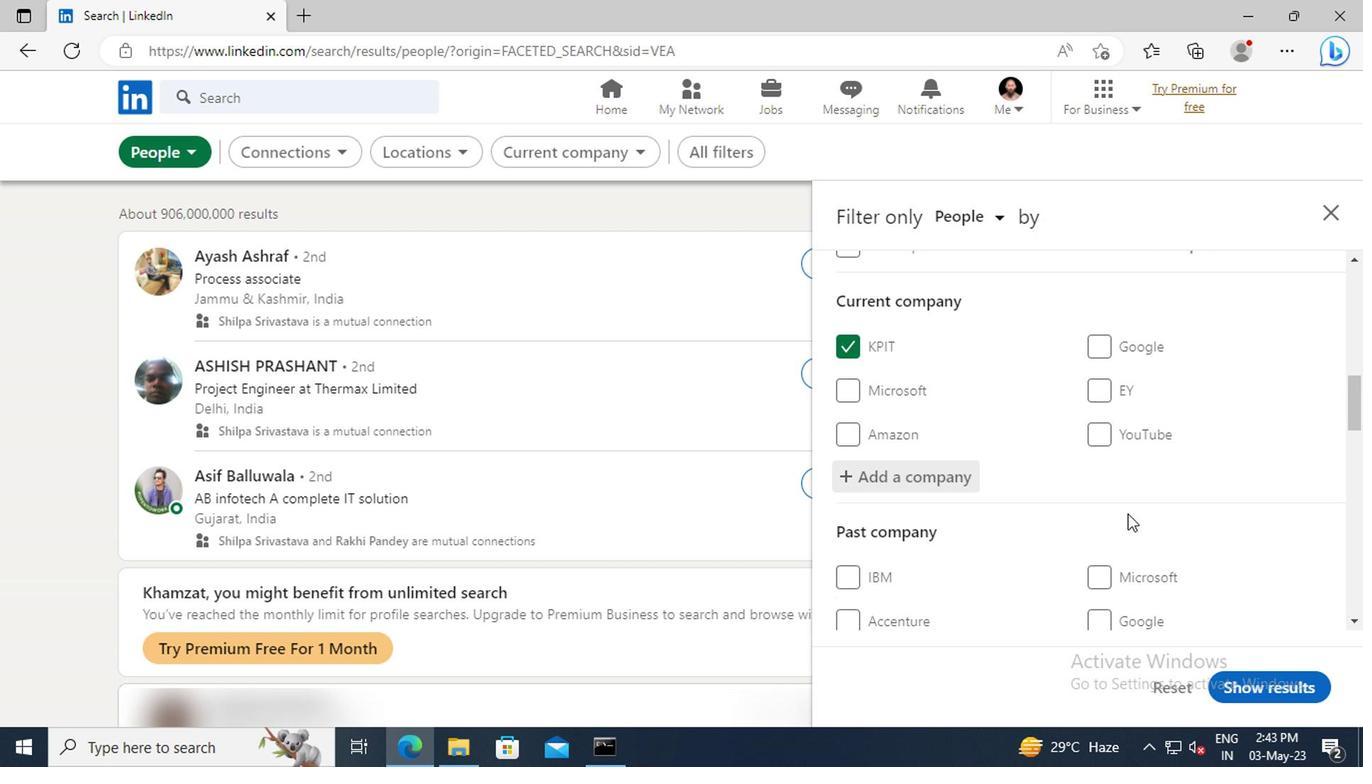
Action: Mouse moved to (1105, 480)
Screenshot: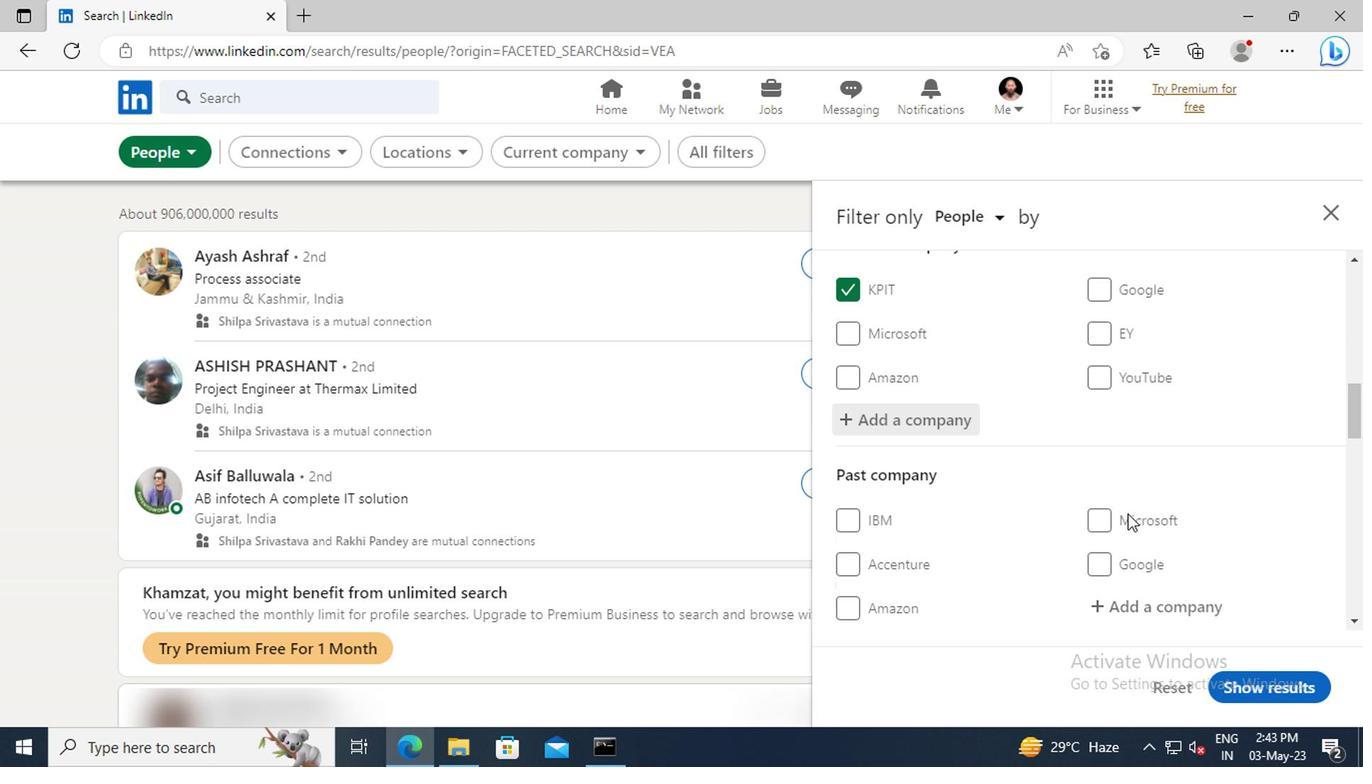 
Action: Mouse scrolled (1105, 478) with delta (0, -1)
Screenshot: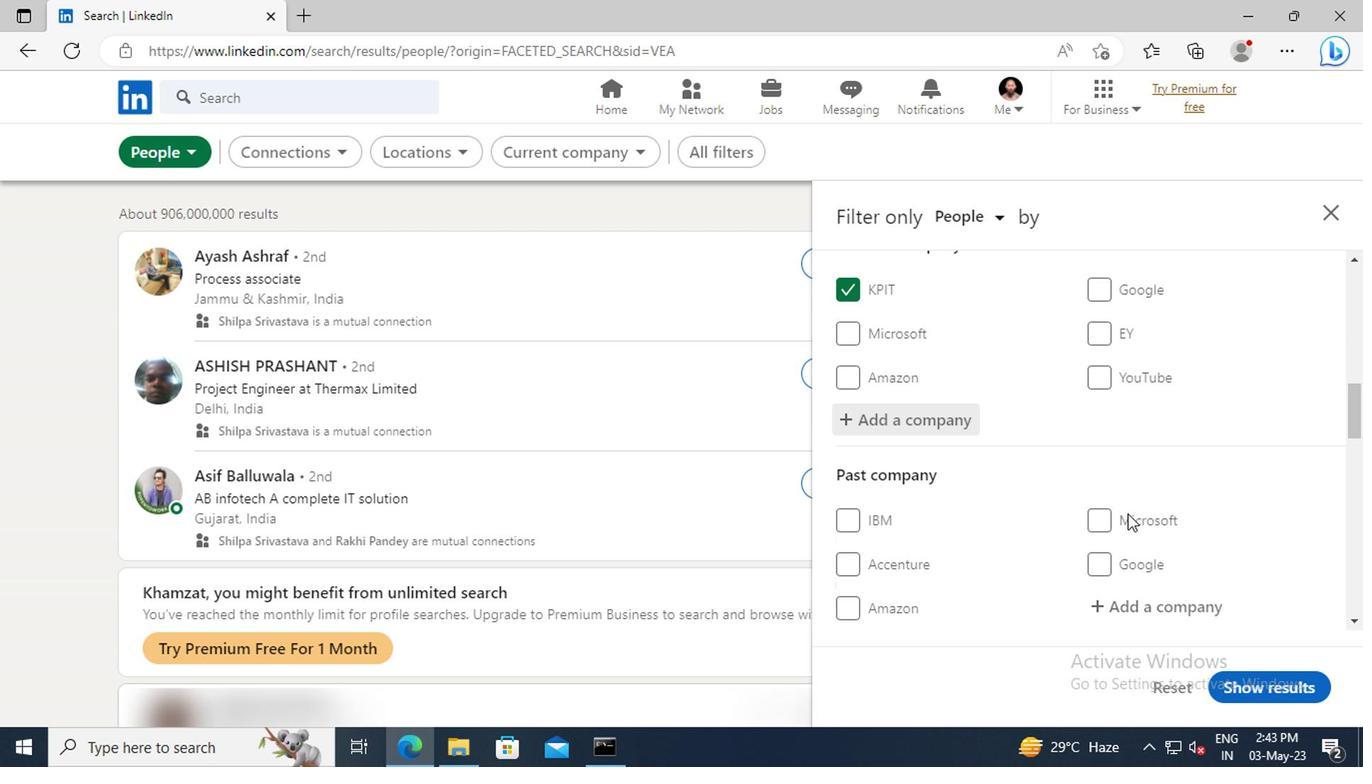 
Action: Mouse scrolled (1105, 478) with delta (0, -1)
Screenshot: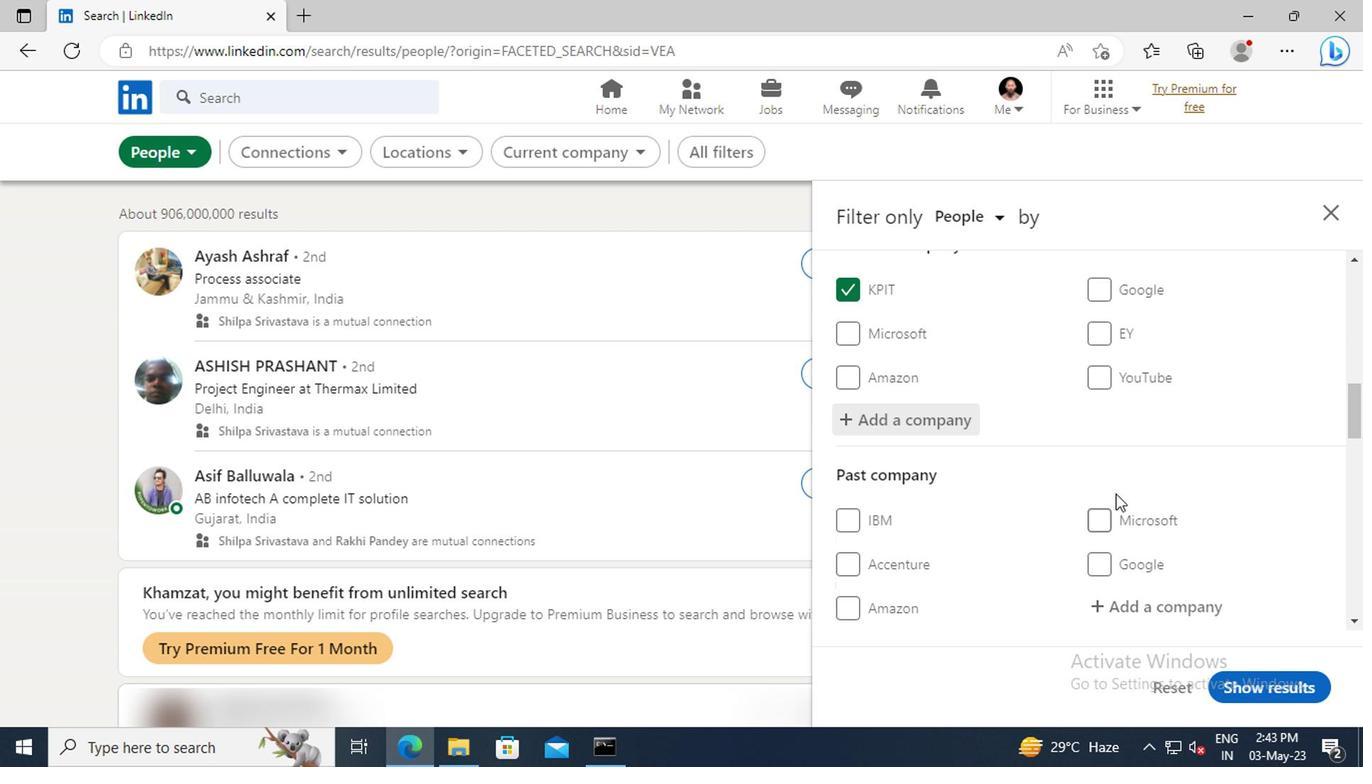 
Action: Mouse moved to (1105, 477)
Screenshot: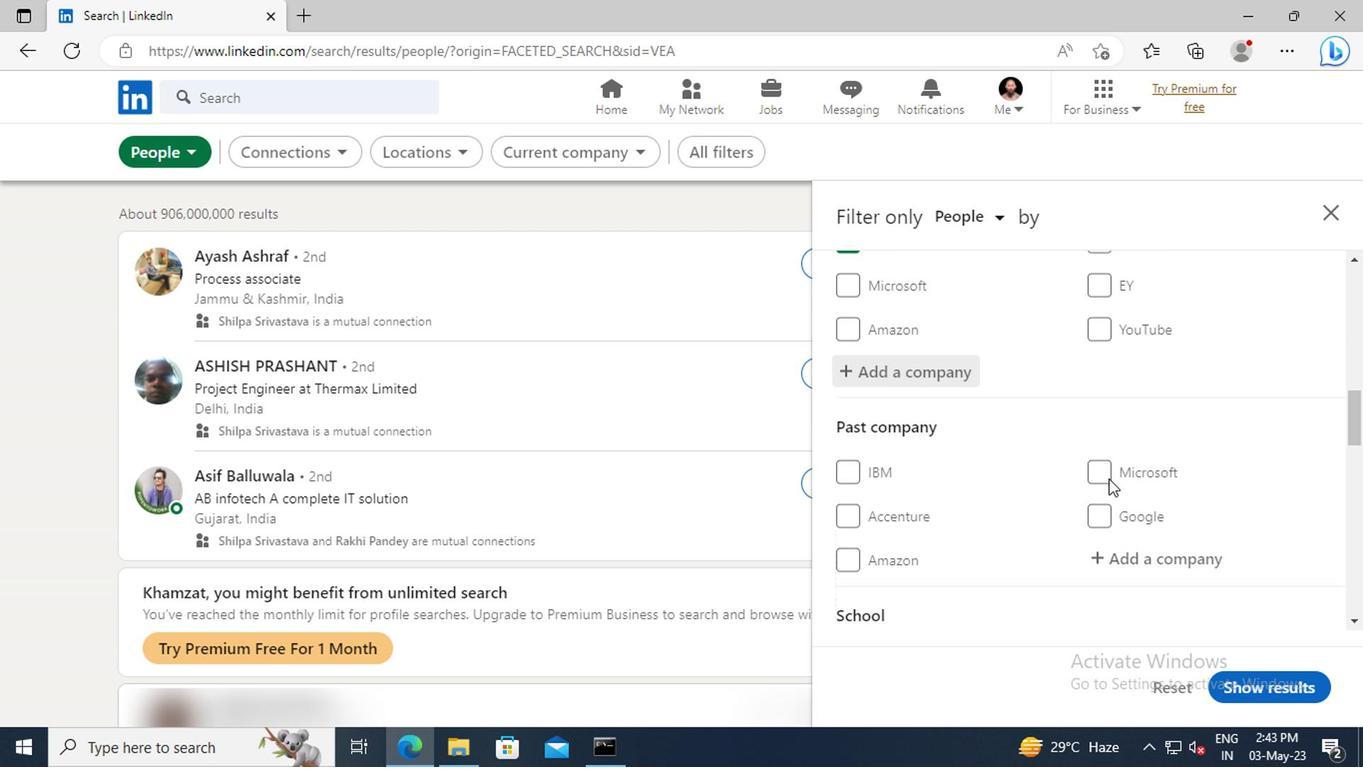 
Action: Mouse scrolled (1105, 475) with delta (0, -1)
Screenshot: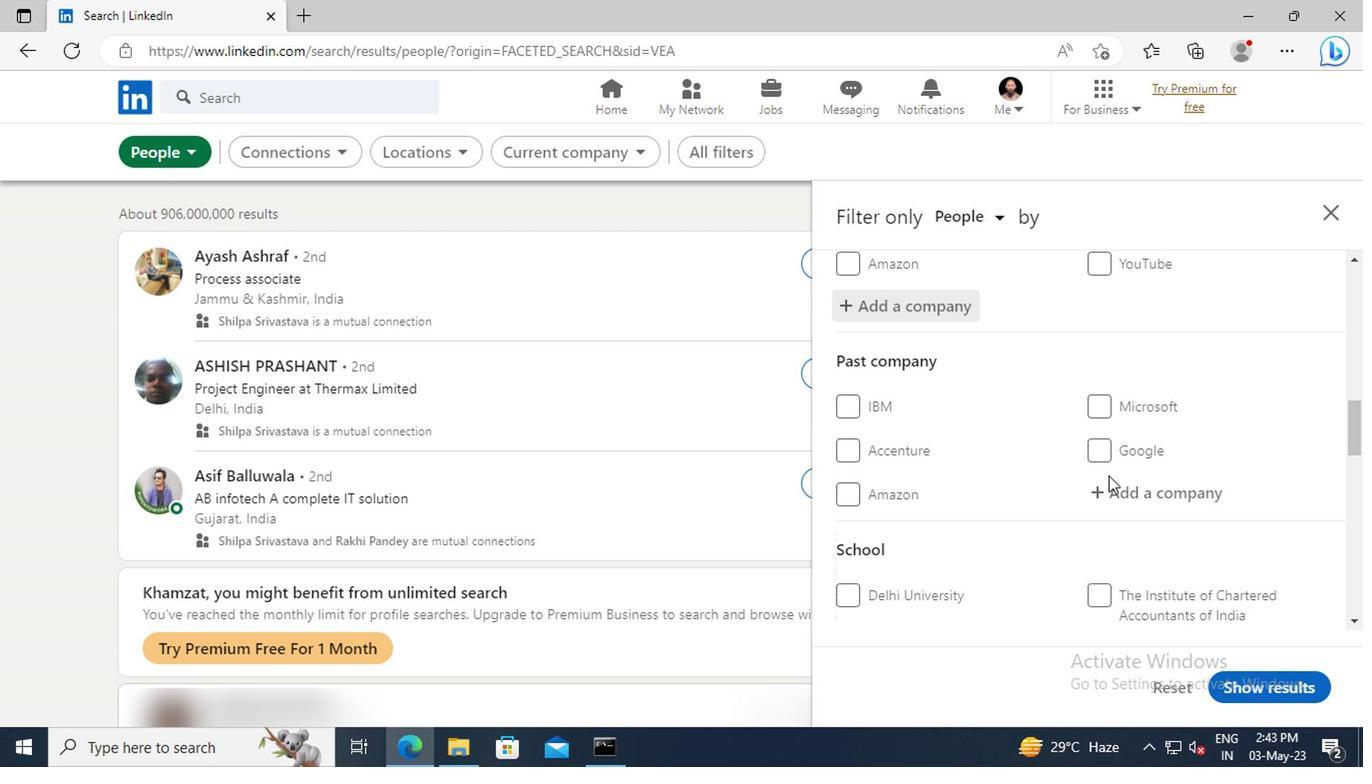 
Action: Mouse scrolled (1105, 475) with delta (0, -1)
Screenshot: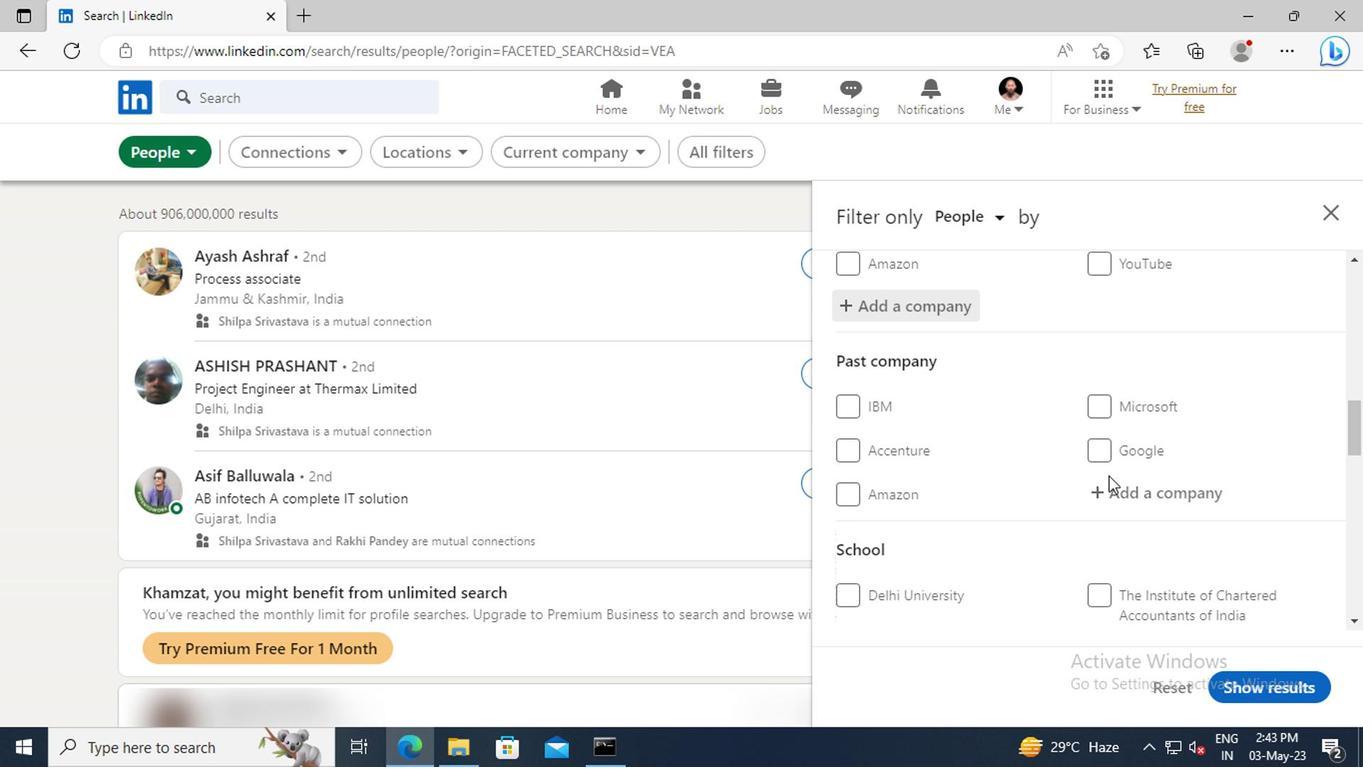 
Action: Mouse scrolled (1105, 475) with delta (0, -1)
Screenshot: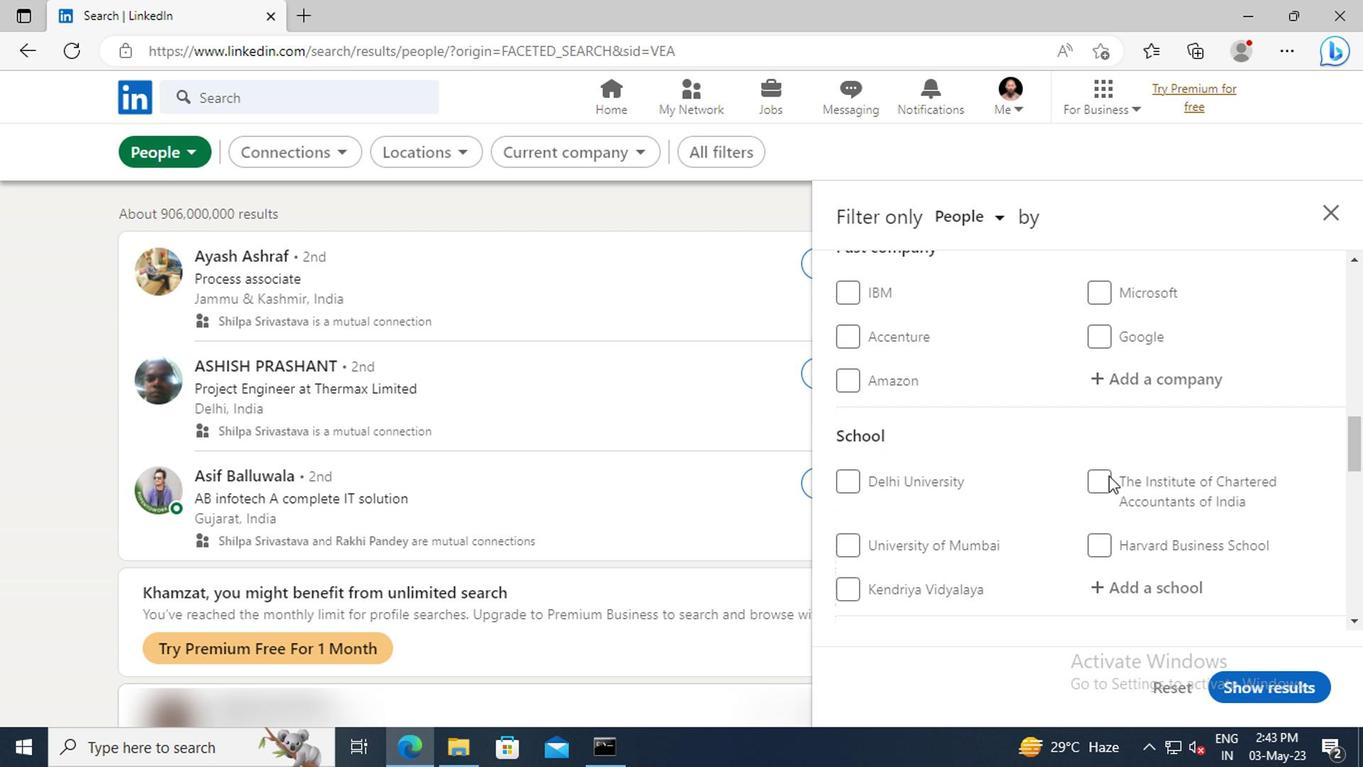 
Action: Mouse scrolled (1105, 475) with delta (0, -1)
Screenshot: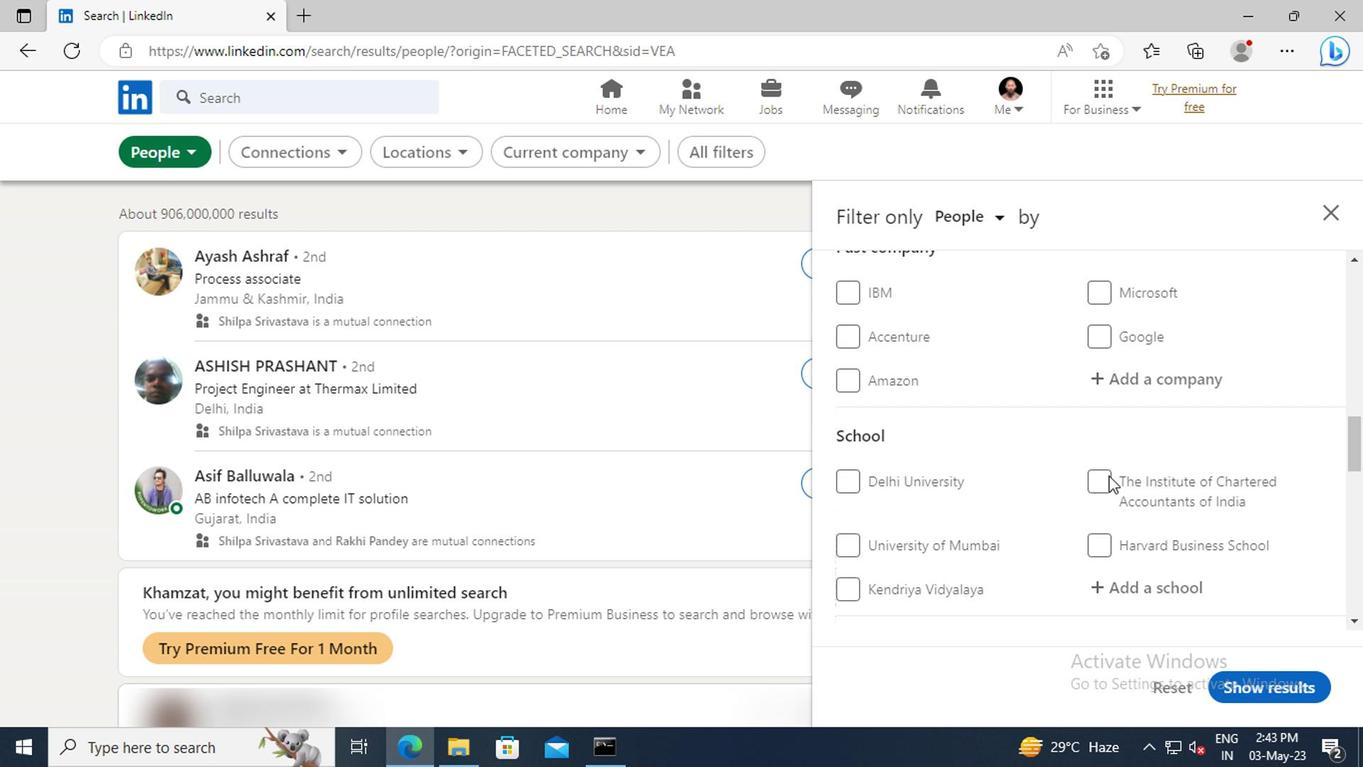 
Action: Mouse moved to (1110, 473)
Screenshot: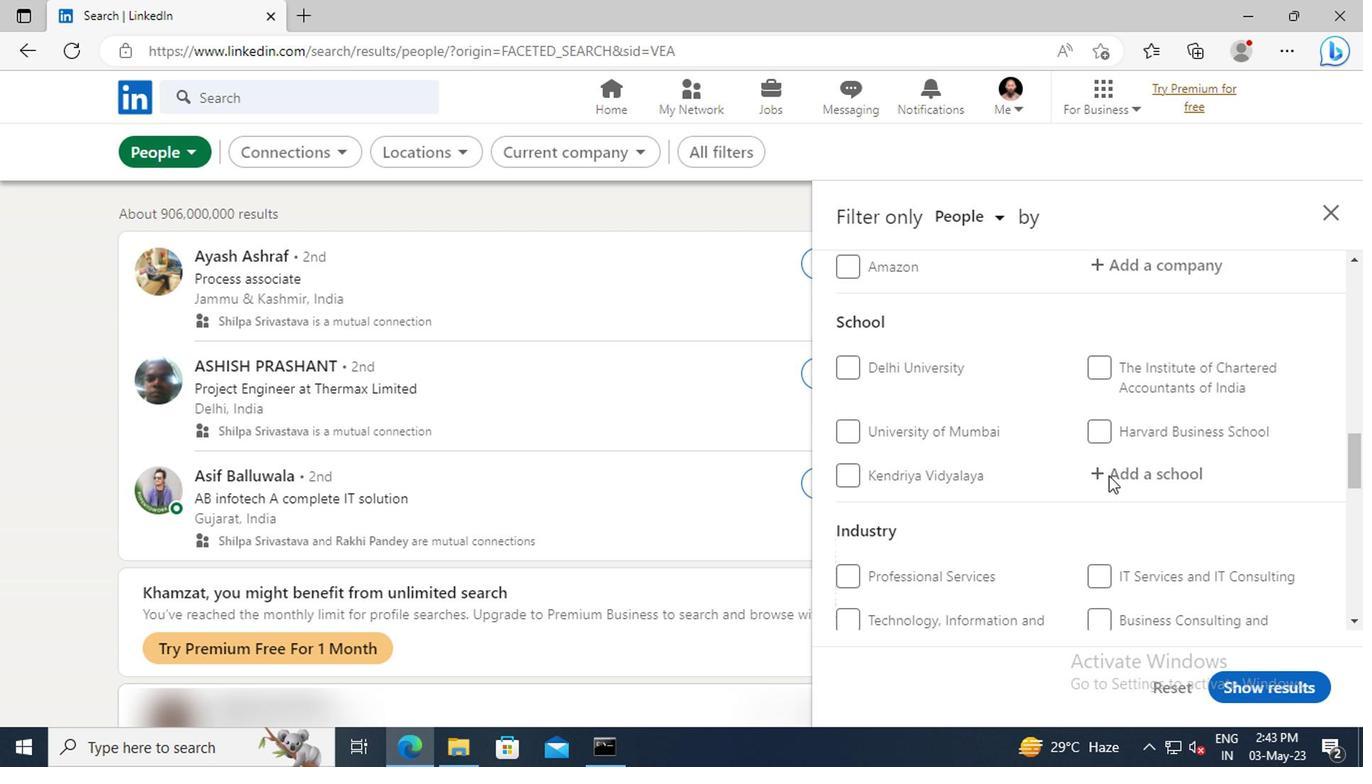 
Action: Mouse pressed left at (1110, 473)
Screenshot: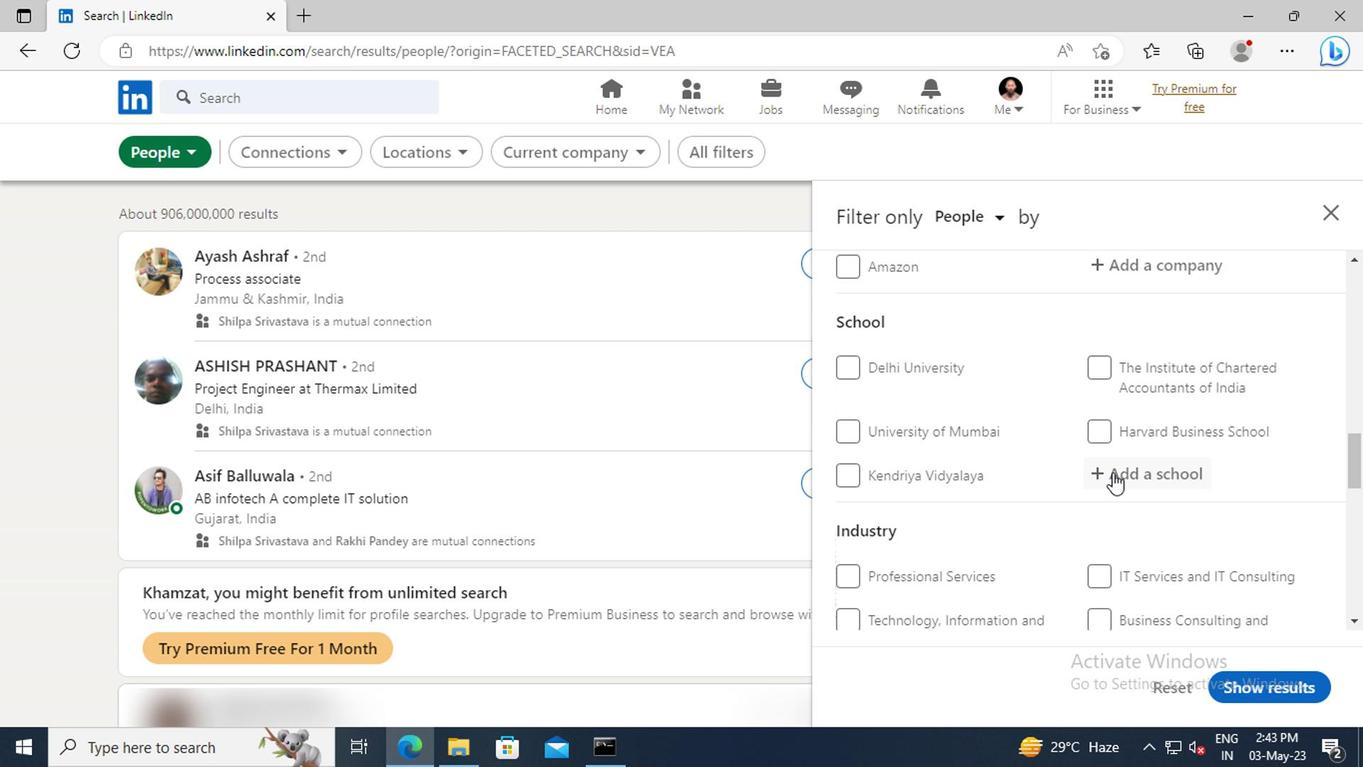 
Action: Key pressed <Key.shift>AYYA<Key.space><Key.shift>NA
Screenshot: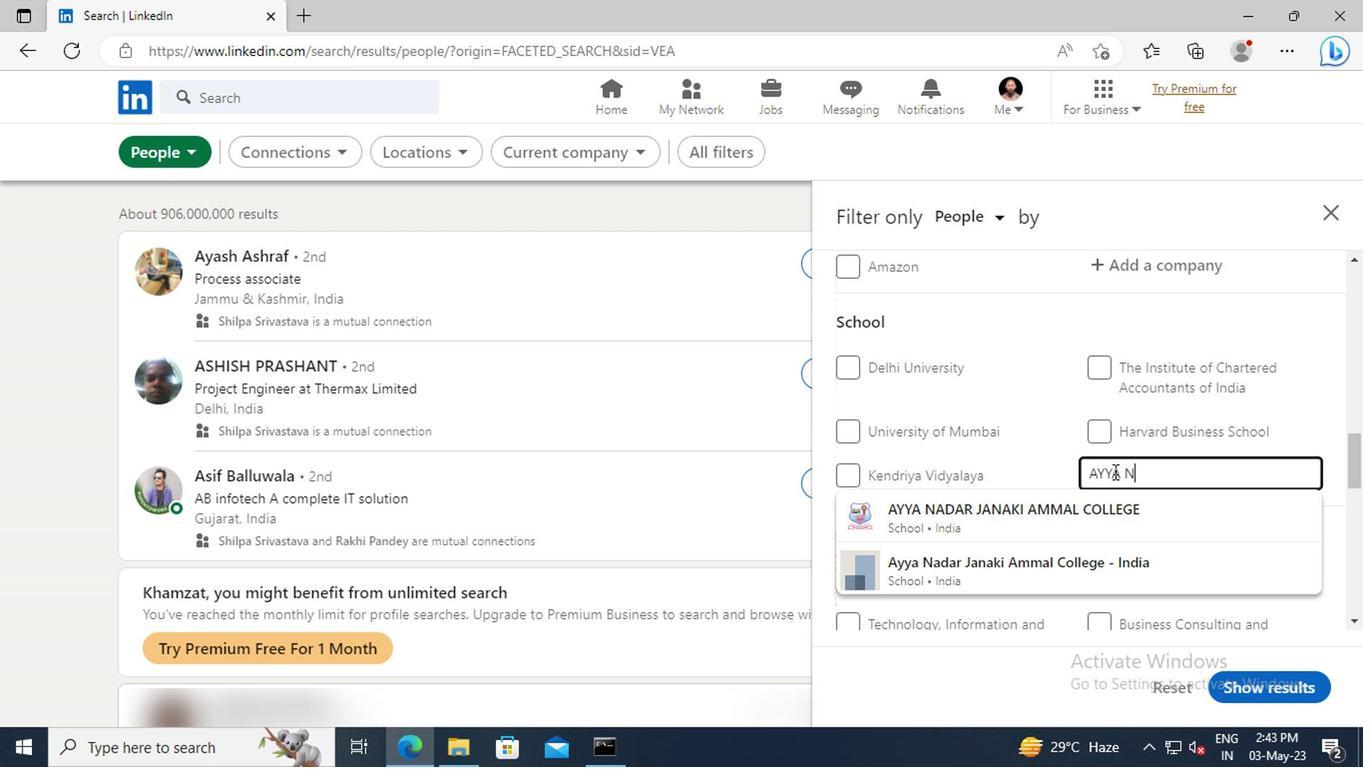 
Action: Mouse moved to (1125, 506)
Screenshot: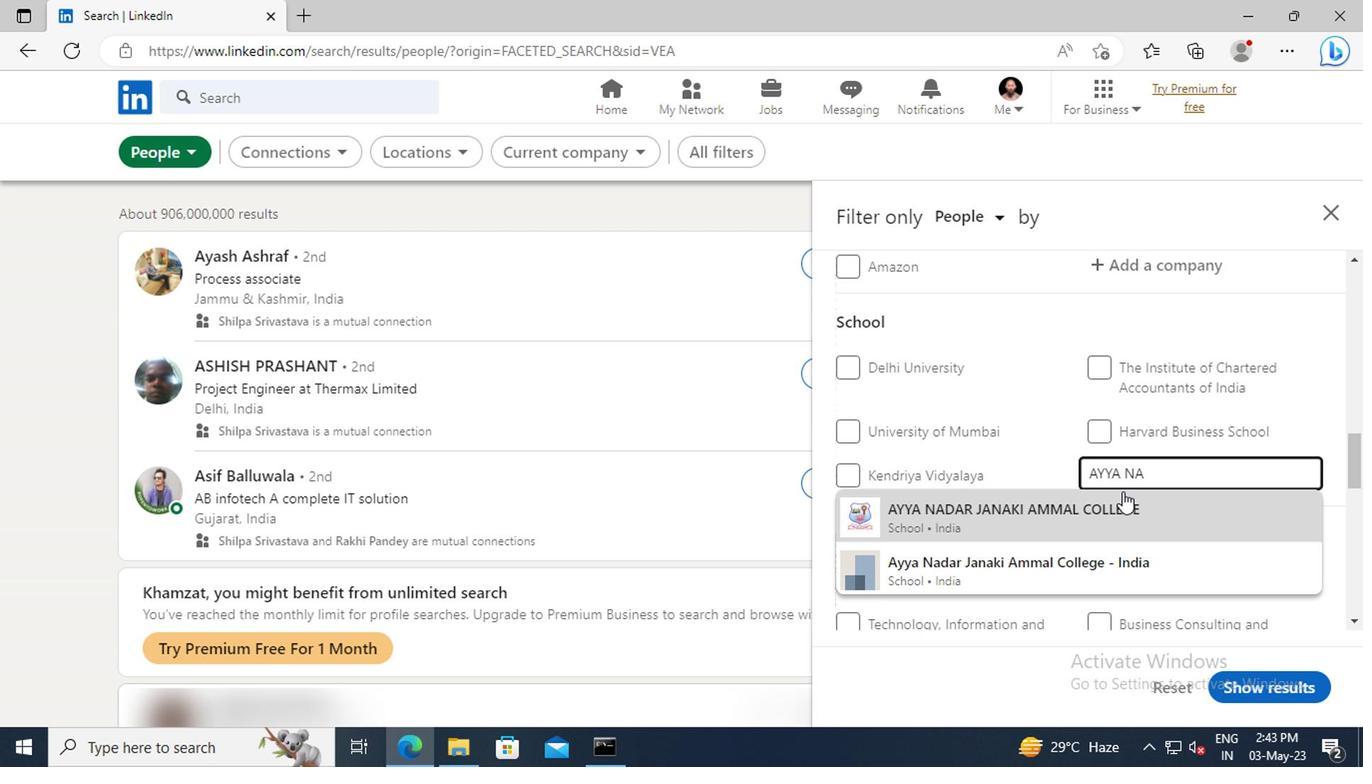 
Action: Mouse pressed left at (1125, 506)
Screenshot: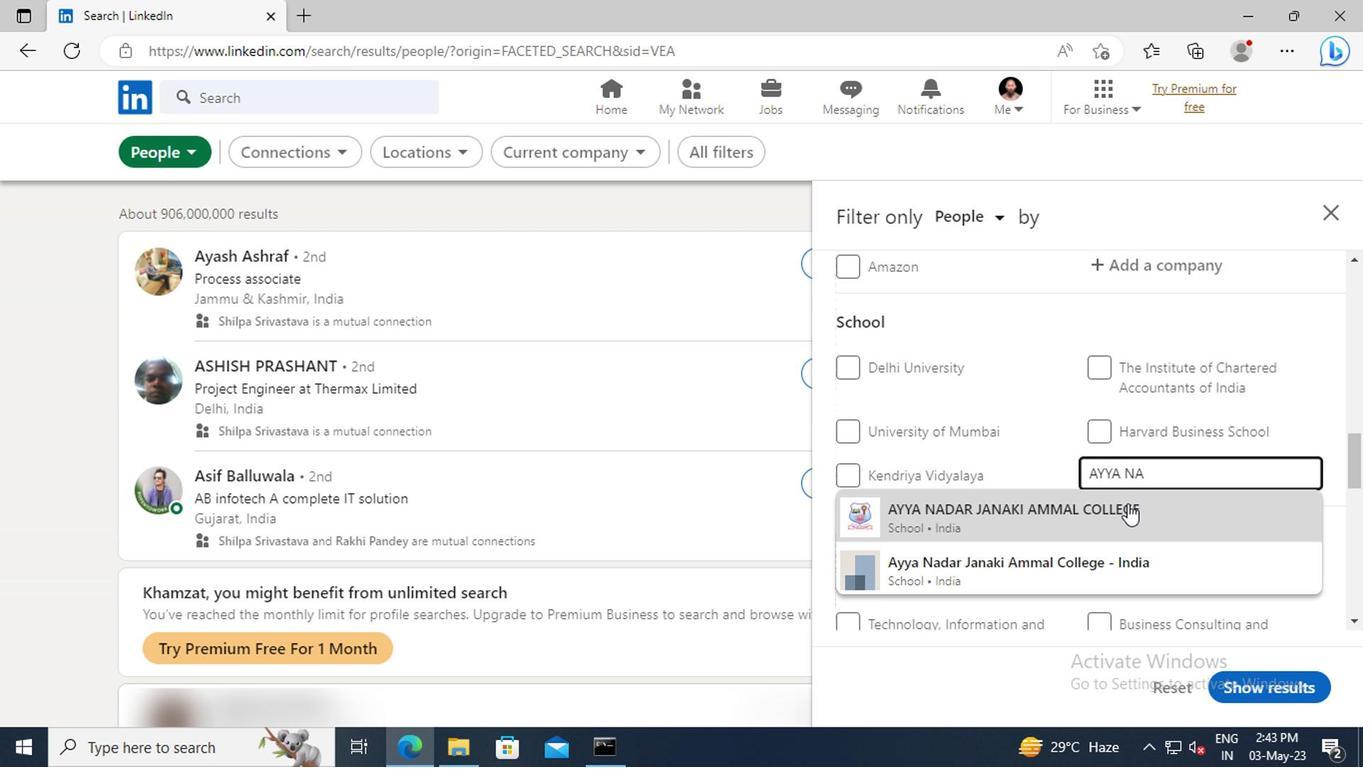 
Action: Mouse scrolled (1125, 504) with delta (0, -1)
Screenshot: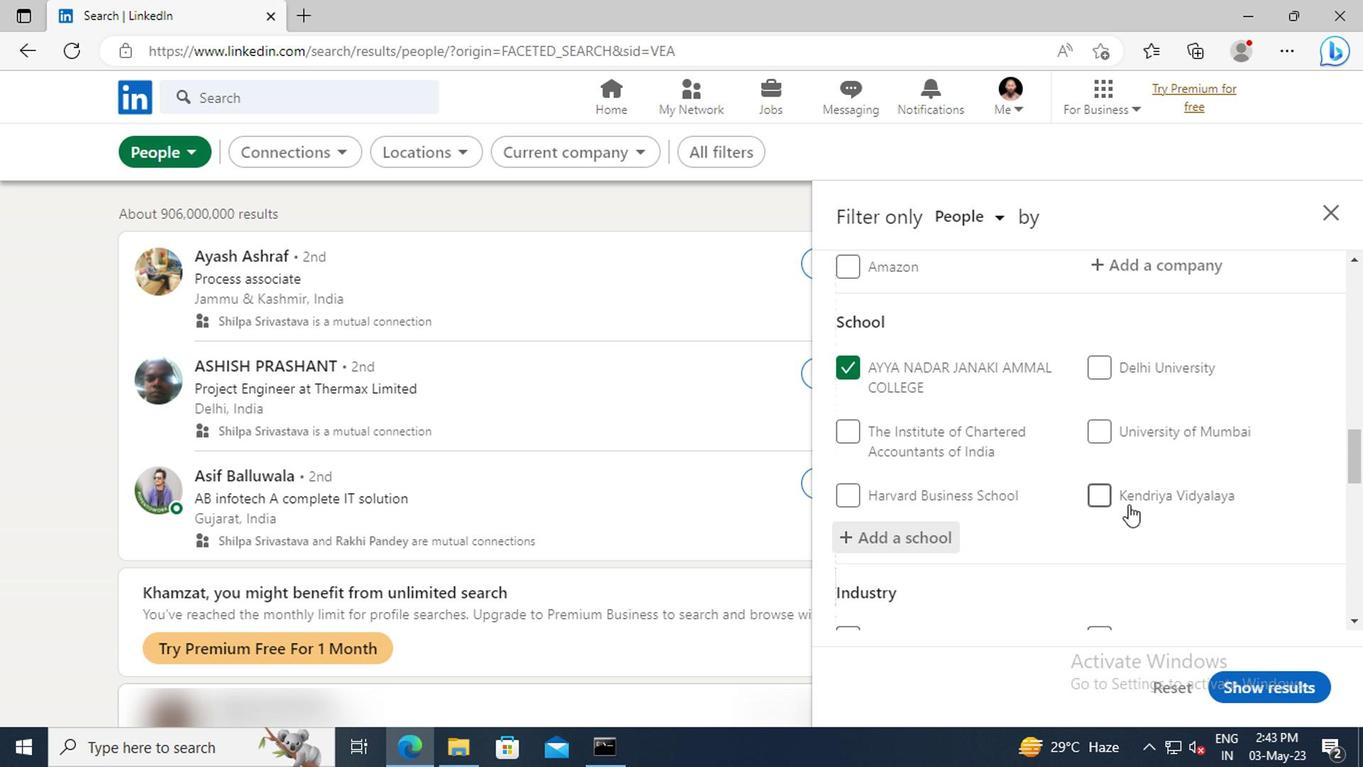 
Action: Mouse scrolled (1125, 504) with delta (0, -1)
Screenshot: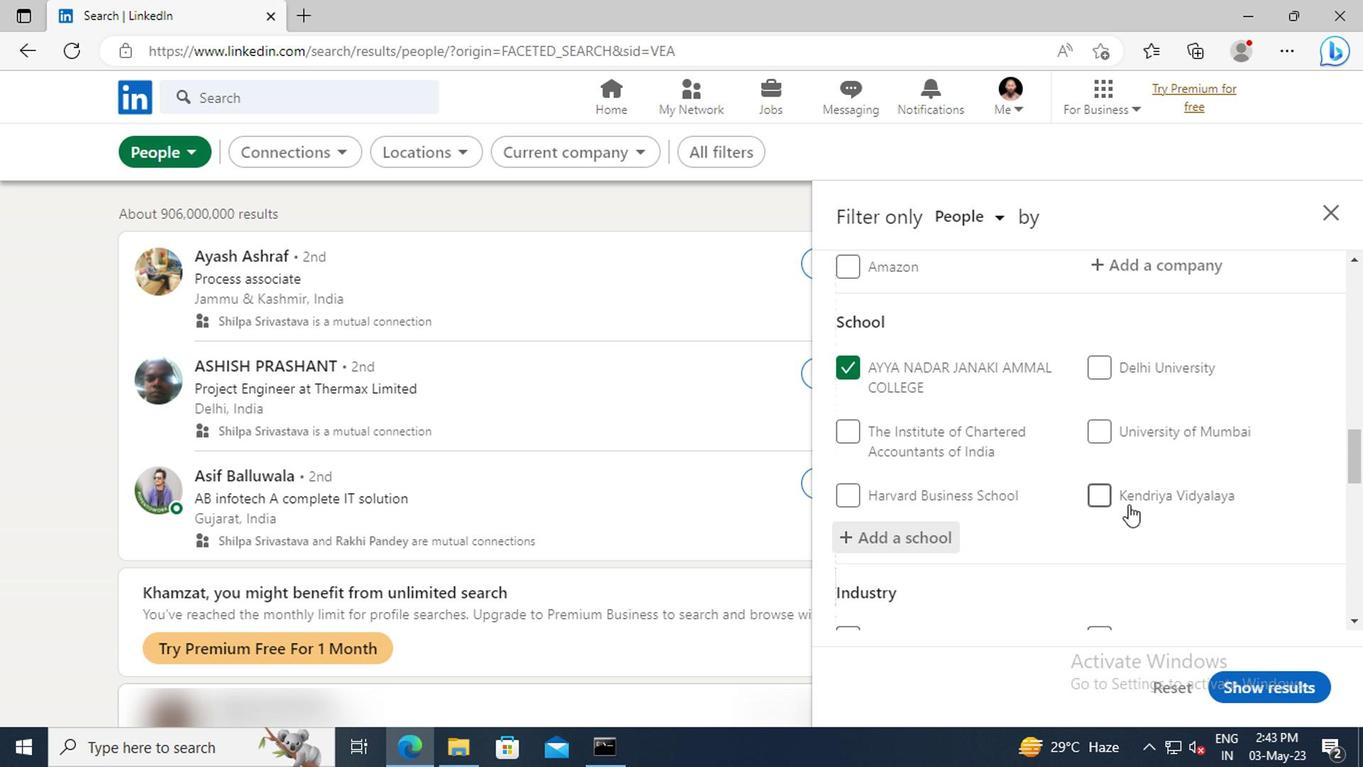 
Action: Mouse moved to (1125, 468)
Screenshot: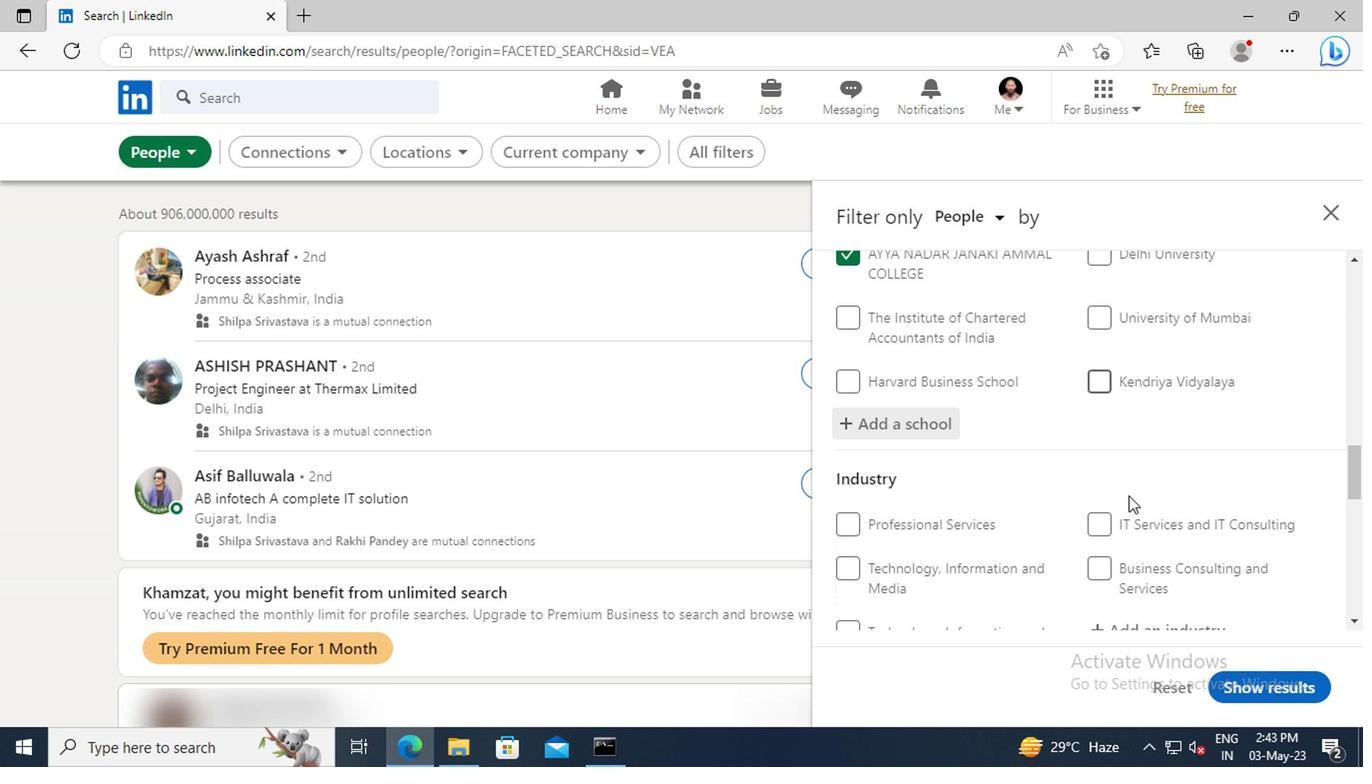 
Action: Mouse scrolled (1125, 468) with delta (0, 0)
Screenshot: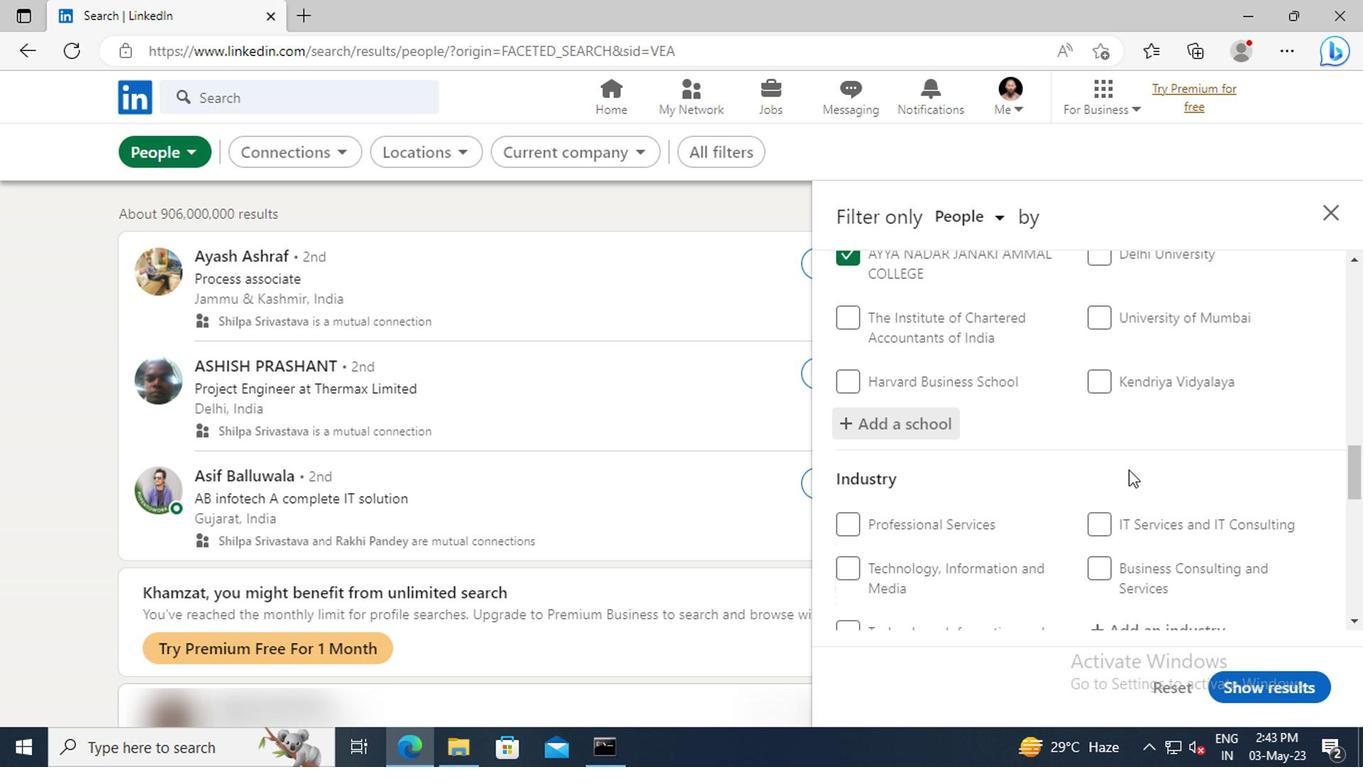 
Action: Mouse moved to (1117, 434)
Screenshot: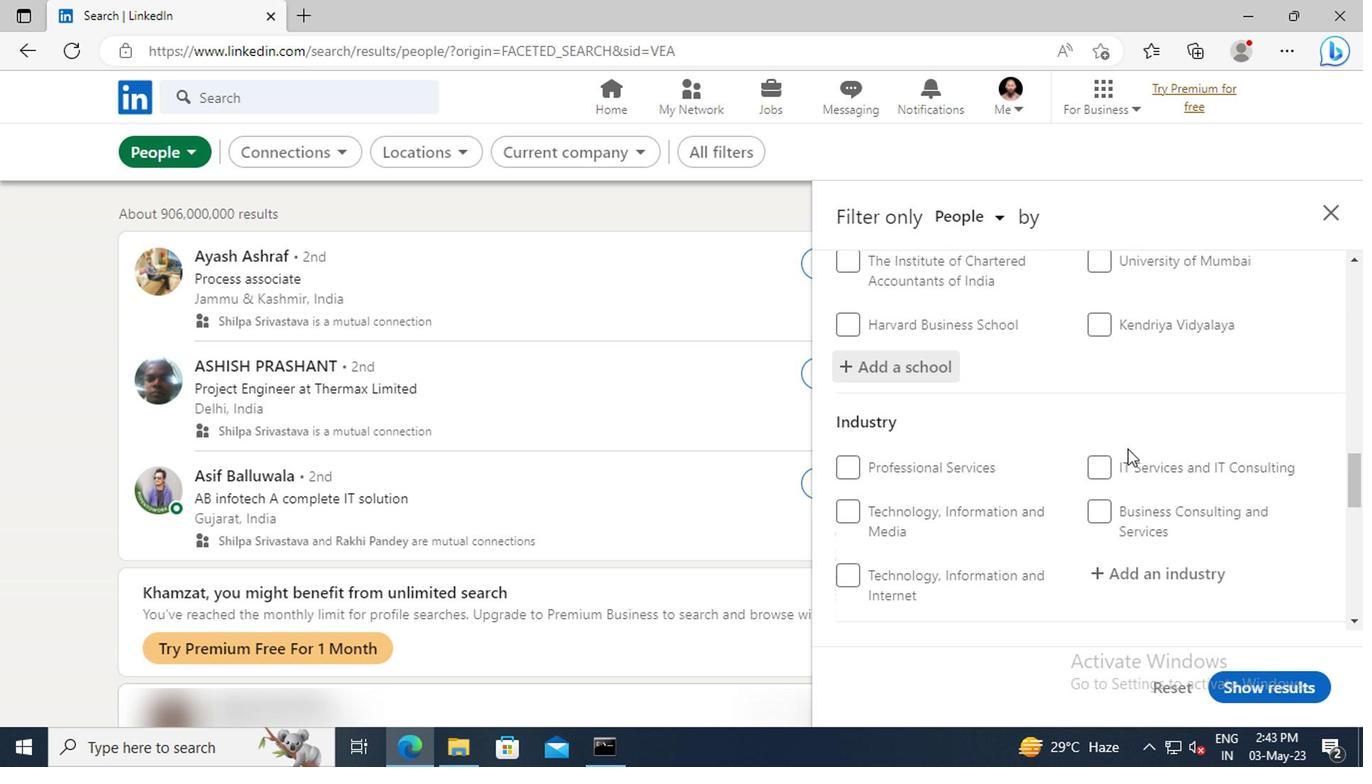 
Action: Mouse scrolled (1117, 433) with delta (0, 0)
Screenshot: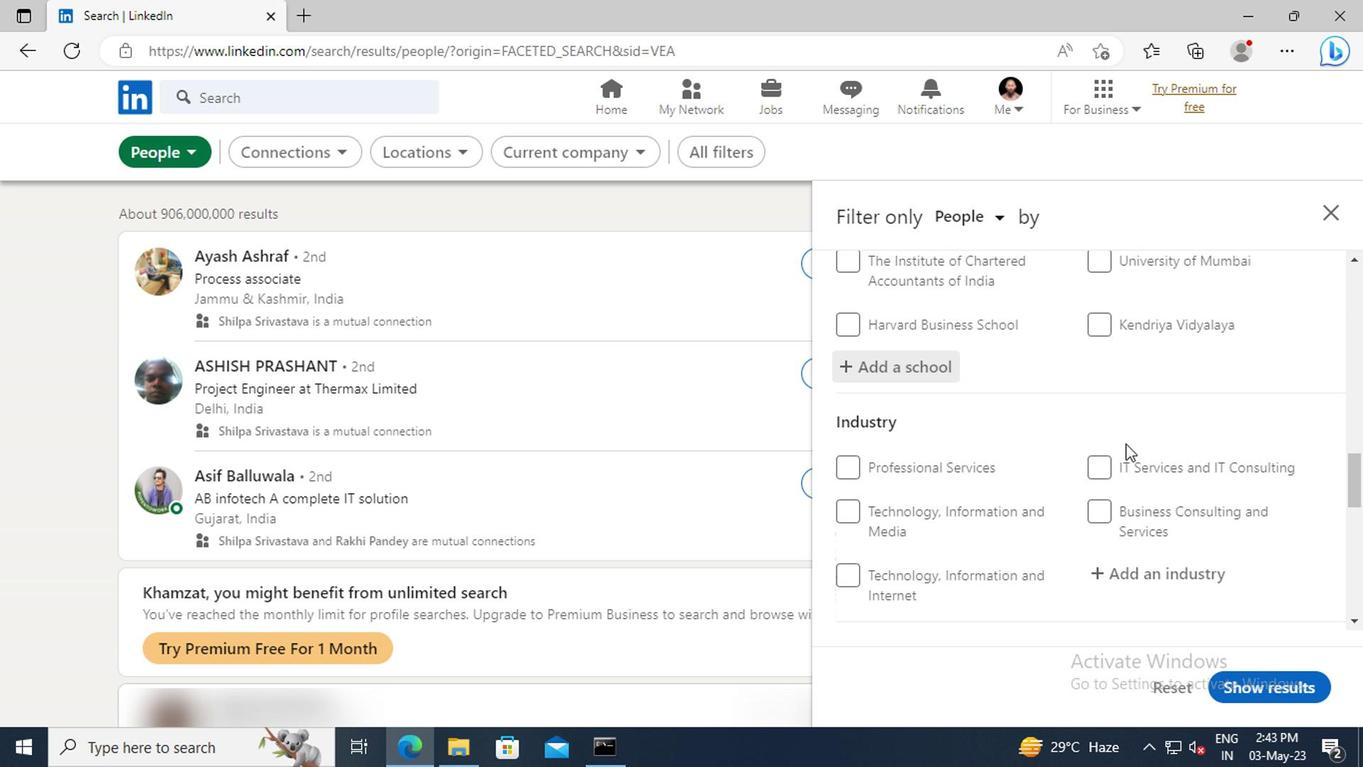 
Action: Mouse moved to (1115, 514)
Screenshot: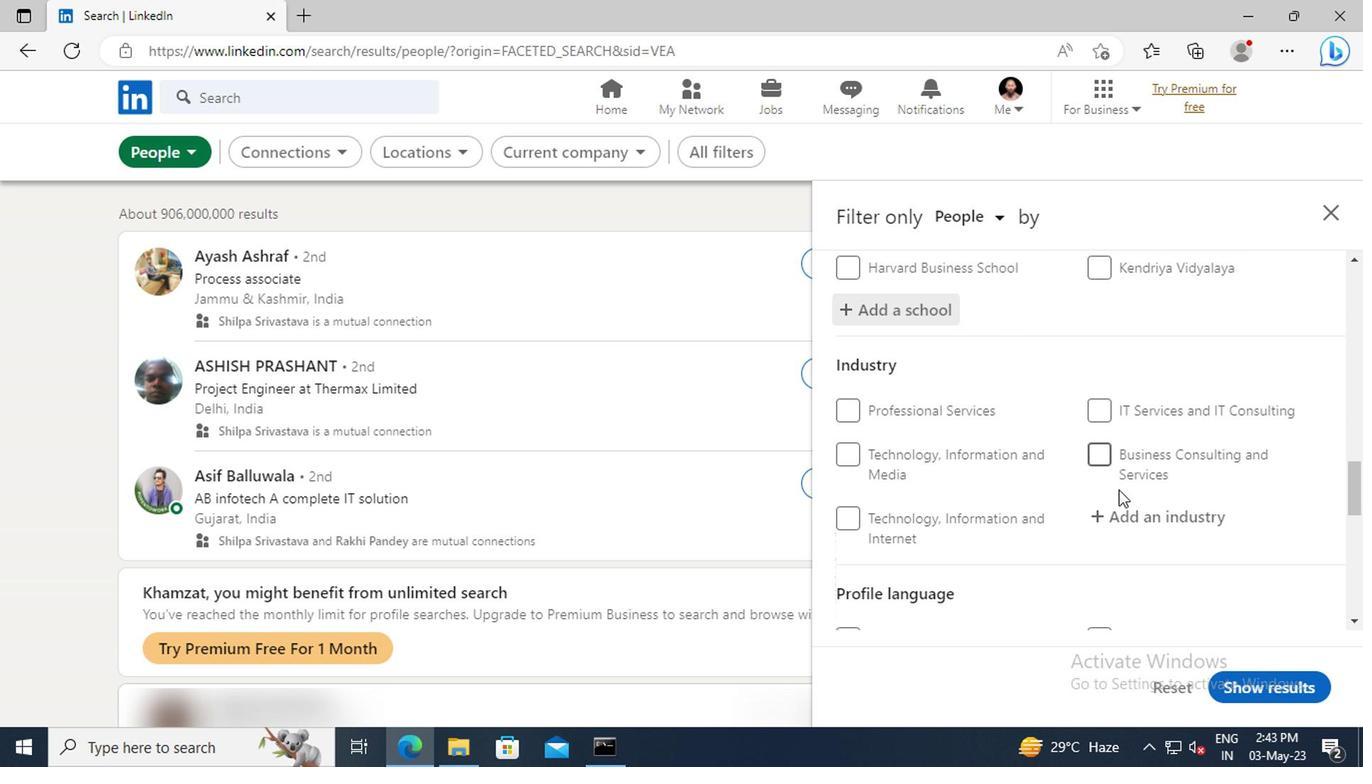 
Action: Mouse pressed left at (1115, 514)
Screenshot: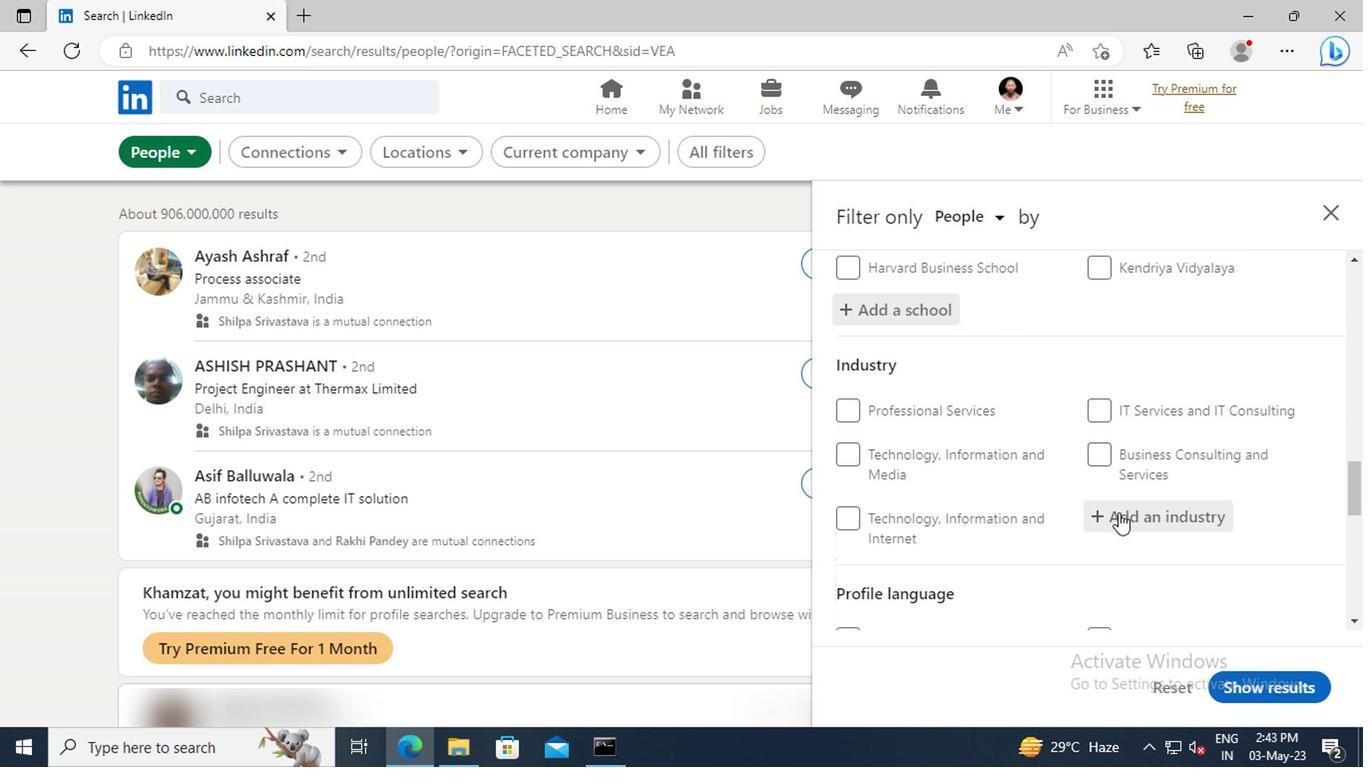 
Action: Key pressed <Key.shift>FREI
Screenshot: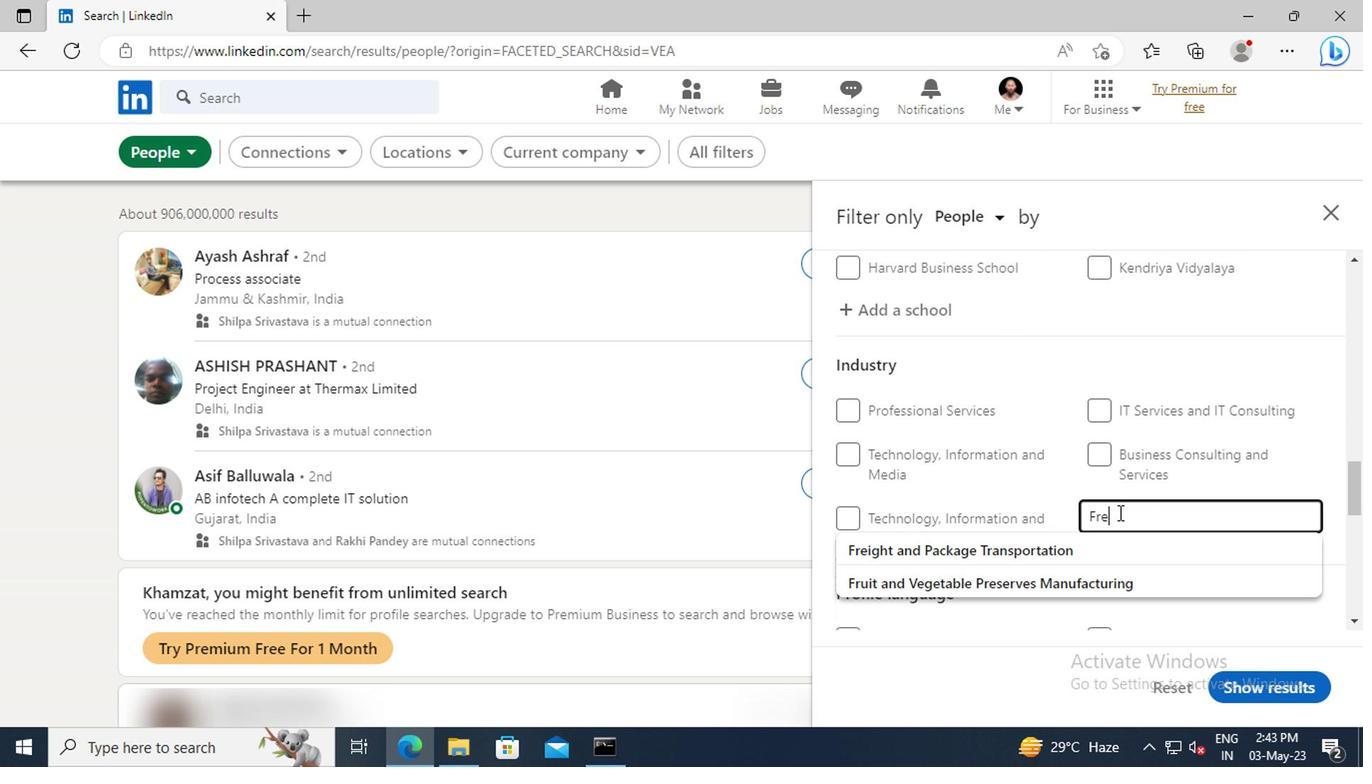 
Action: Mouse moved to (1121, 544)
Screenshot: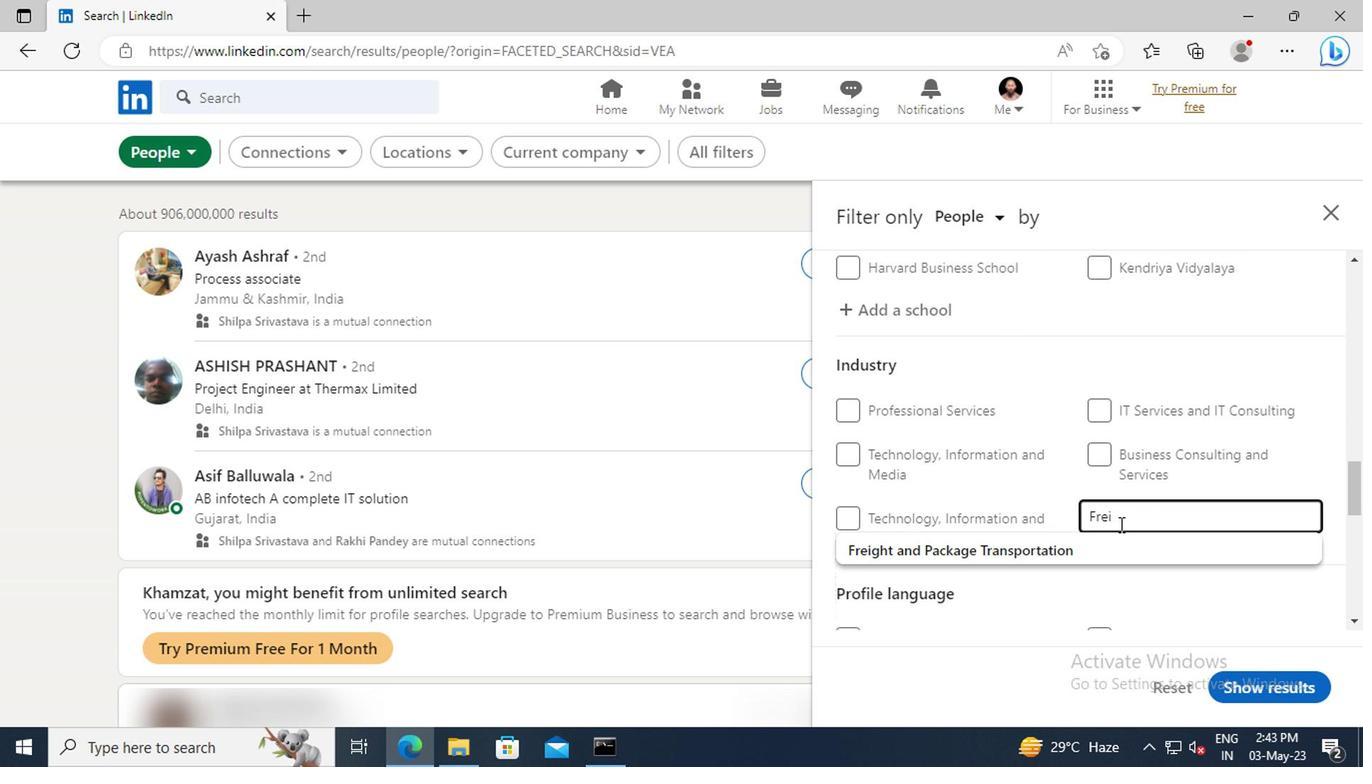 
Action: Mouse pressed left at (1121, 544)
Screenshot: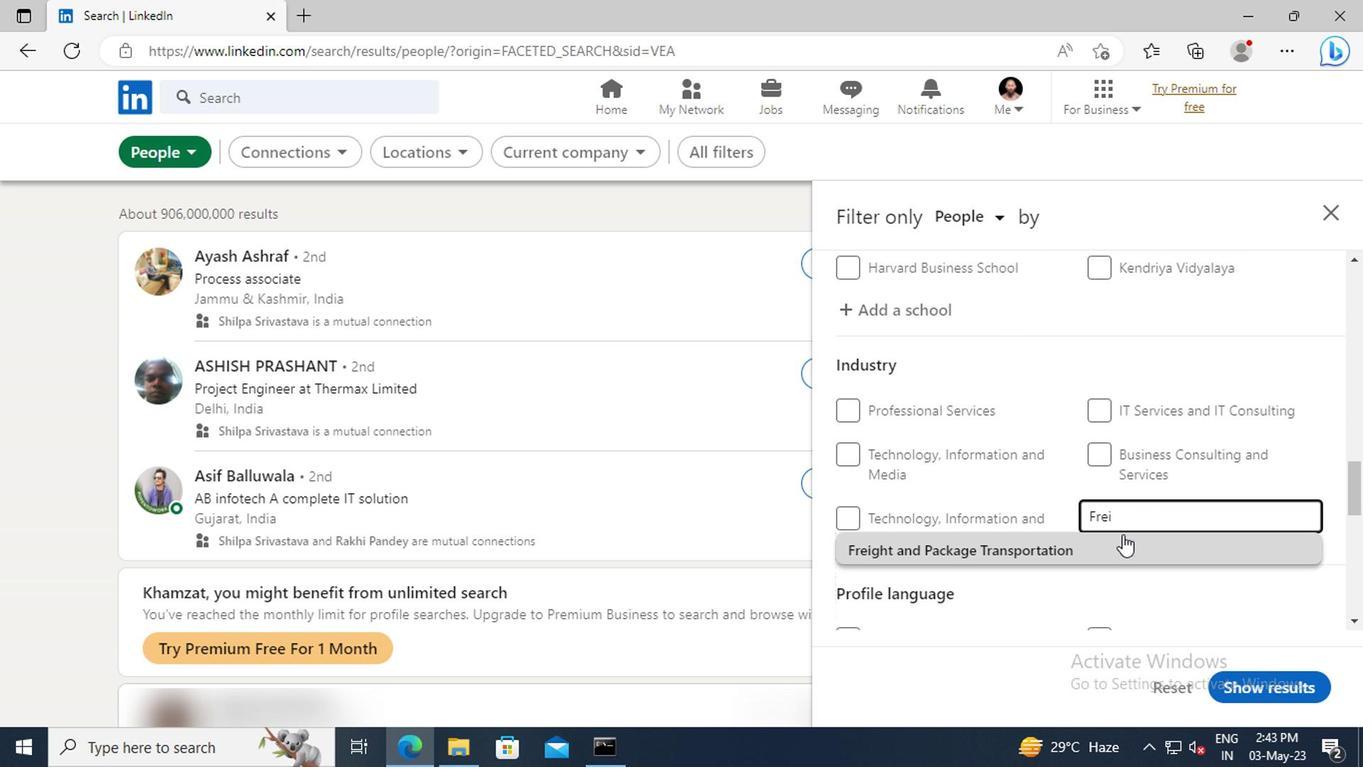 
Action: Mouse scrolled (1121, 544) with delta (0, 0)
Screenshot: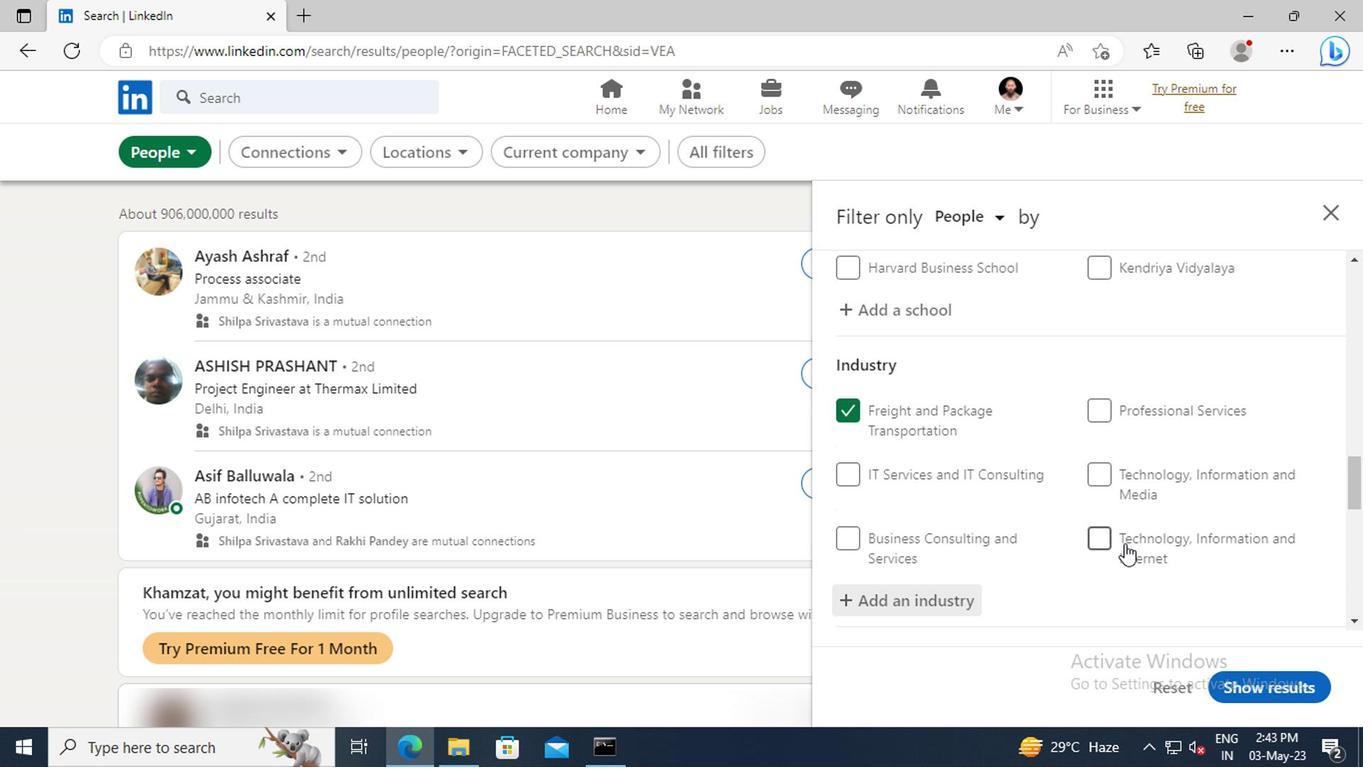 
Action: Mouse scrolled (1121, 544) with delta (0, 0)
Screenshot: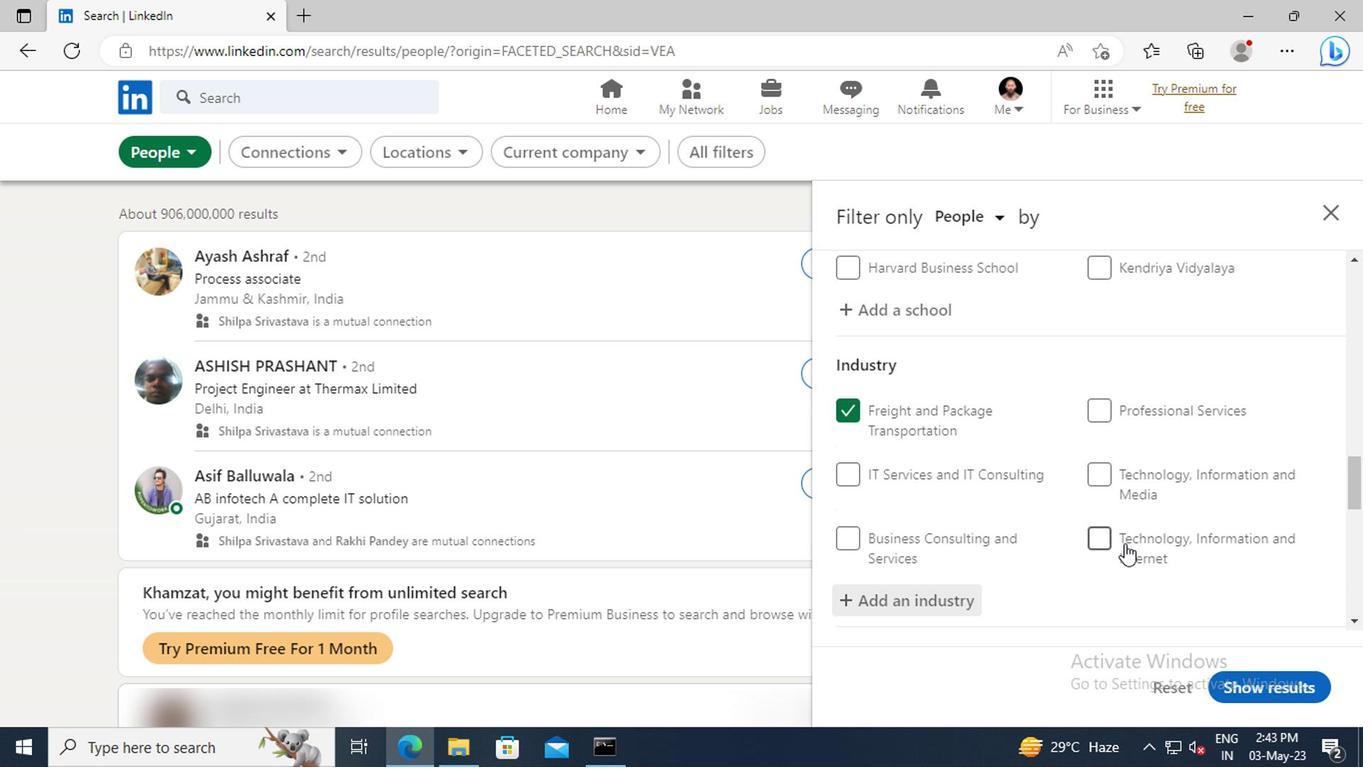 
Action: Mouse moved to (1117, 522)
Screenshot: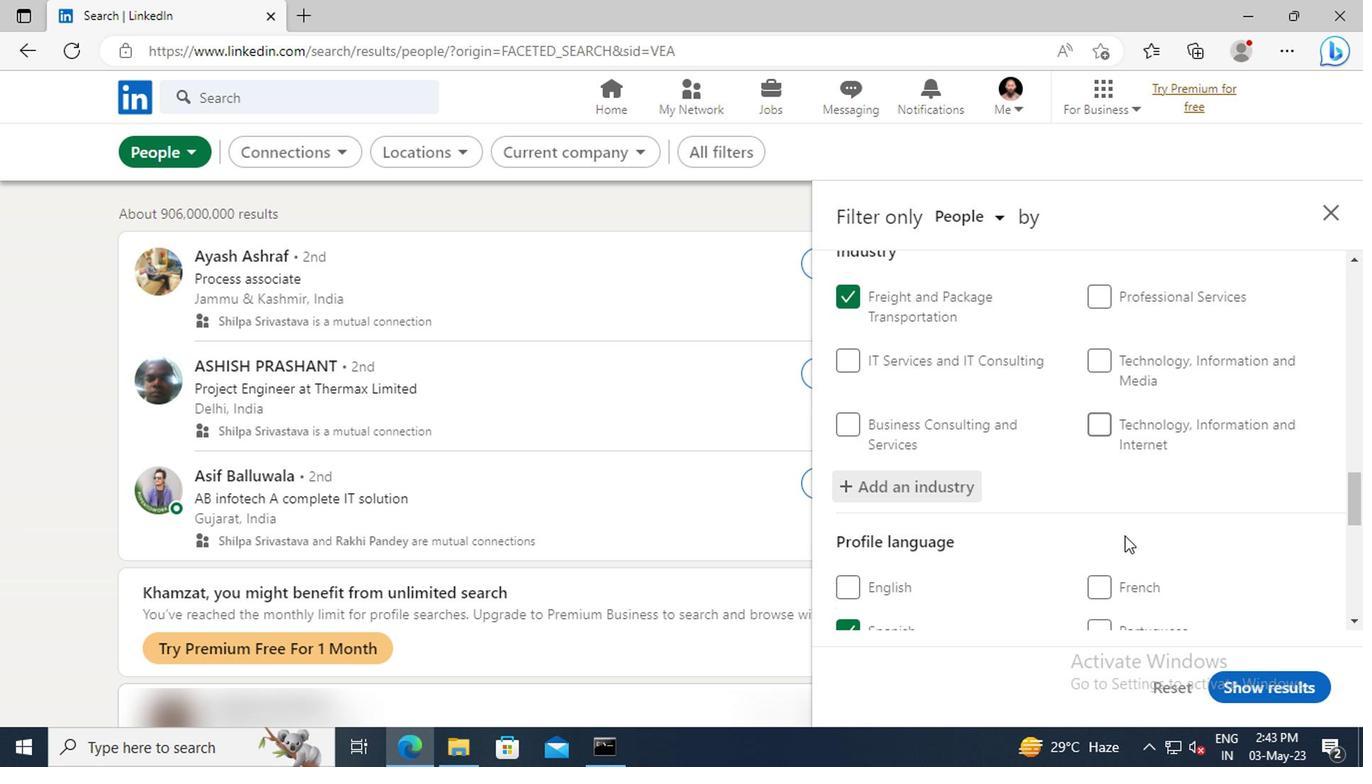 
Action: Mouse scrolled (1117, 521) with delta (0, 0)
Screenshot: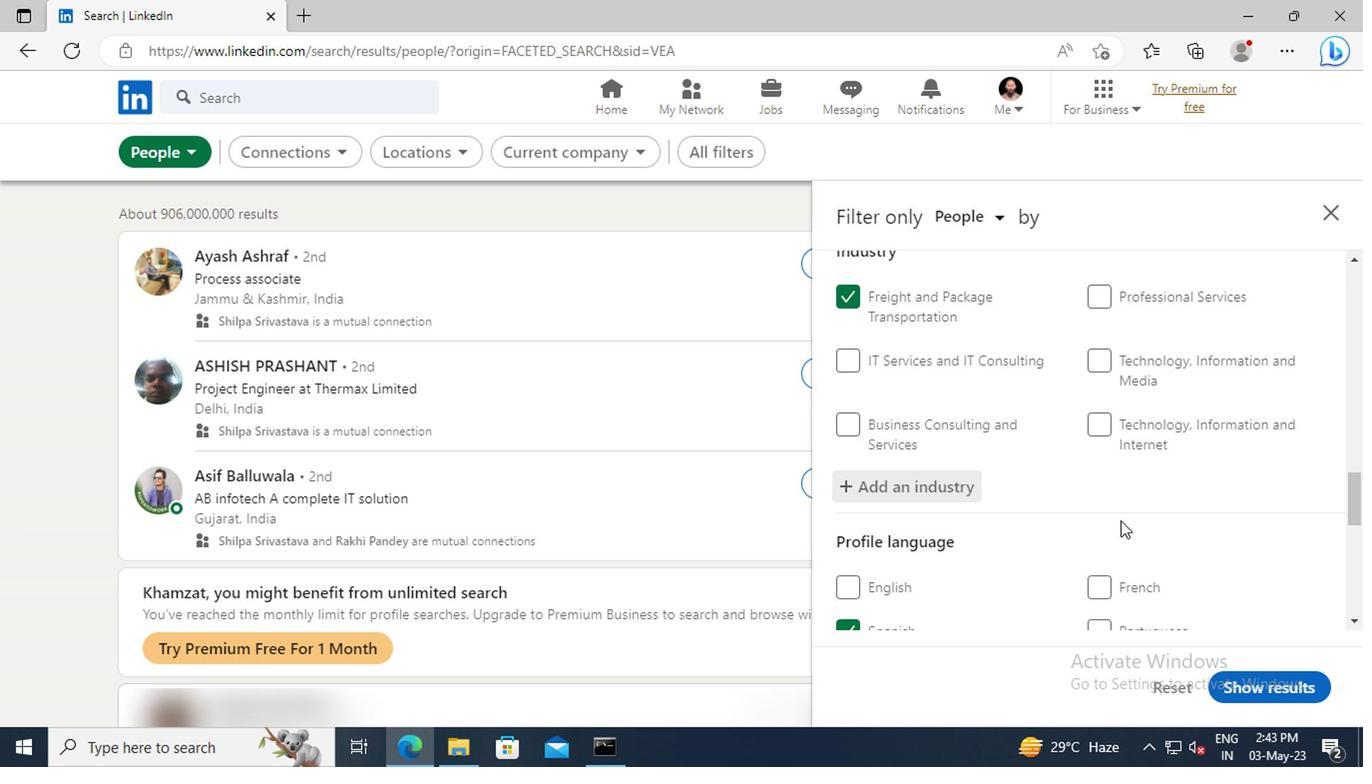 
Action: Mouse moved to (1109, 492)
Screenshot: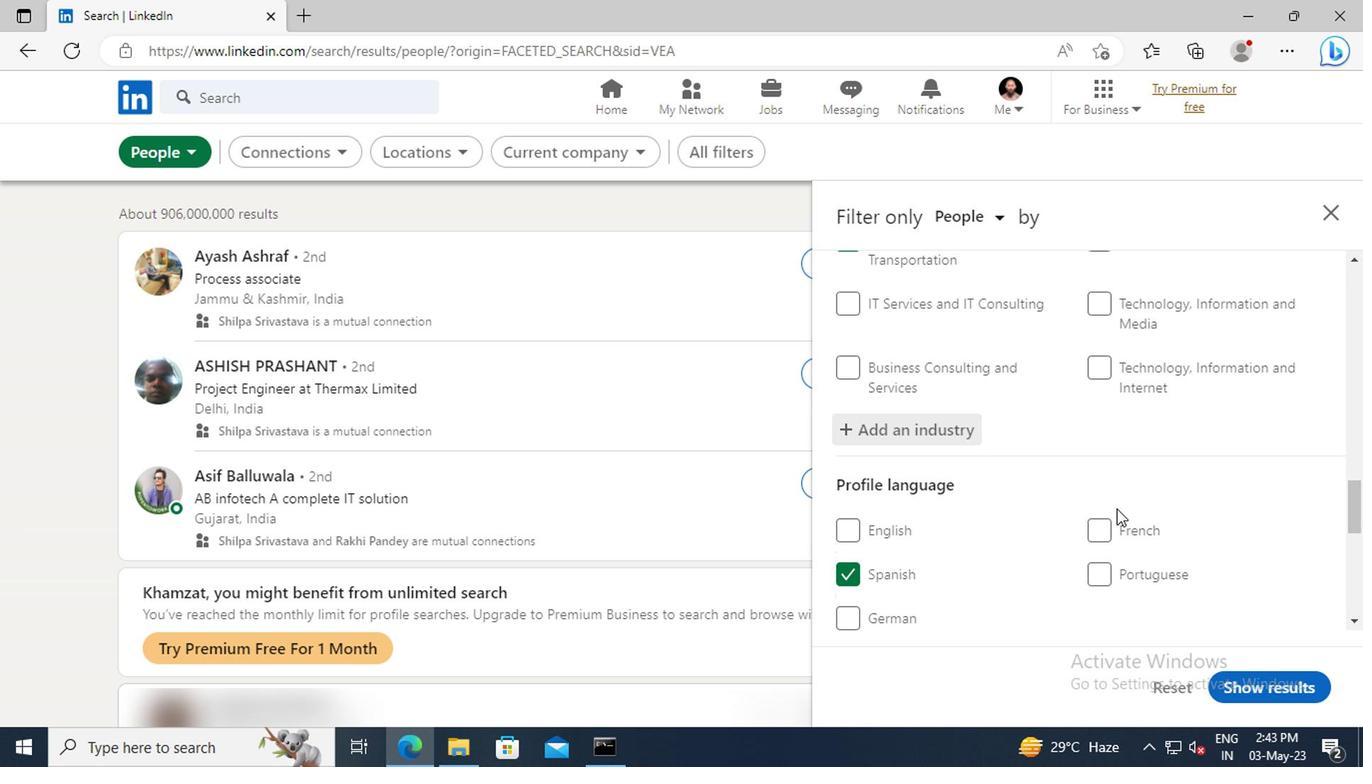 
Action: Mouse scrolled (1109, 492) with delta (0, 0)
Screenshot: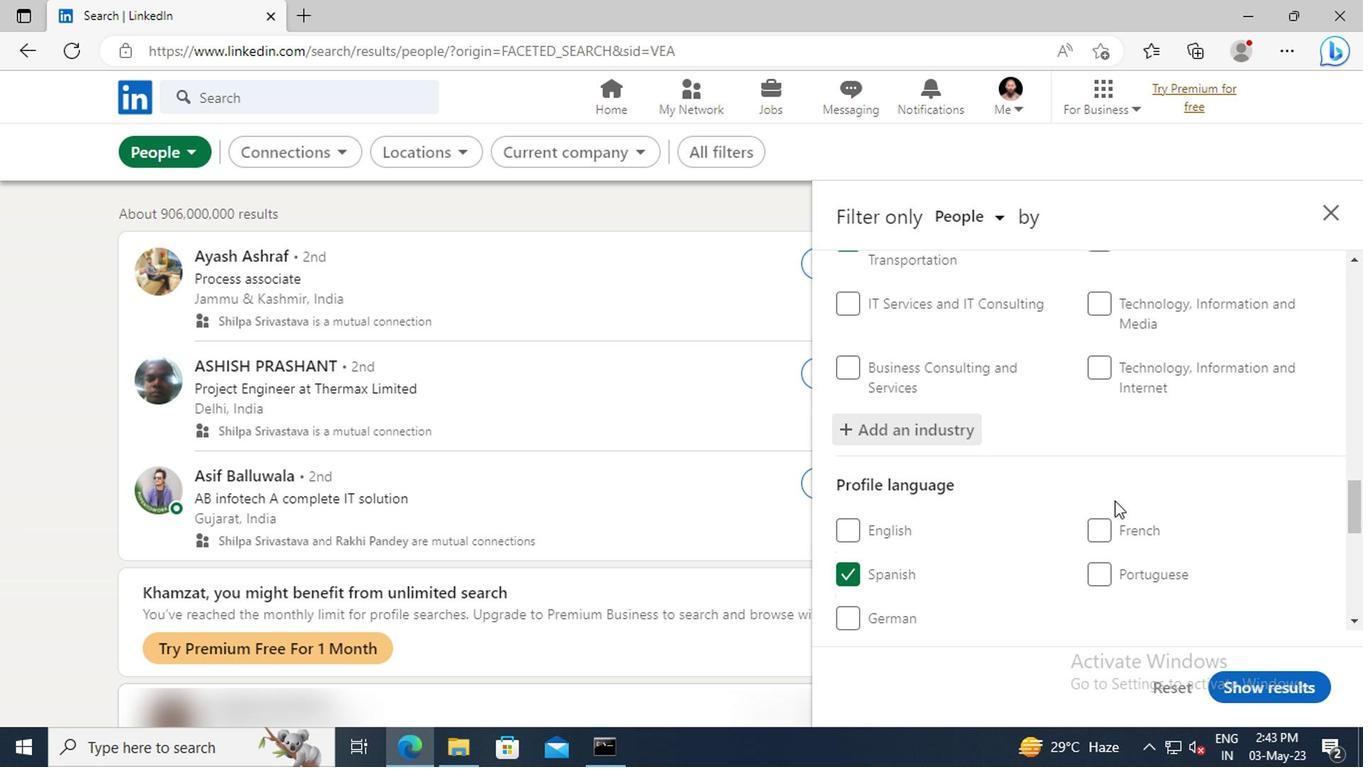 
Action: Mouse scrolled (1109, 492) with delta (0, 0)
Screenshot: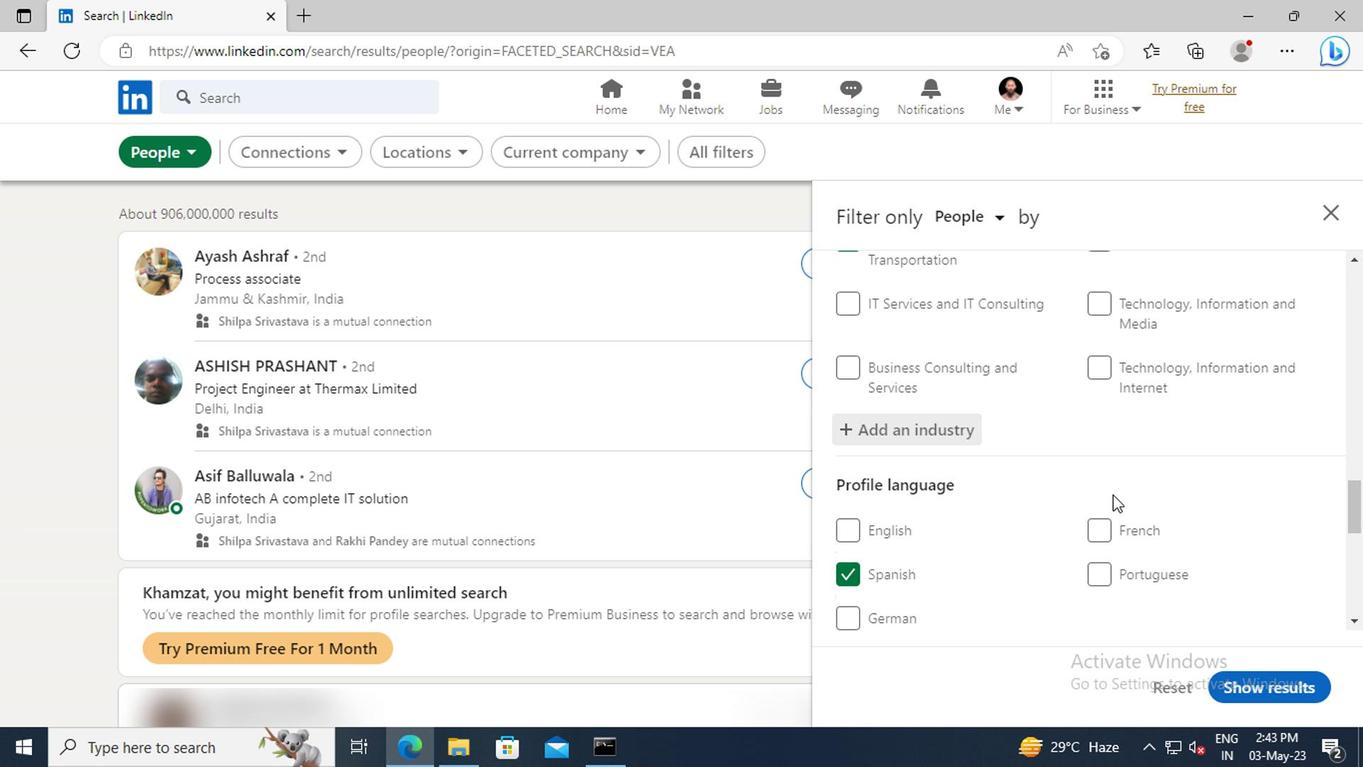 
Action: Mouse moved to (1103, 470)
Screenshot: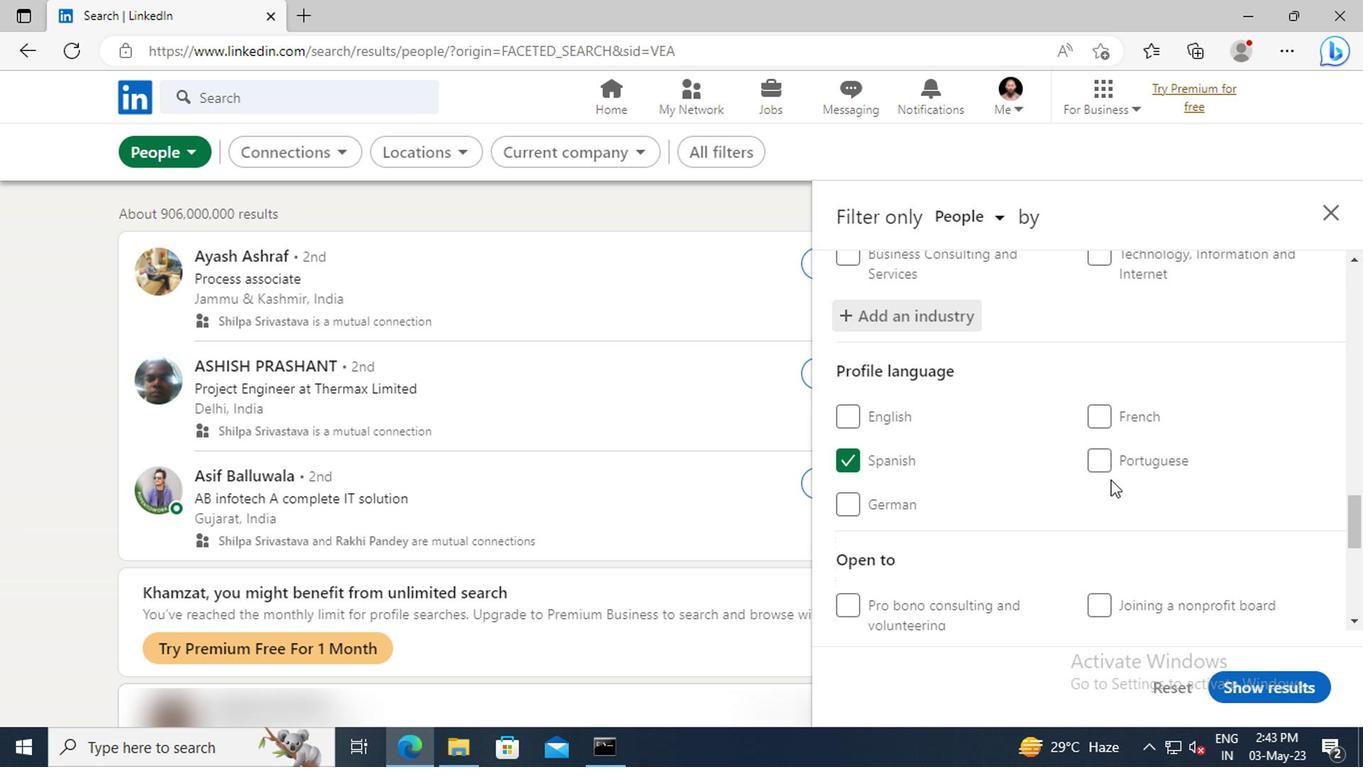 
Action: Mouse scrolled (1103, 470) with delta (0, 0)
Screenshot: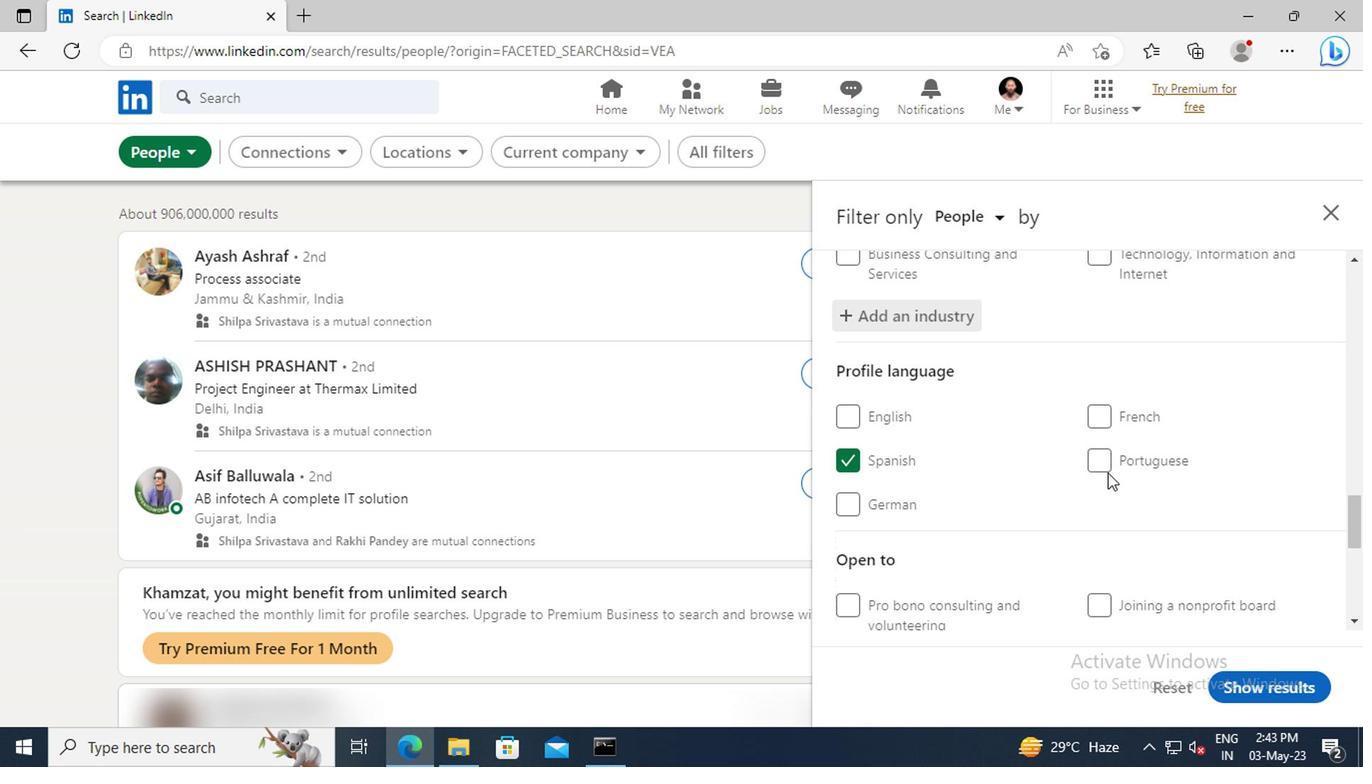 
Action: Mouse scrolled (1103, 470) with delta (0, 0)
Screenshot: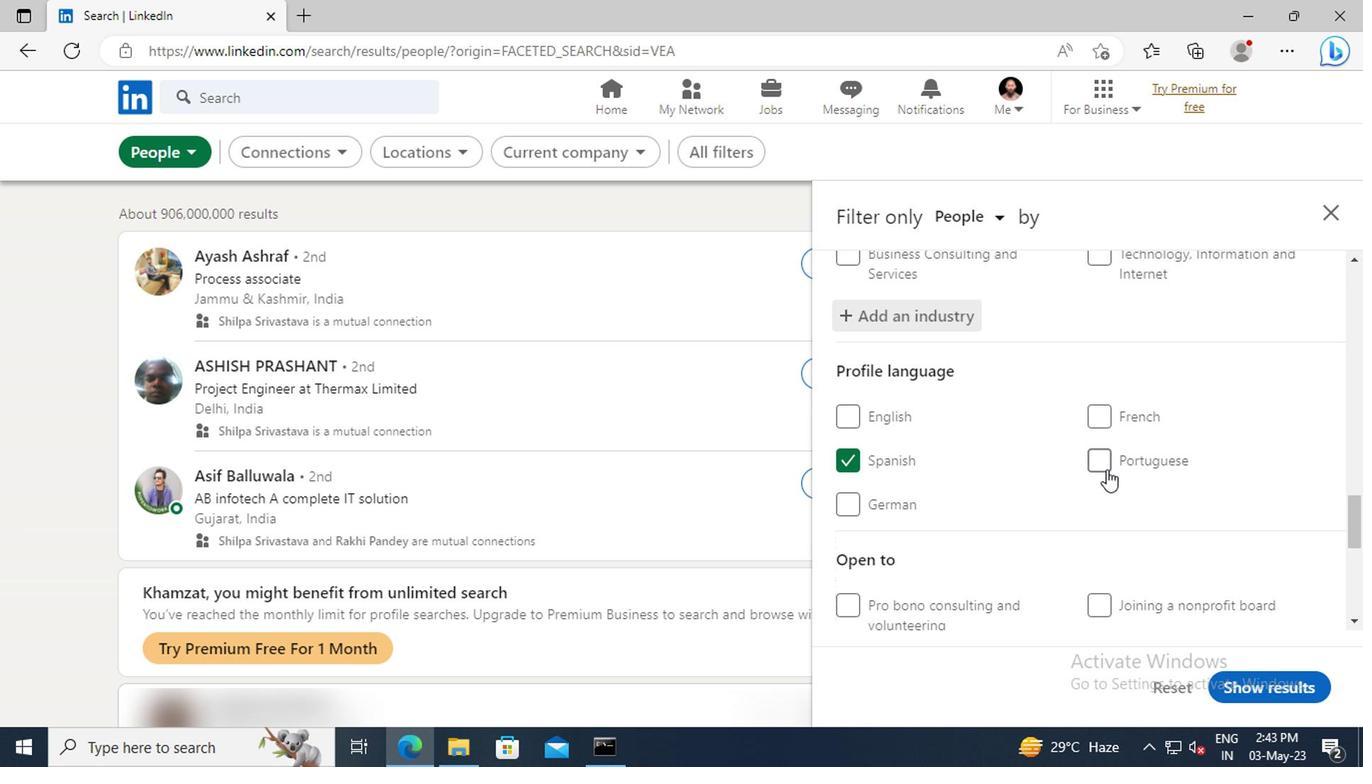 
Action: Mouse scrolled (1103, 470) with delta (0, 0)
Screenshot: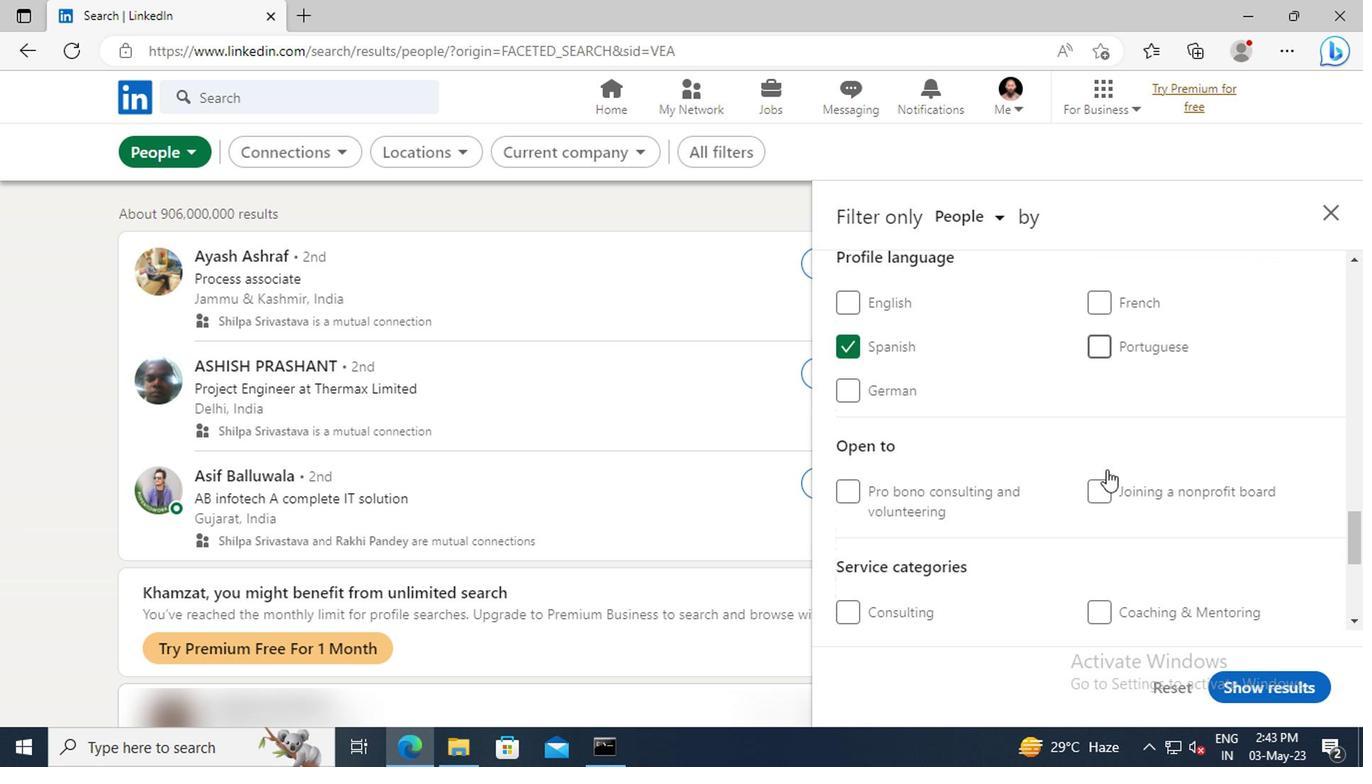 
Action: Mouse scrolled (1103, 470) with delta (0, 0)
Screenshot: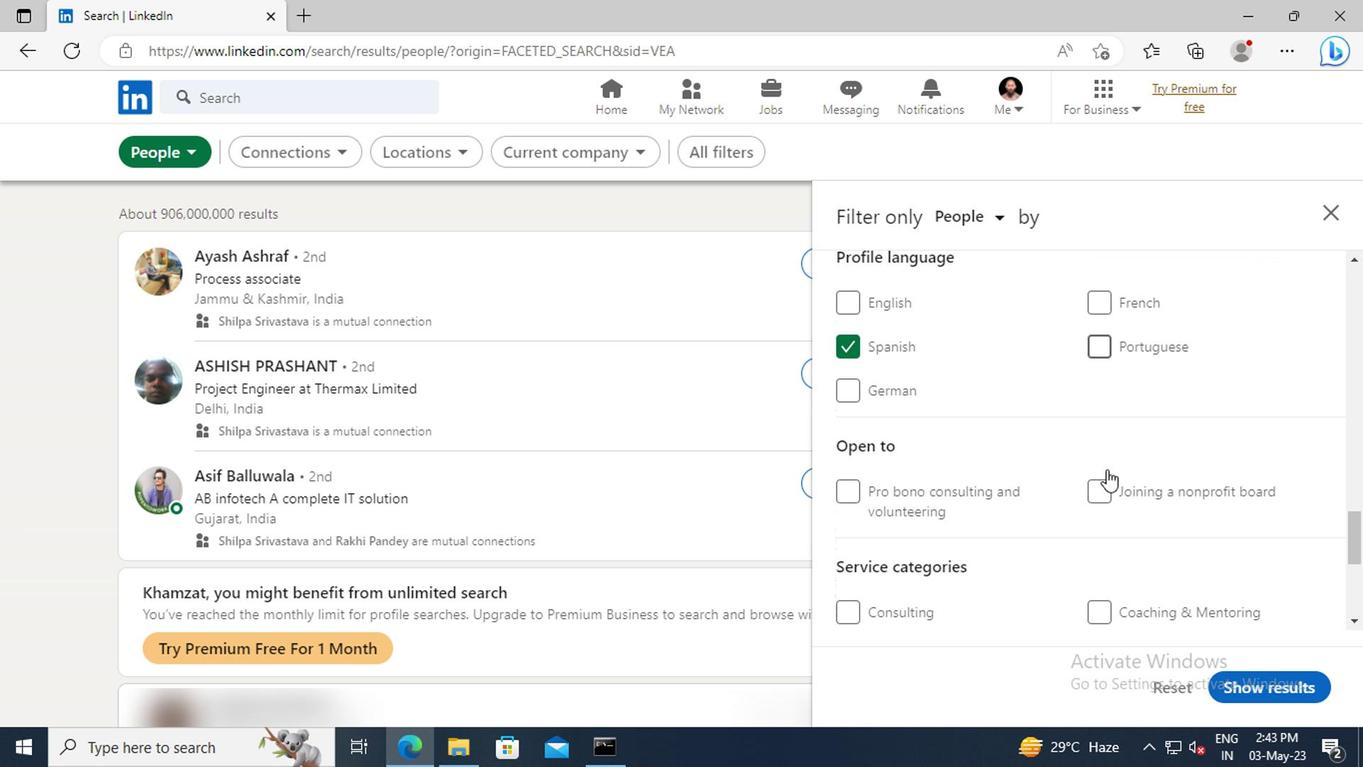 
Action: Mouse scrolled (1103, 470) with delta (0, 0)
Screenshot: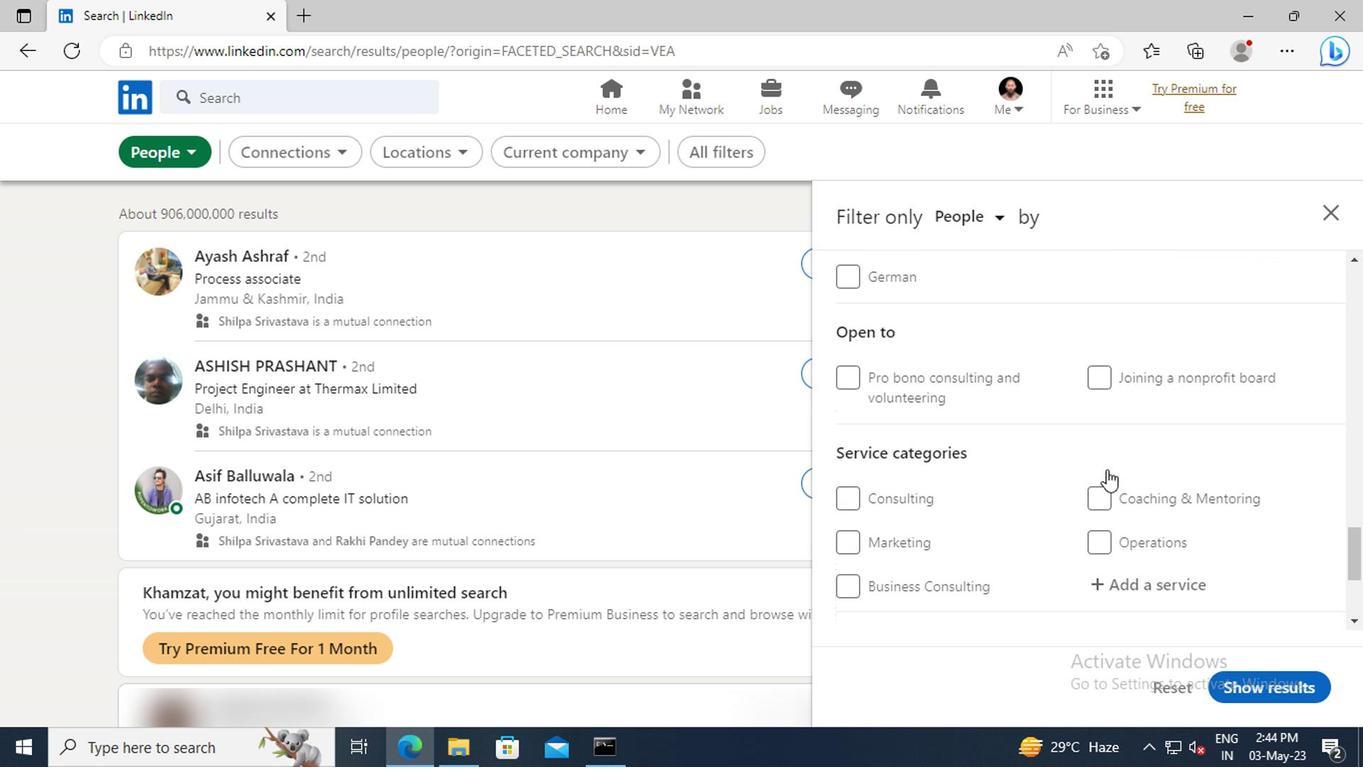 
Action: Mouse scrolled (1103, 470) with delta (0, 0)
Screenshot: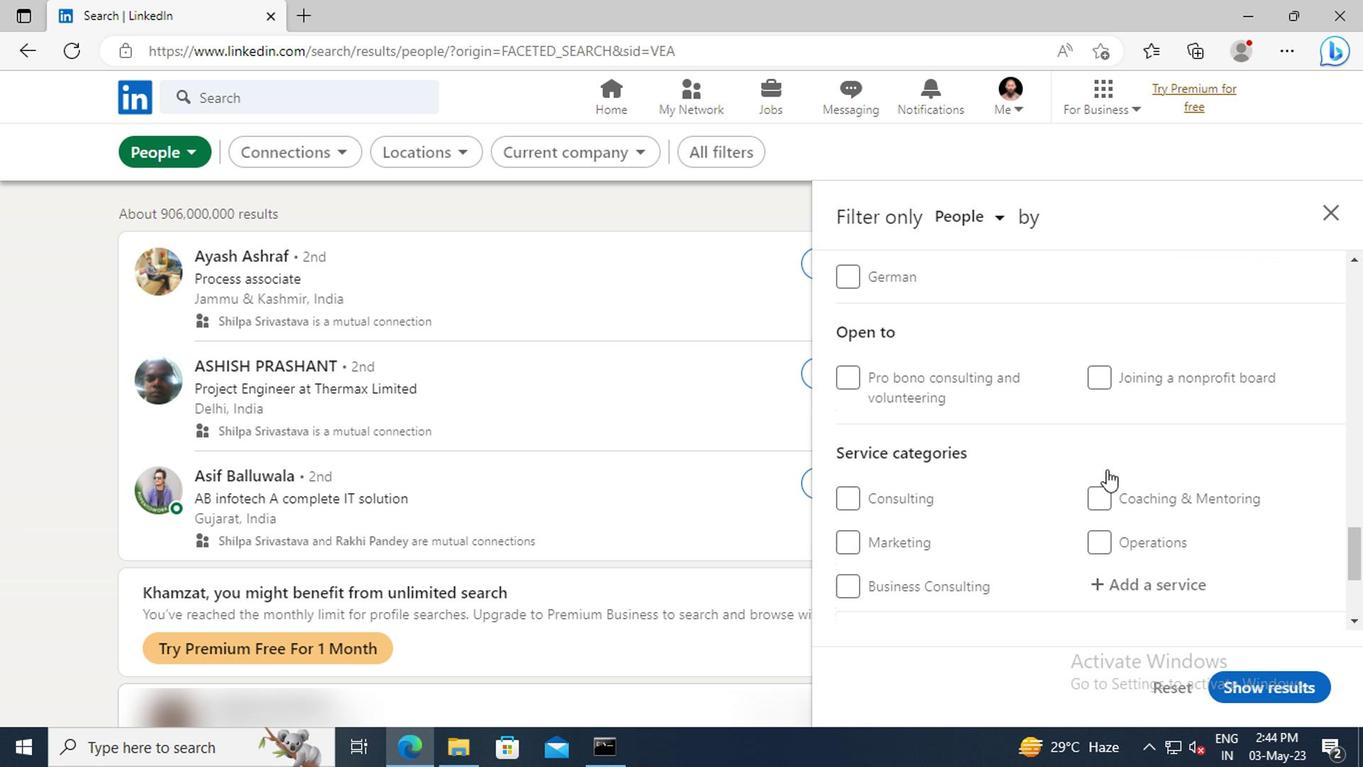 
Action: Mouse moved to (1110, 473)
Screenshot: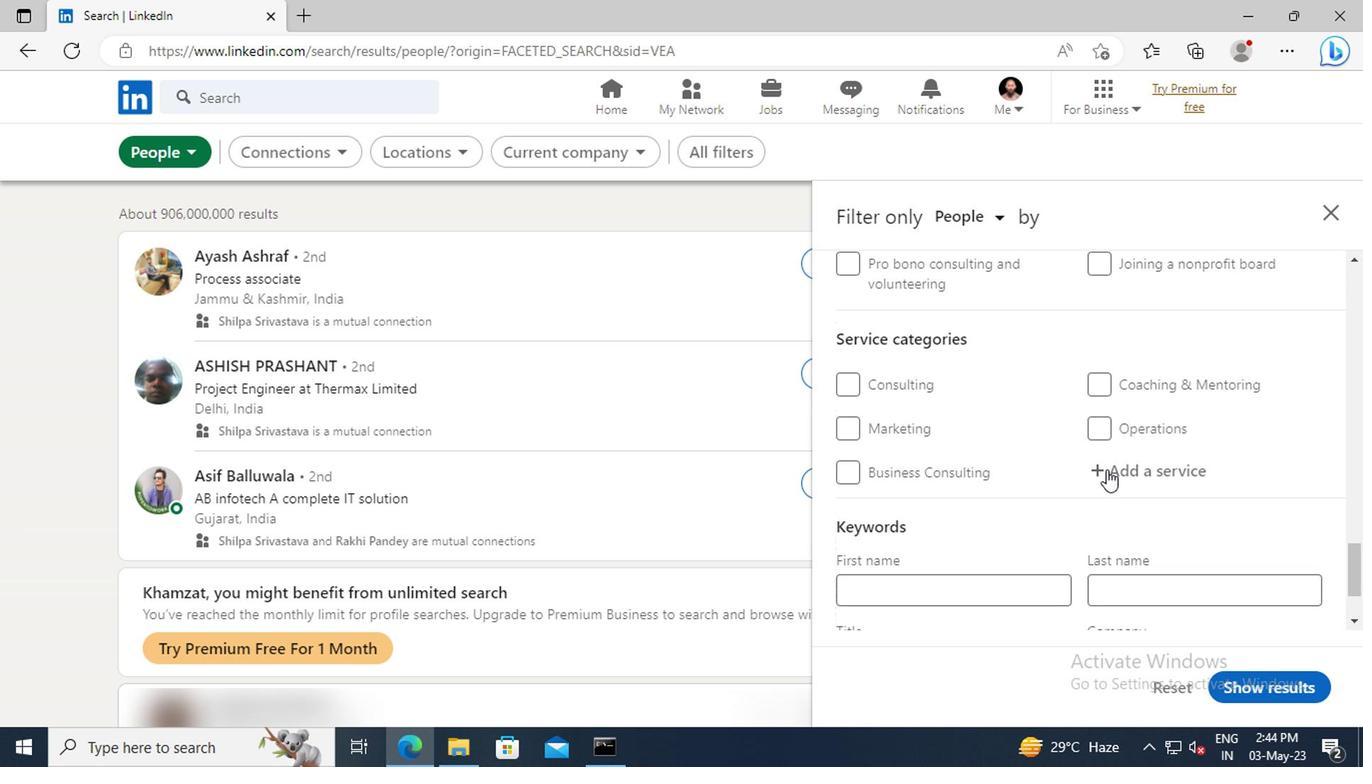 
Action: Mouse pressed left at (1110, 473)
Screenshot: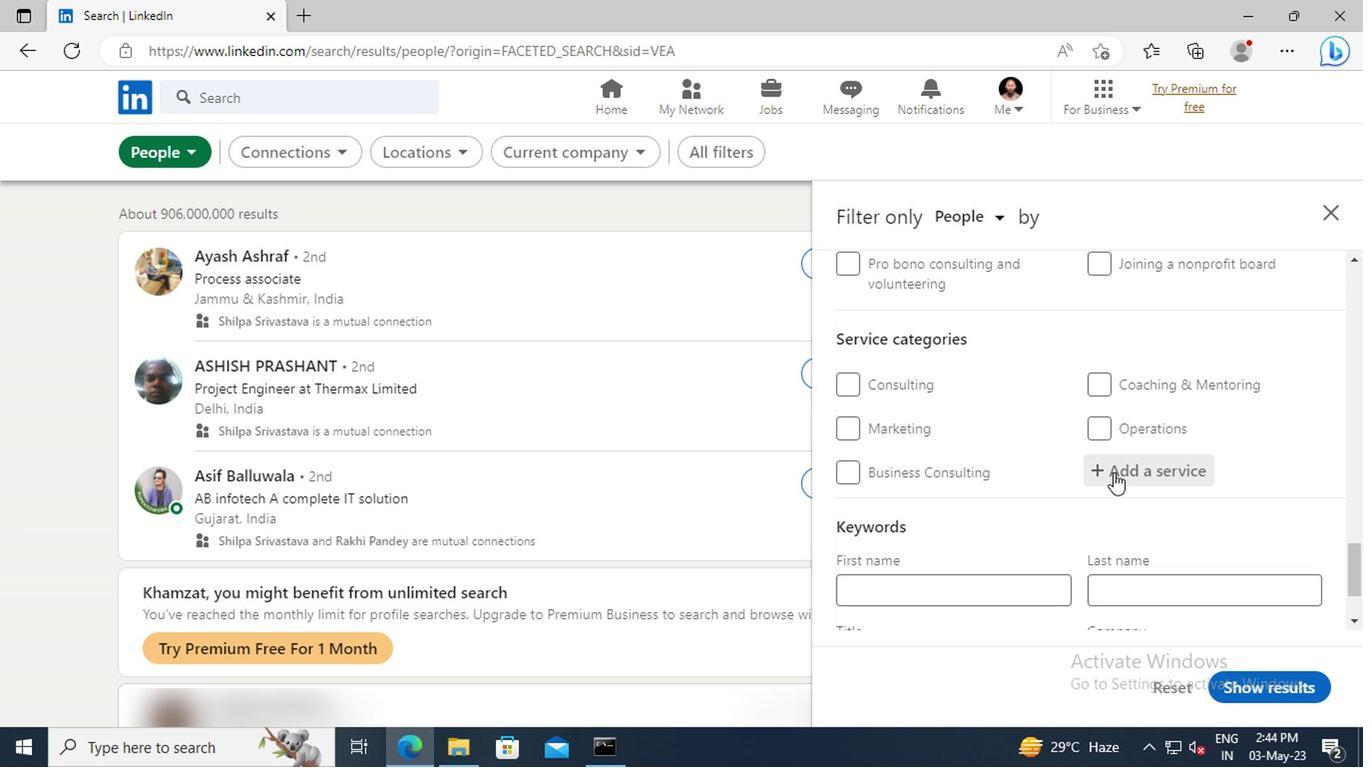 
Action: Key pressed <Key.shift>BUSINESS<Key.space><Key.shift>LA
Screenshot: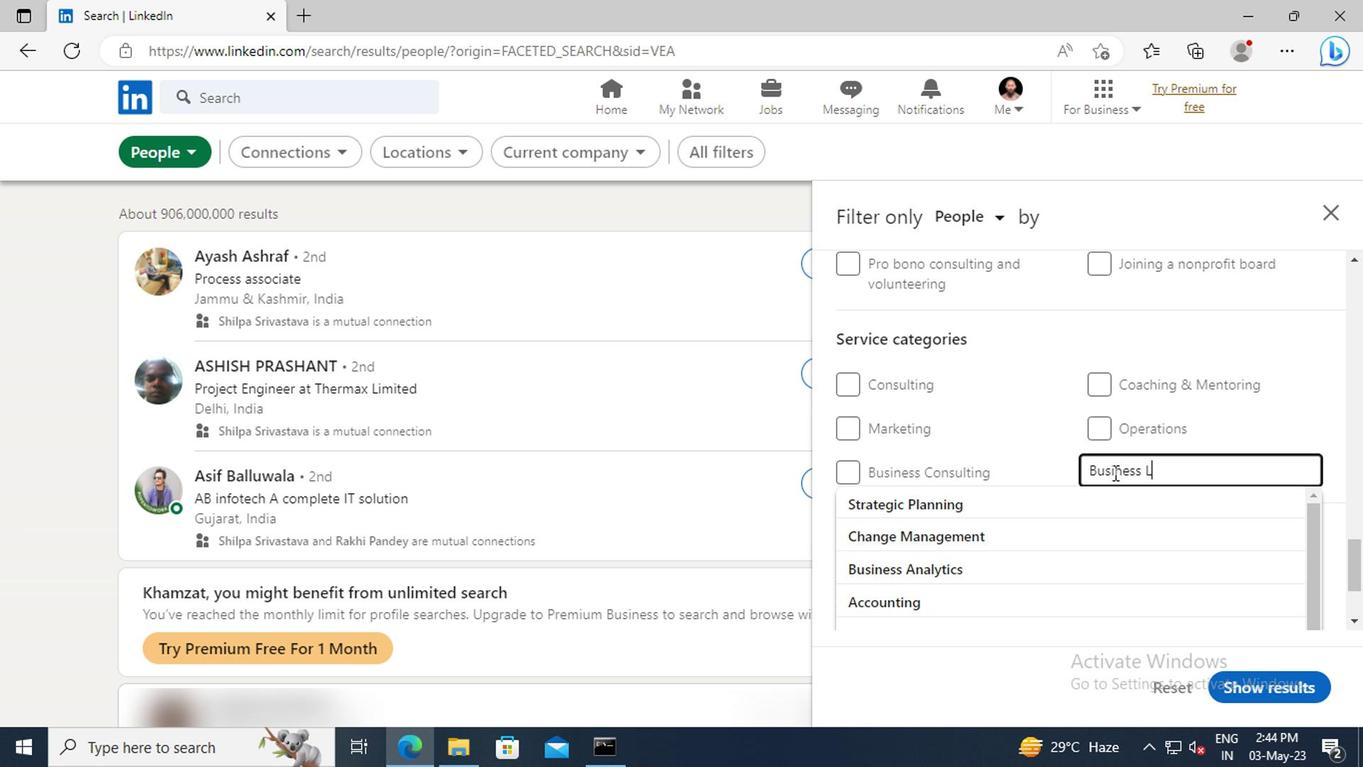
Action: Mouse moved to (1121, 495)
Screenshot: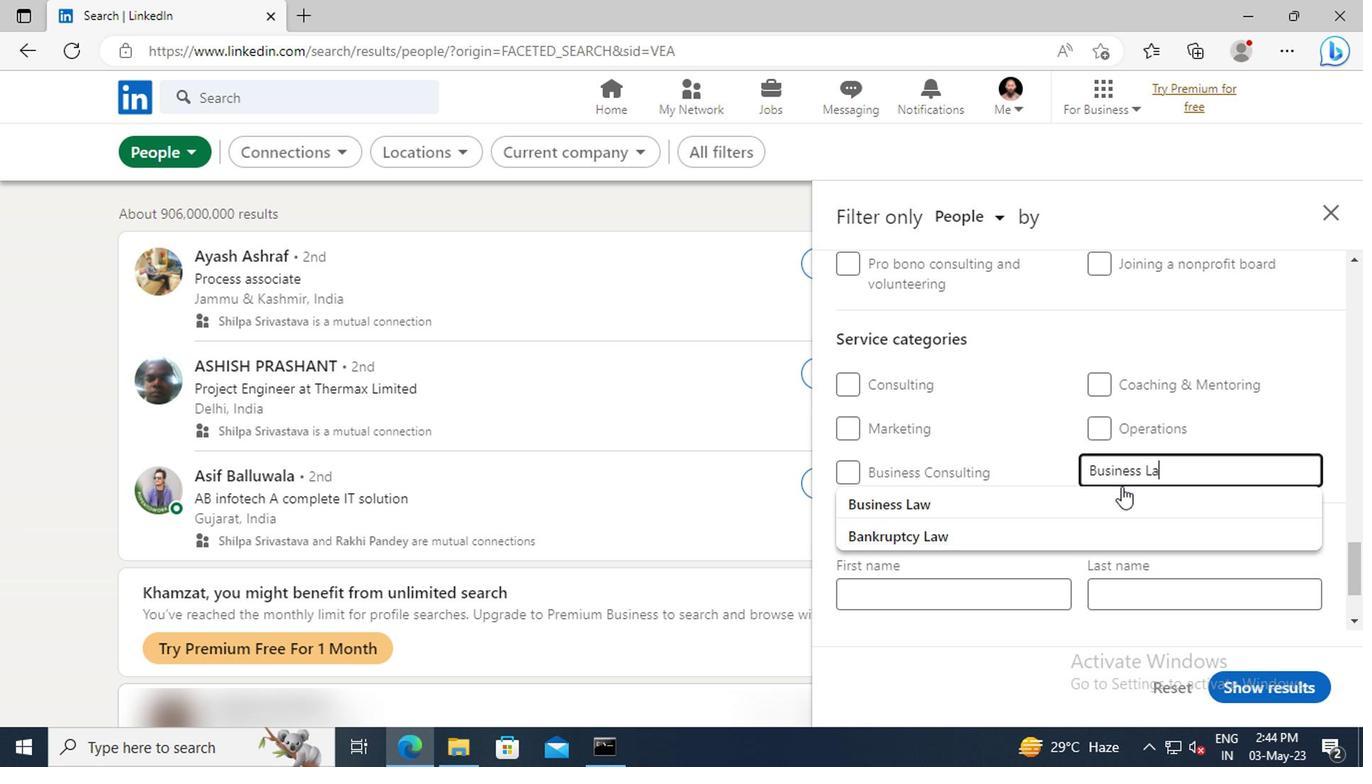 
Action: Mouse pressed left at (1121, 495)
Screenshot: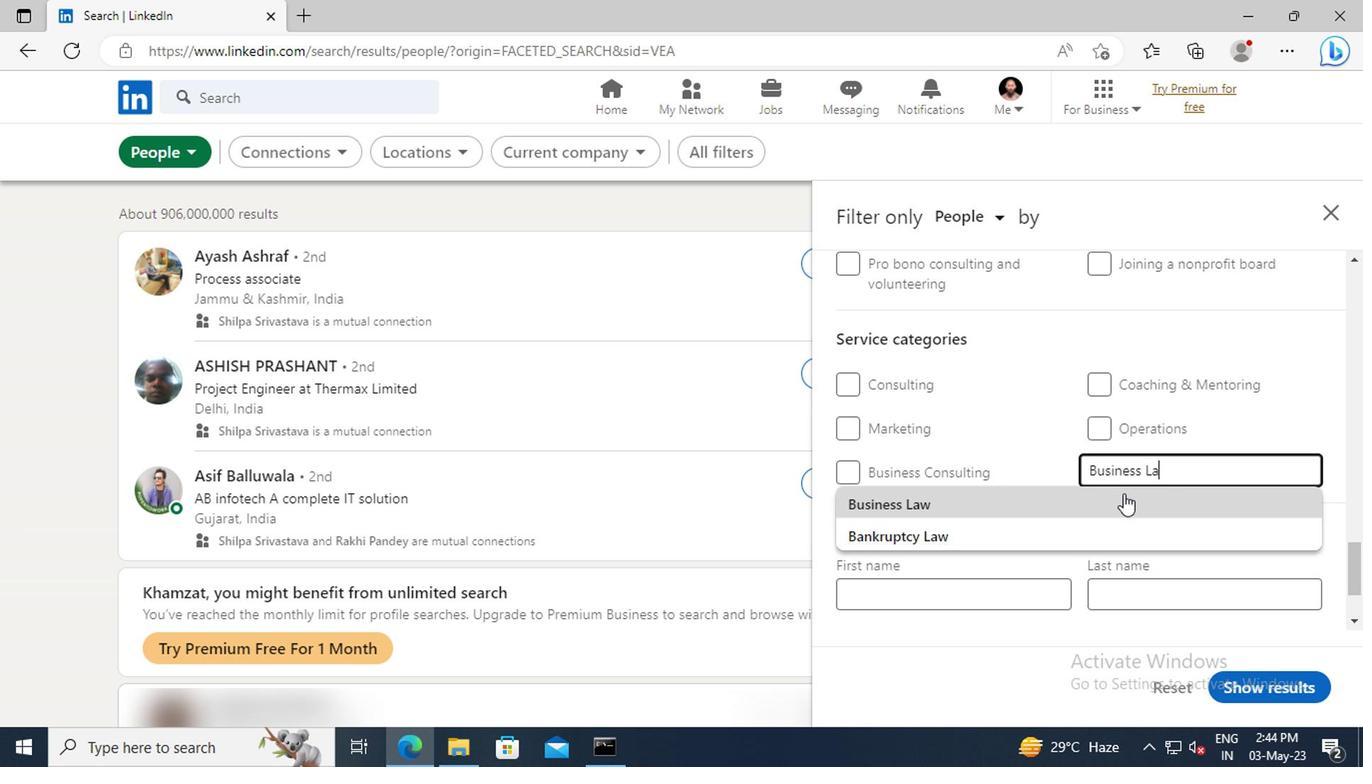 
Action: Mouse scrolled (1121, 495) with delta (0, 0)
Screenshot: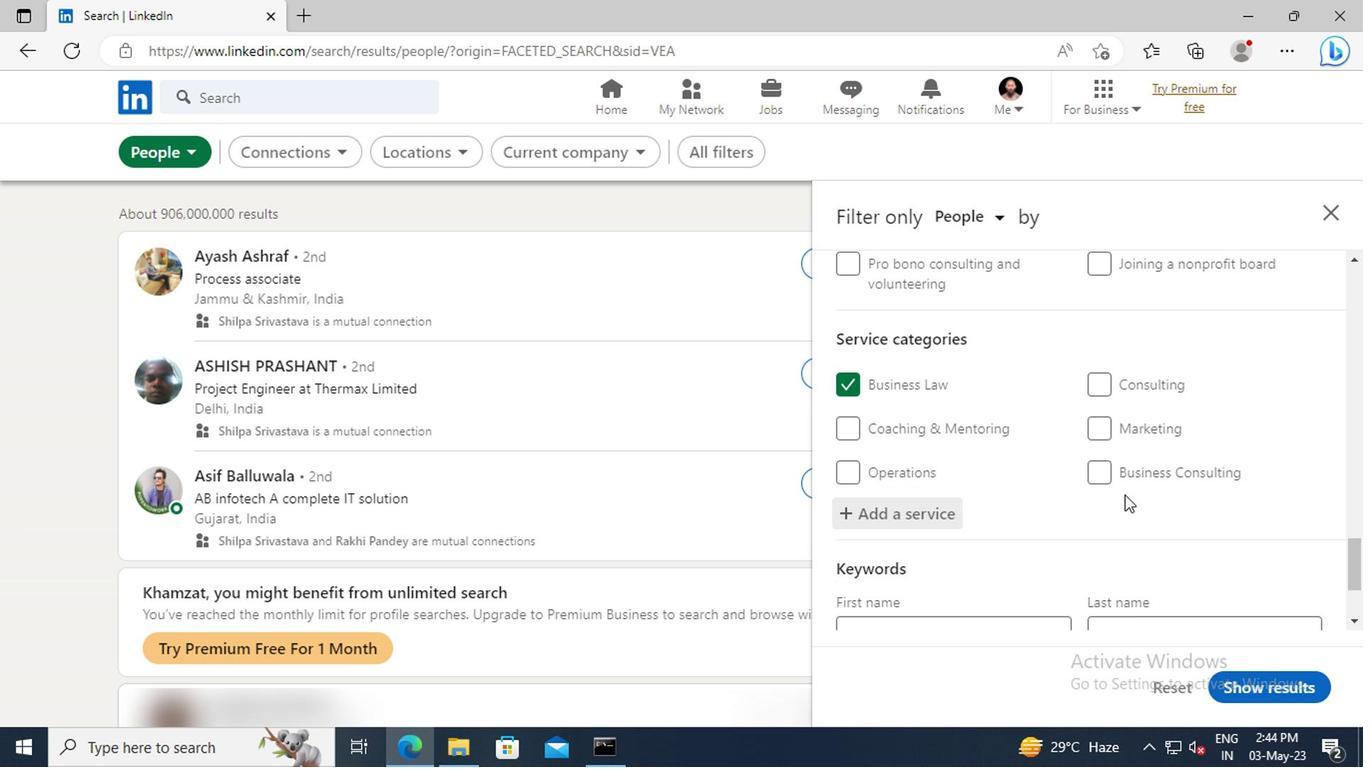 
Action: Mouse scrolled (1121, 495) with delta (0, 0)
Screenshot: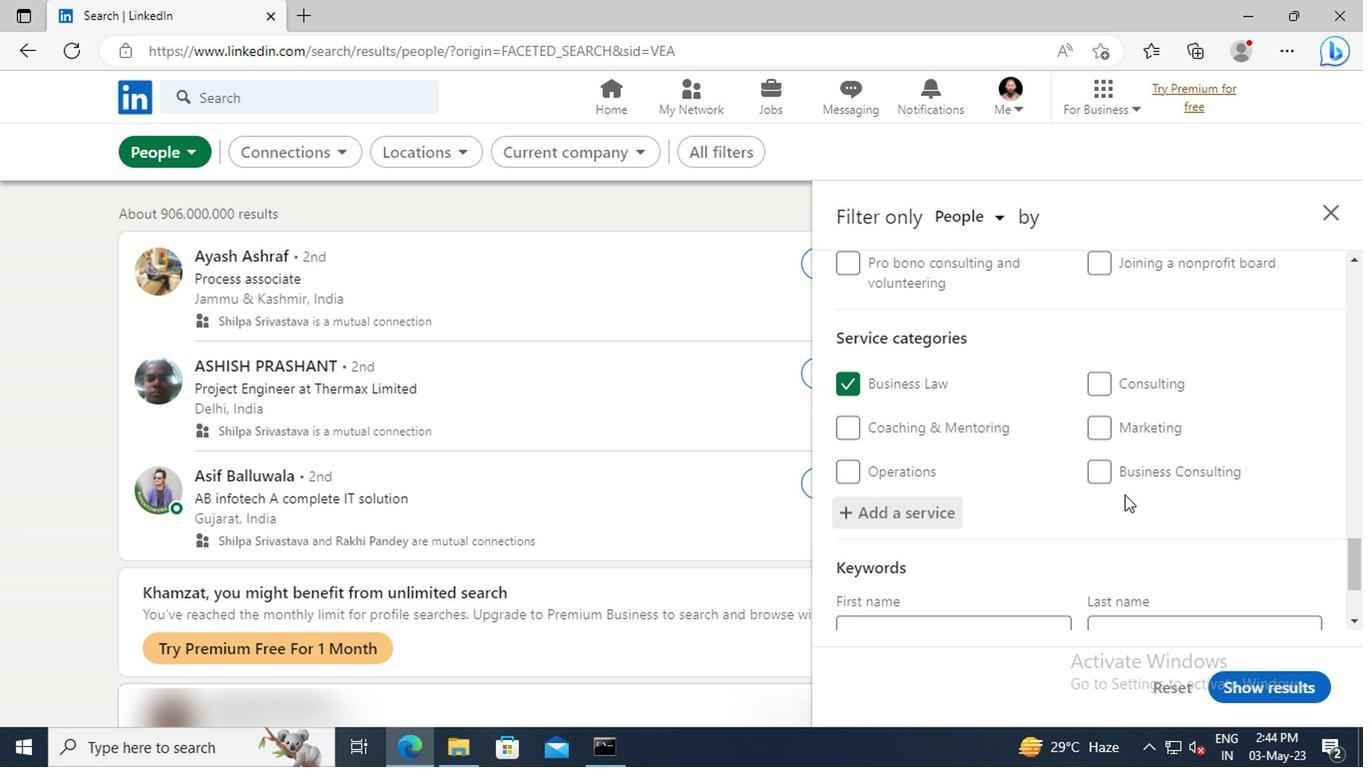 
Action: Mouse scrolled (1121, 495) with delta (0, 0)
Screenshot: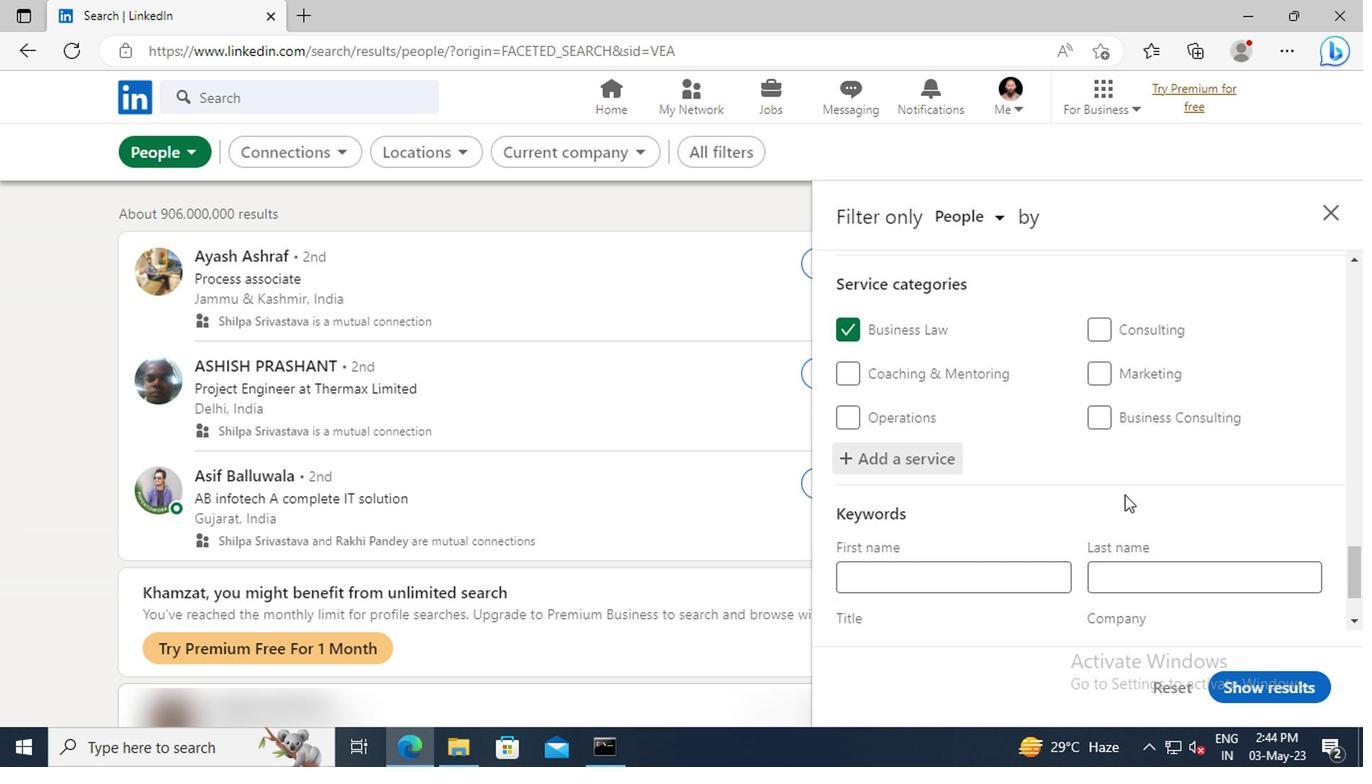 
Action: Mouse moved to (965, 544)
Screenshot: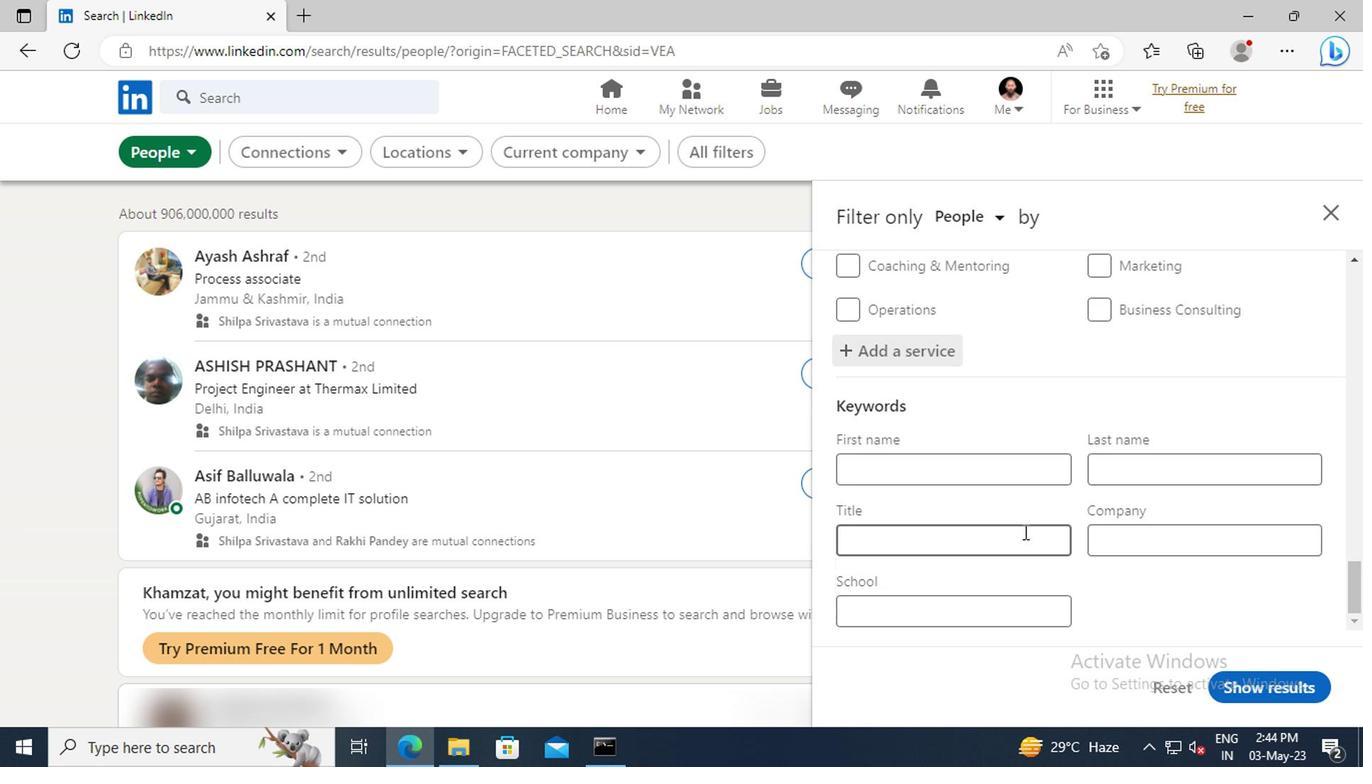 
Action: Mouse pressed left at (965, 544)
Screenshot: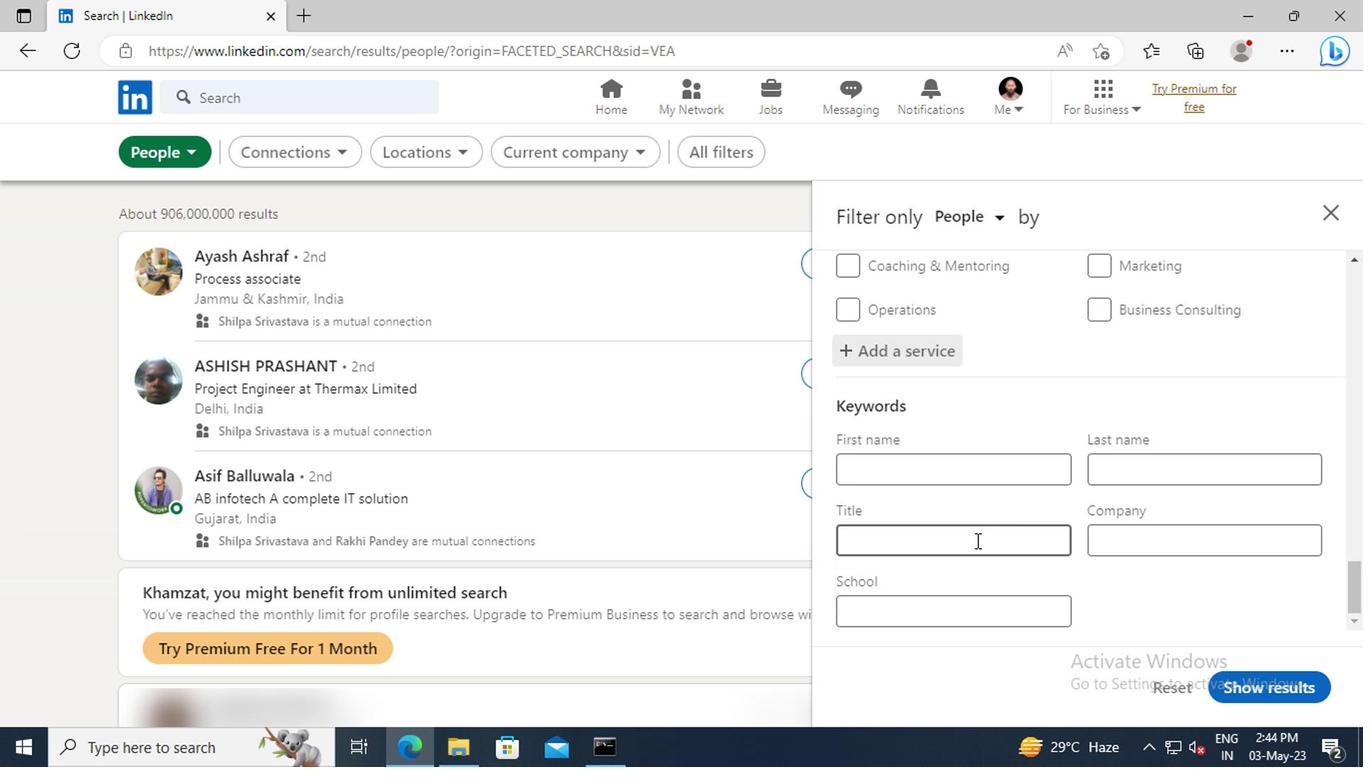 
Action: Key pressed <Key.shift>CHIEF<Key.space><Key.shift>TECHNOLOGY<Key.space><Key.shift>OFFICER<Key.space><Key.shift>(CTO)<Key.enter>
Screenshot: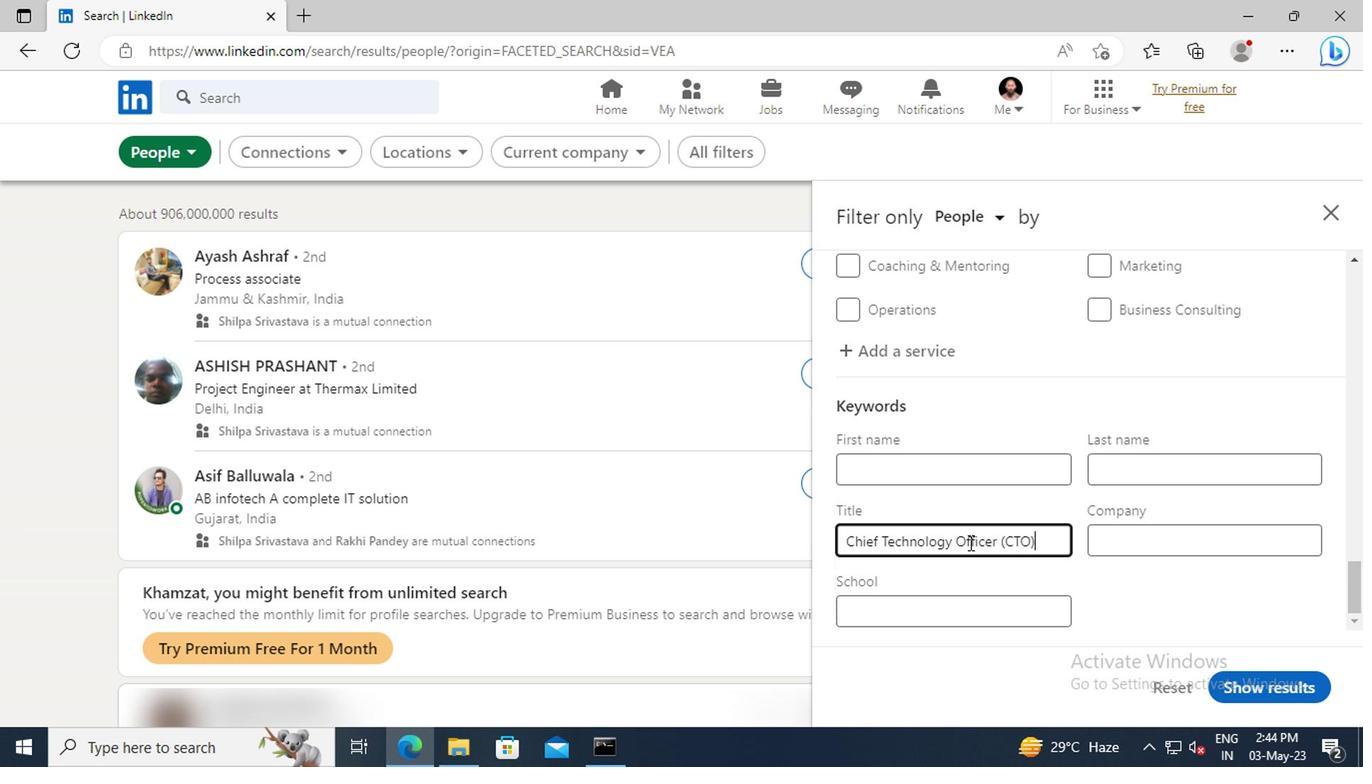 
Action: Mouse moved to (1235, 688)
Screenshot: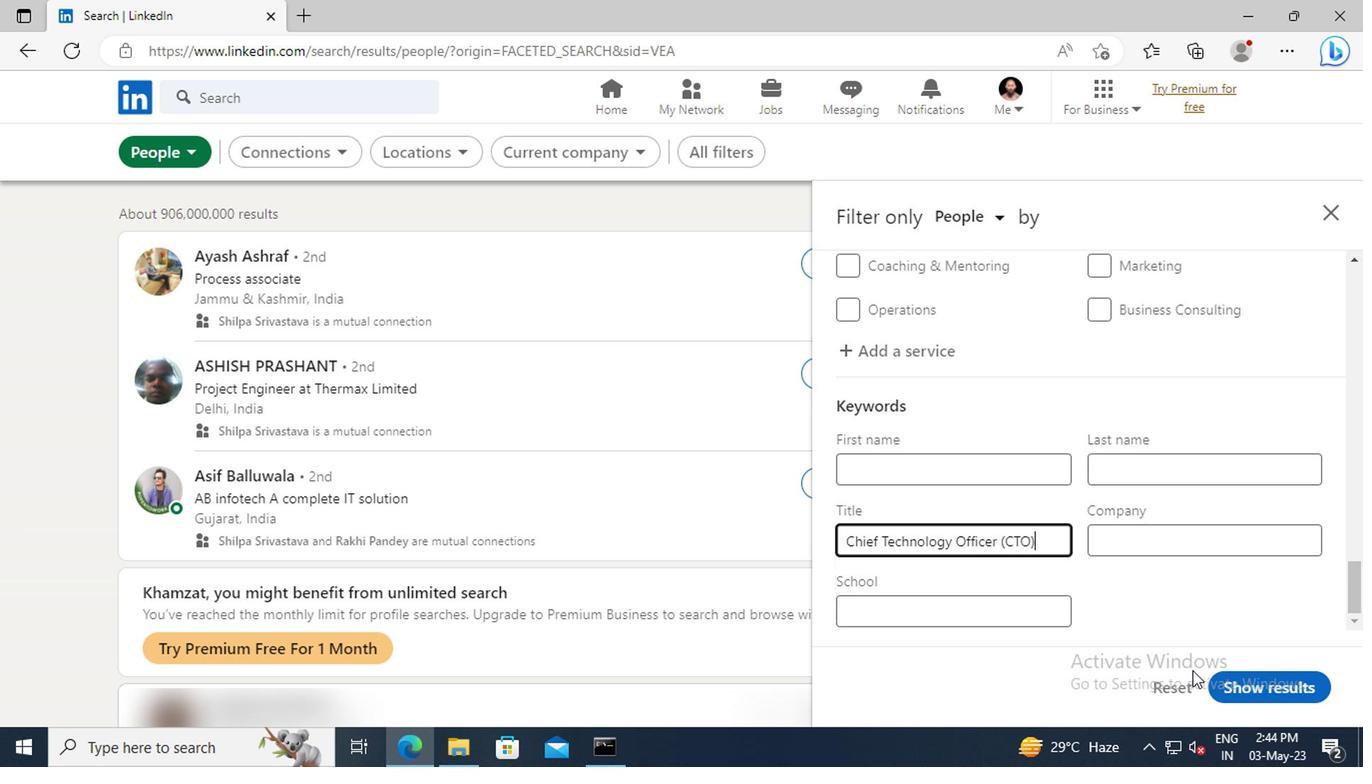 
Action: Mouse pressed left at (1235, 688)
Screenshot: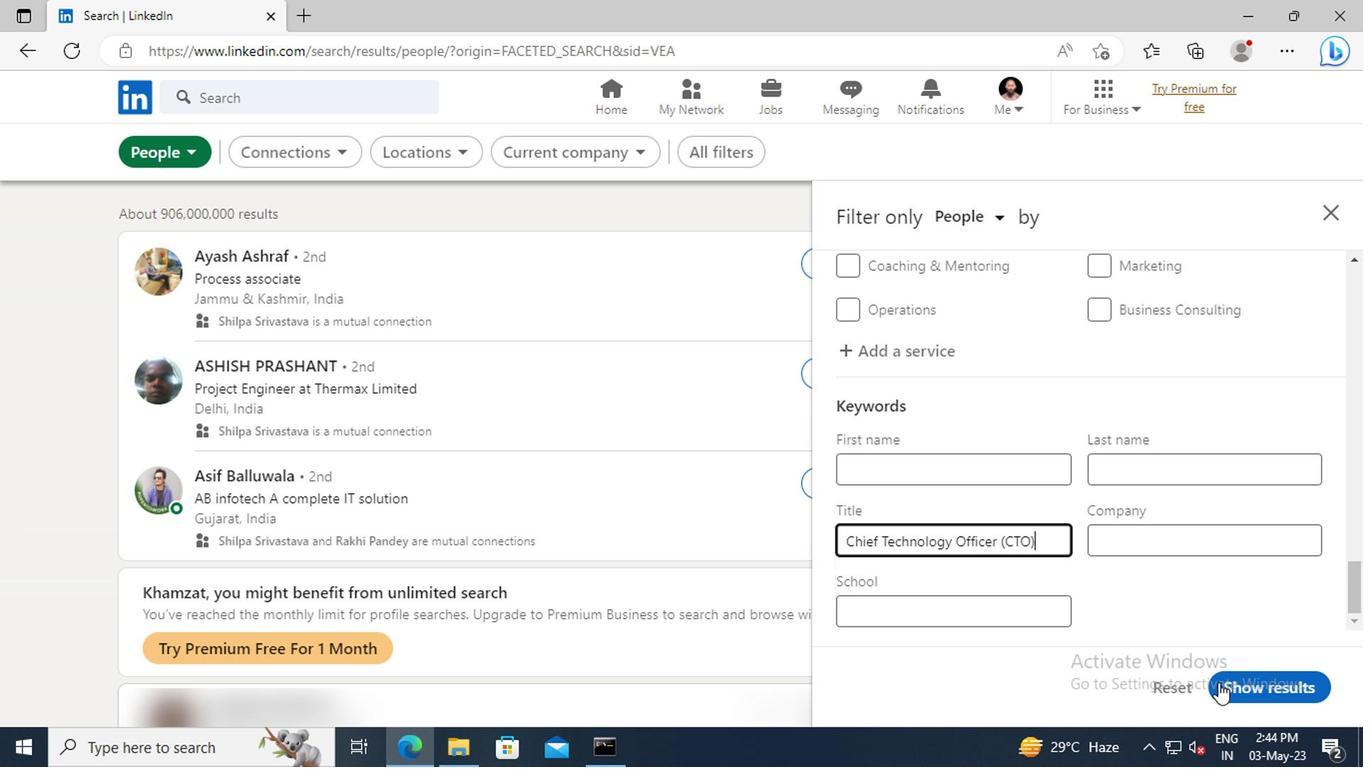 
